 Task: Look for space in Bīrpur, India from 5th July, 2023 to 15th July, 2023 for 9 adults in price range Rs.15000 to Rs.25000. Place can be entire place with 5 bedrooms having 5 beds and 5 bathrooms. Property type can be house, flat, guest house. Booking option can be shelf check-in. Required host language is English.
Action: Mouse moved to (522, 72)
Screenshot: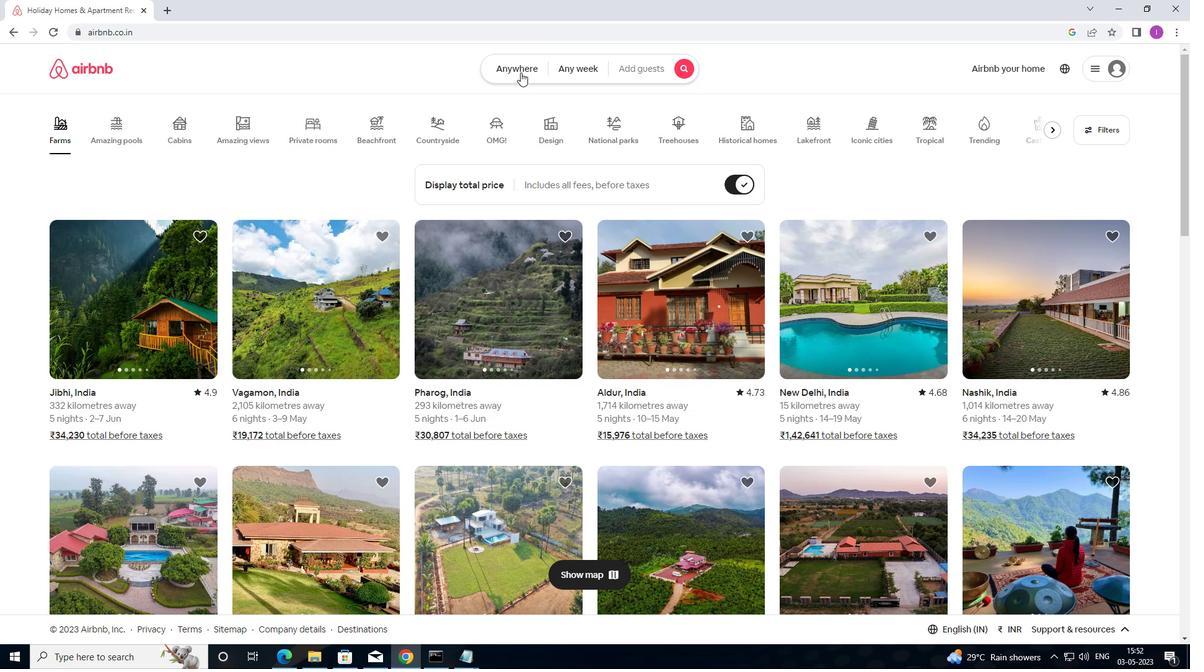
Action: Mouse pressed left at (522, 72)
Screenshot: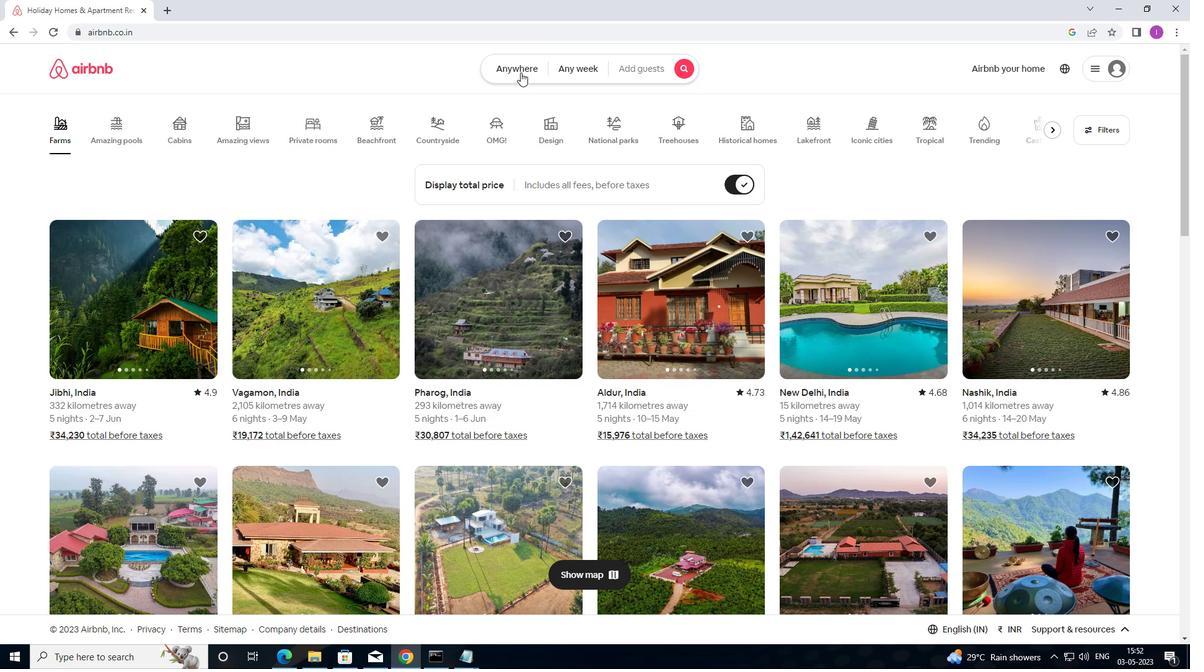 
Action: Mouse moved to (354, 117)
Screenshot: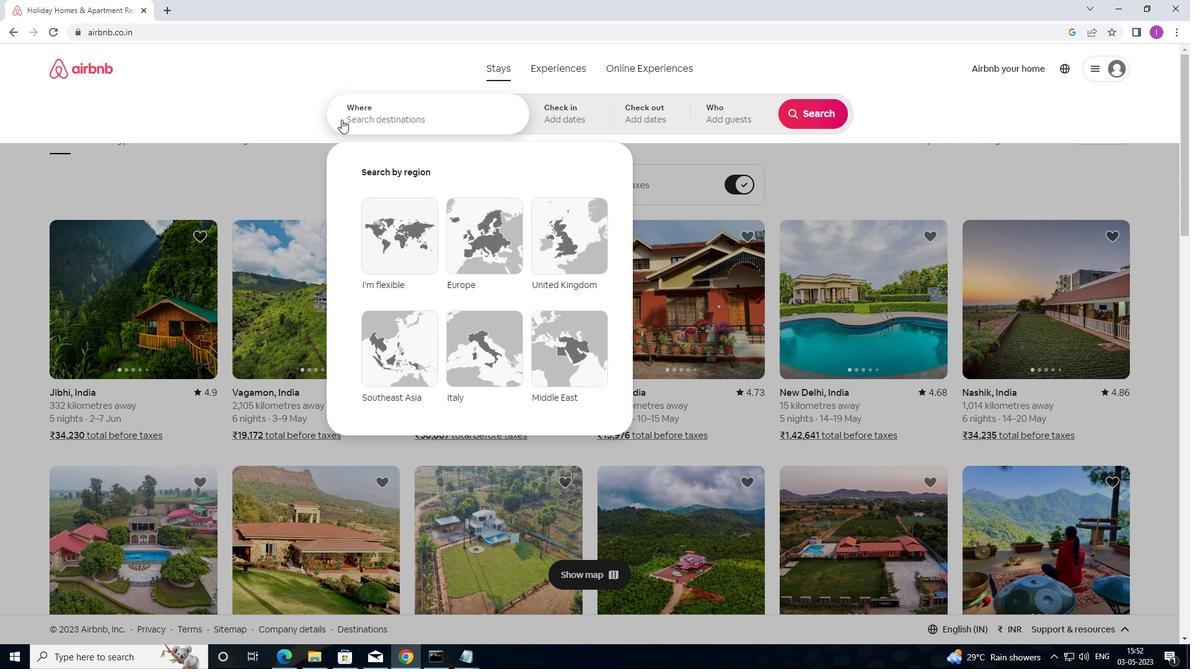 
Action: Mouse pressed left at (354, 117)
Screenshot: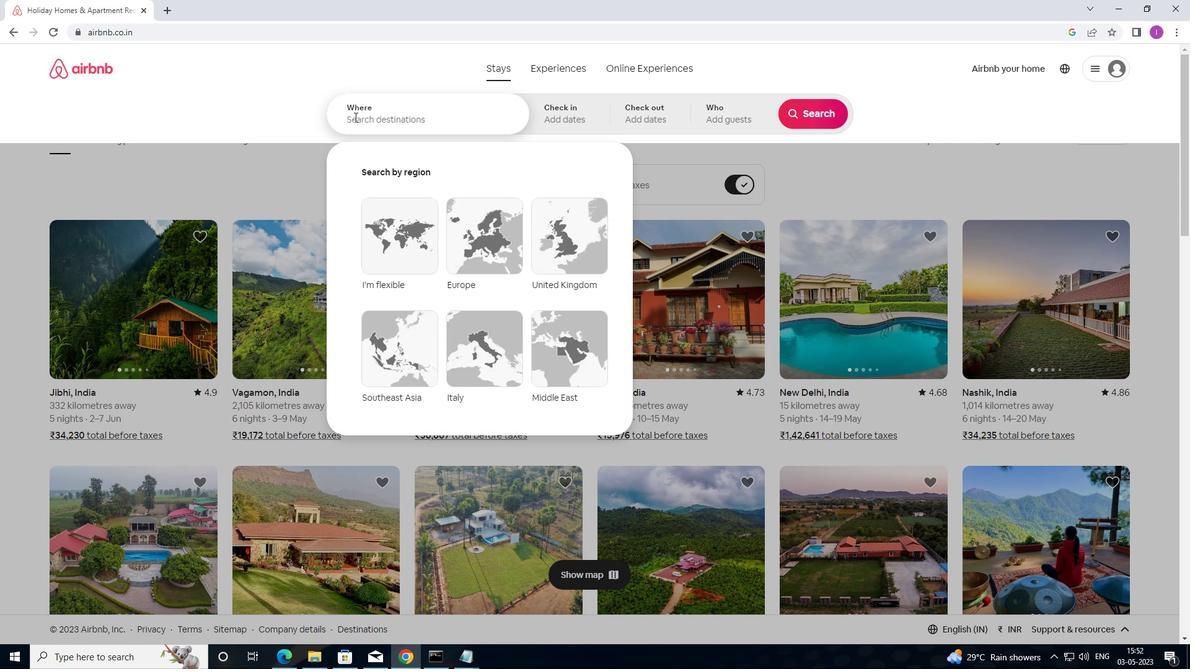 
Action: Mouse moved to (1163, 0)
Screenshot: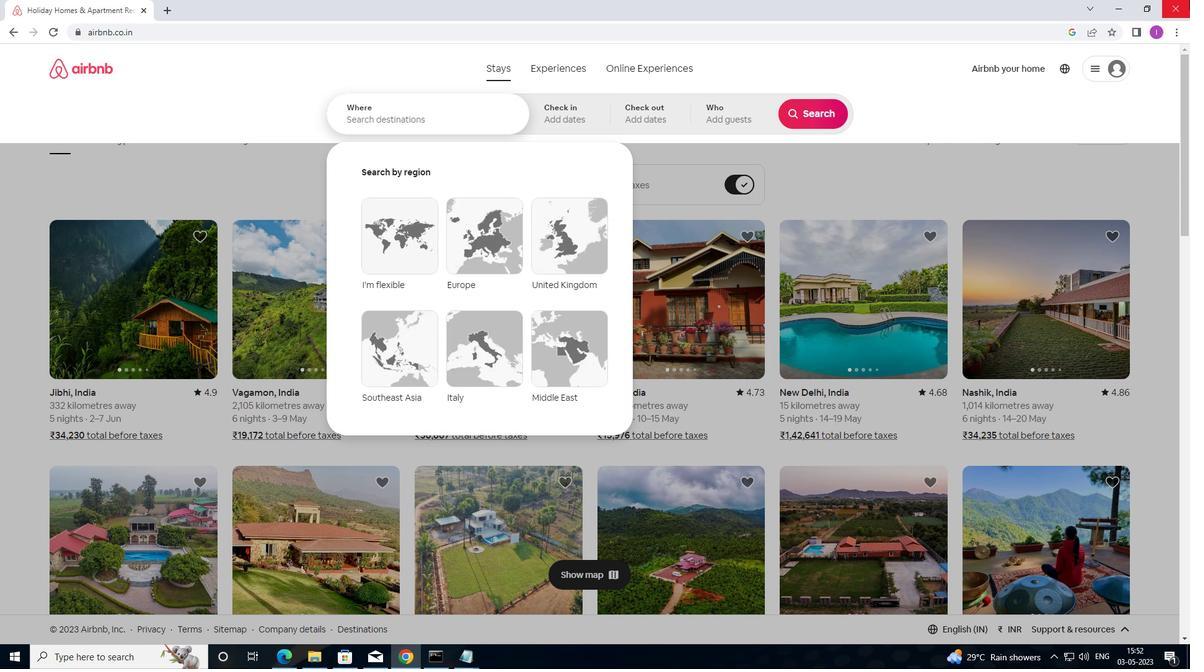 
Action: Key pressed <Key.shift>BIRPUR,<Key.shift>INDIA
Screenshot: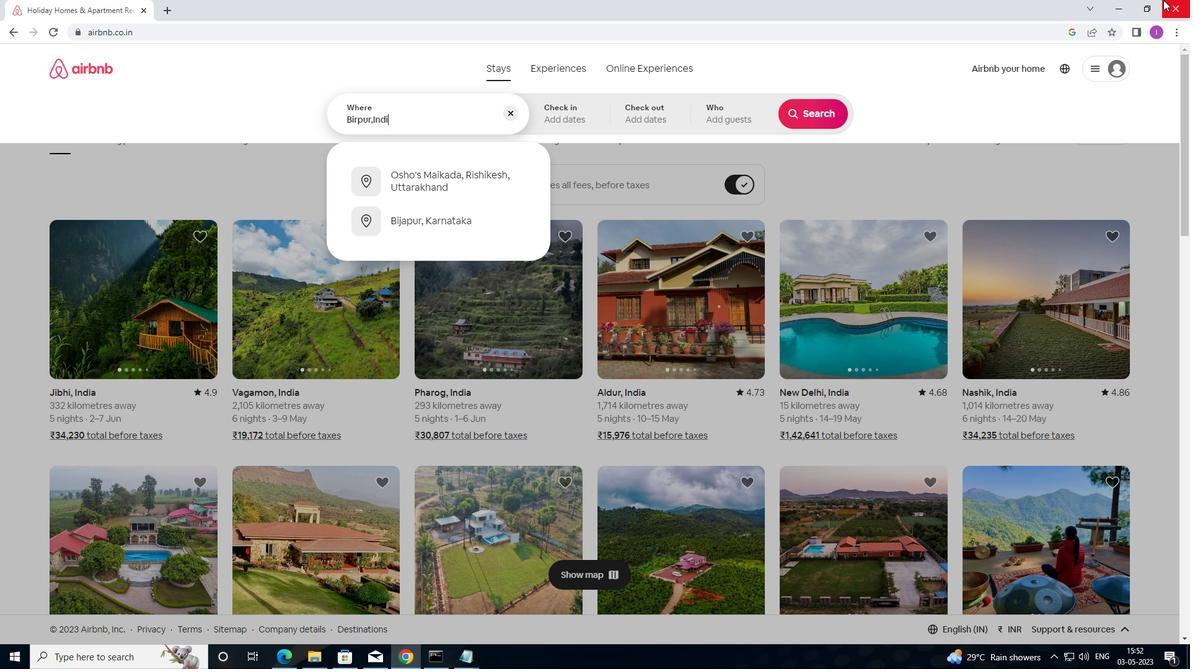 
Action: Mouse moved to (589, 106)
Screenshot: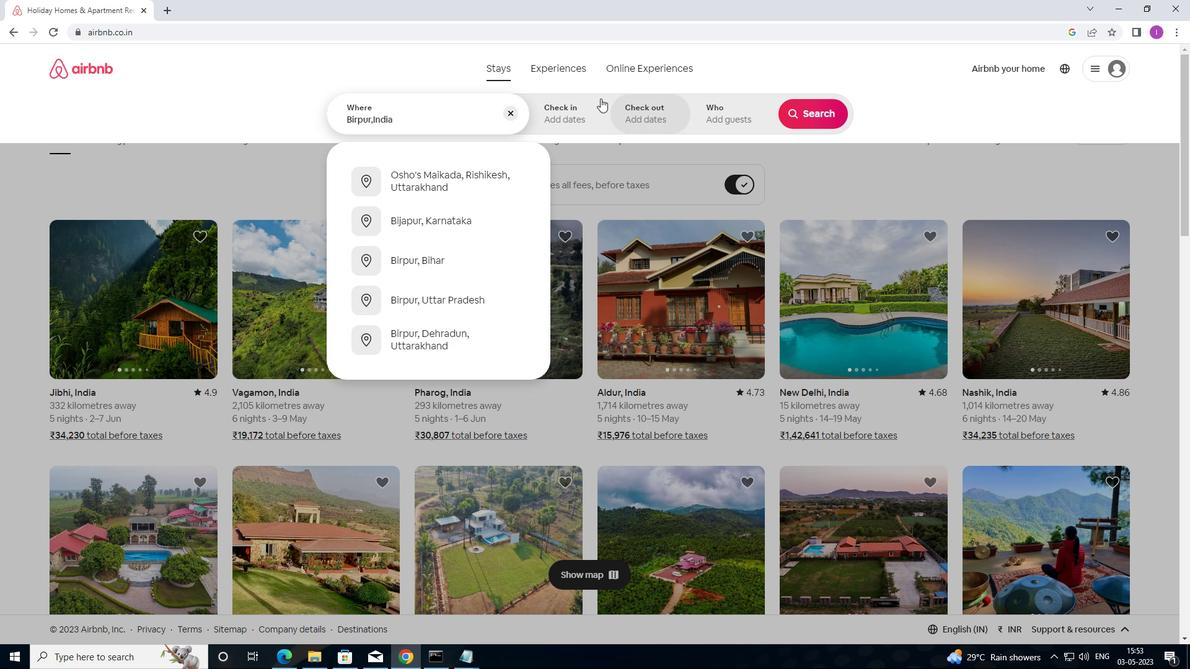 
Action: Mouse pressed left at (589, 106)
Screenshot: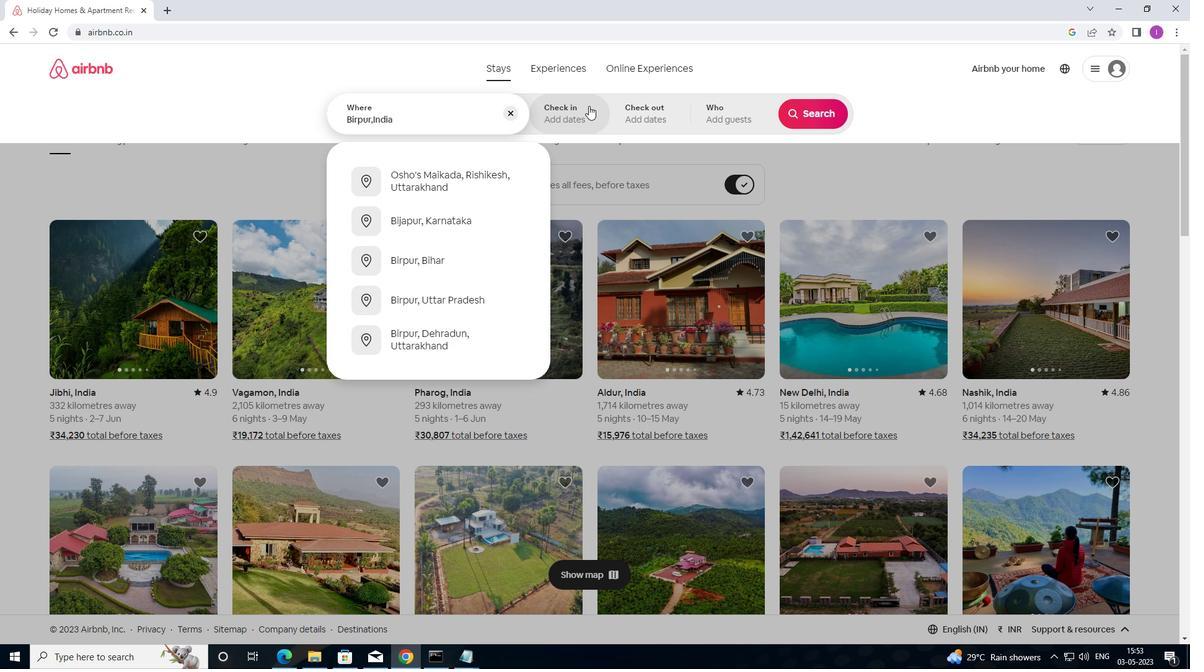 
Action: Mouse moved to (814, 221)
Screenshot: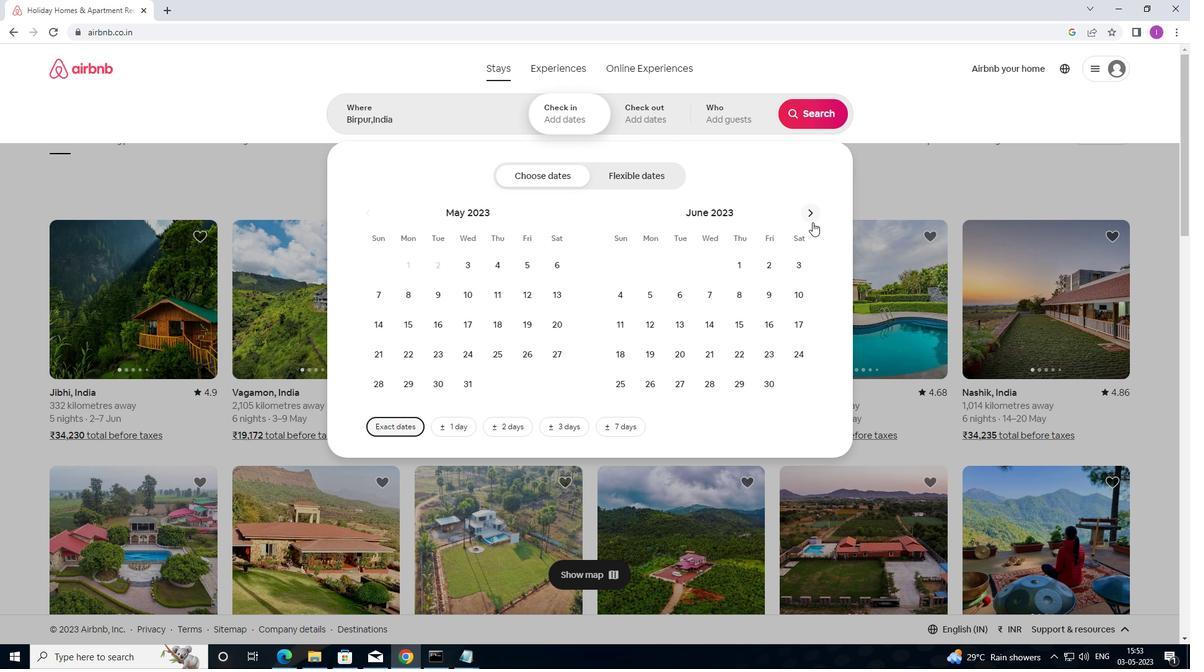 
Action: Mouse pressed left at (814, 221)
Screenshot: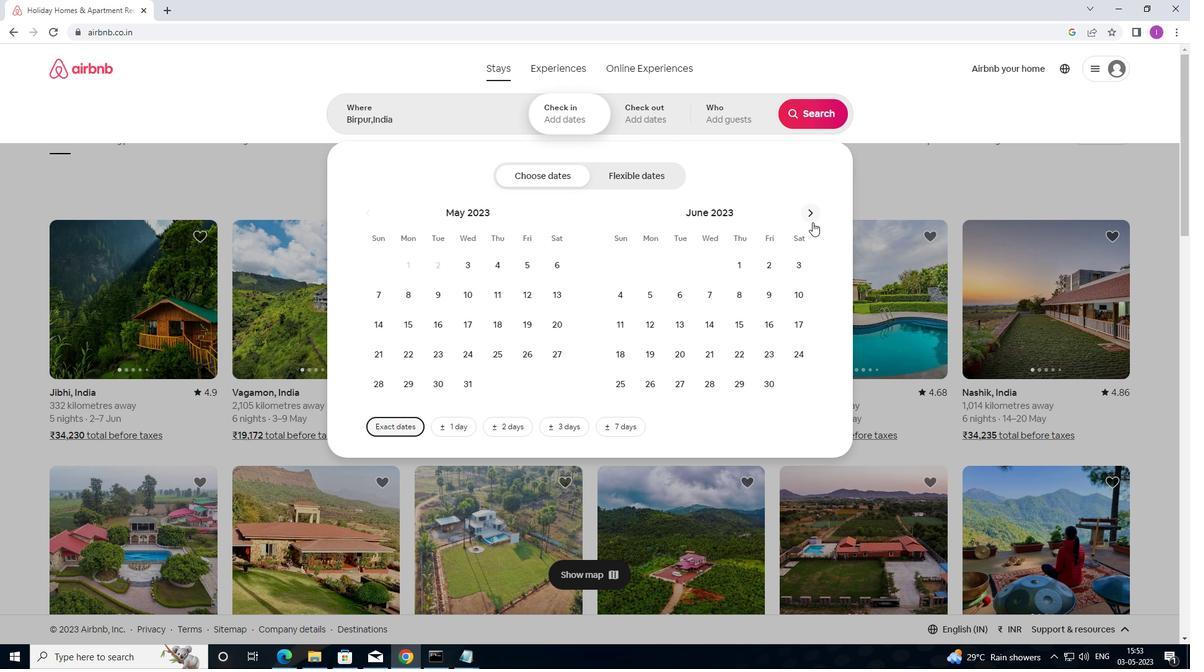 
Action: Mouse moved to (814, 221)
Screenshot: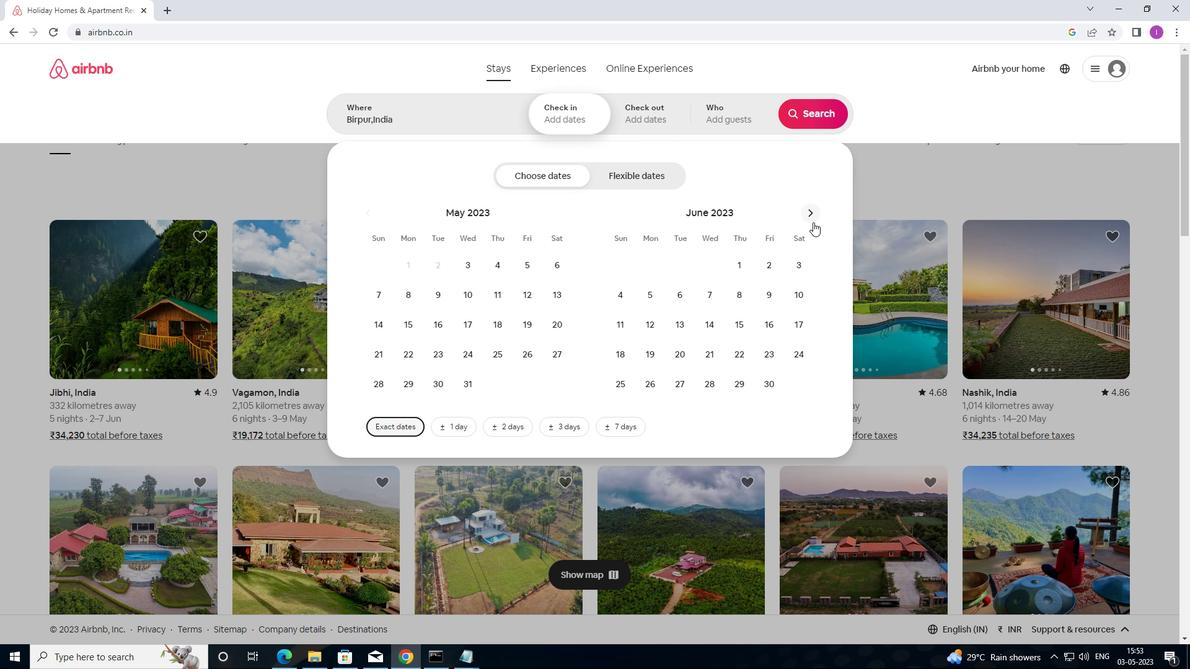 
Action: Mouse pressed left at (814, 221)
Screenshot: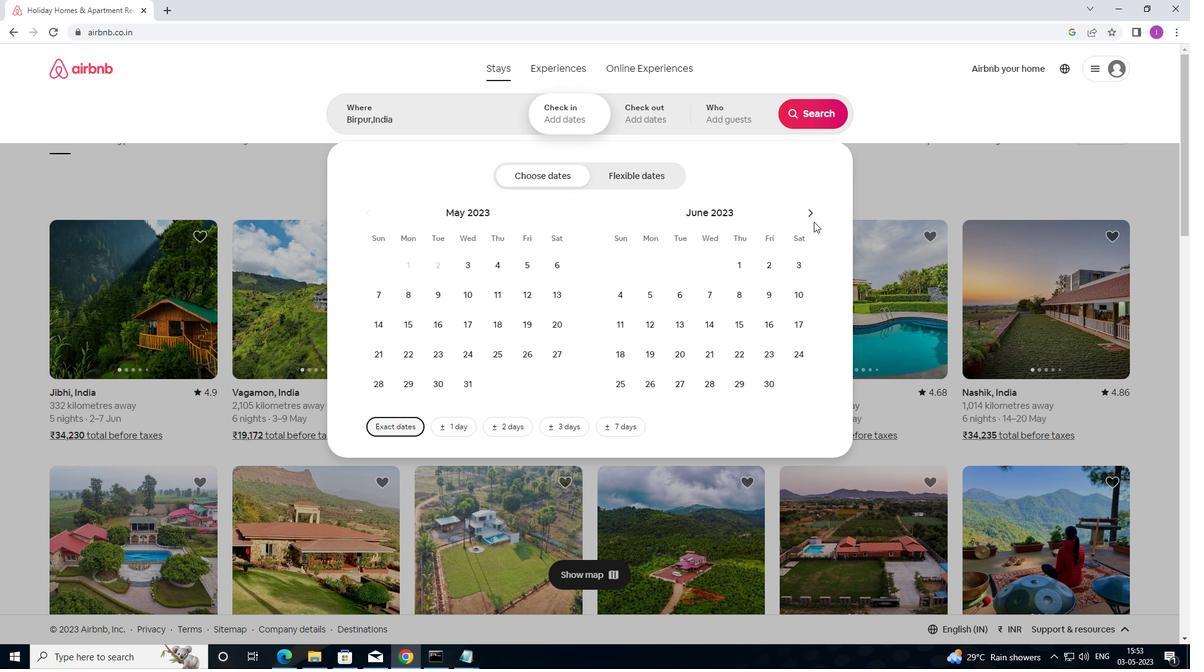 
Action: Mouse moved to (704, 300)
Screenshot: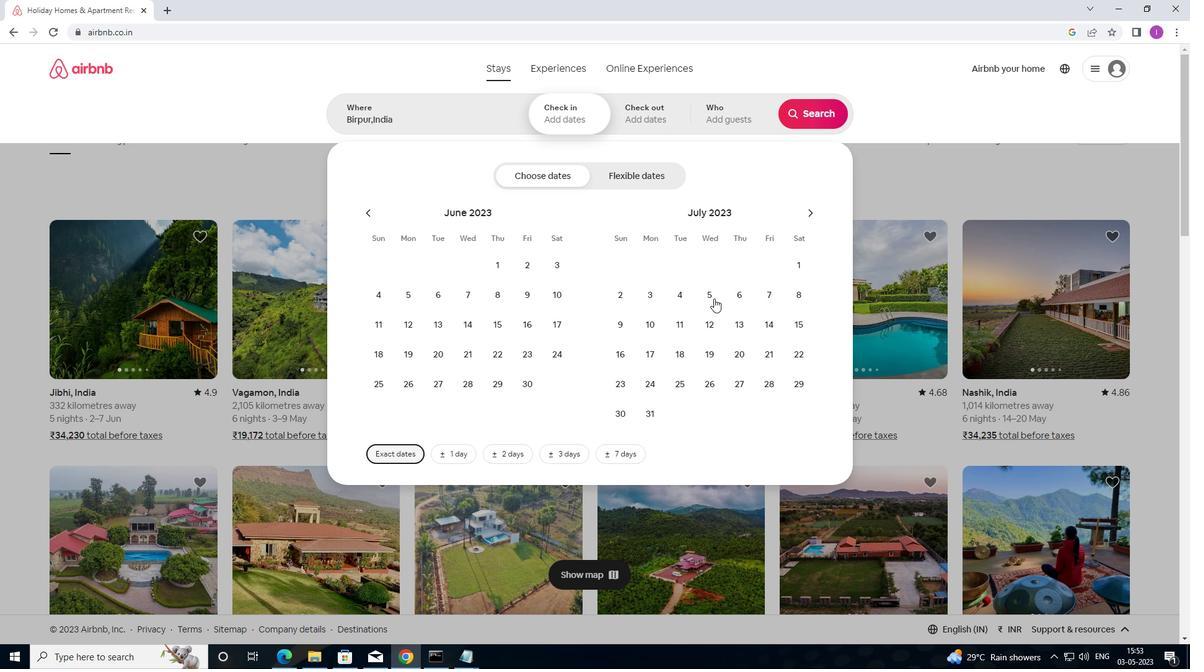 
Action: Mouse pressed left at (704, 300)
Screenshot: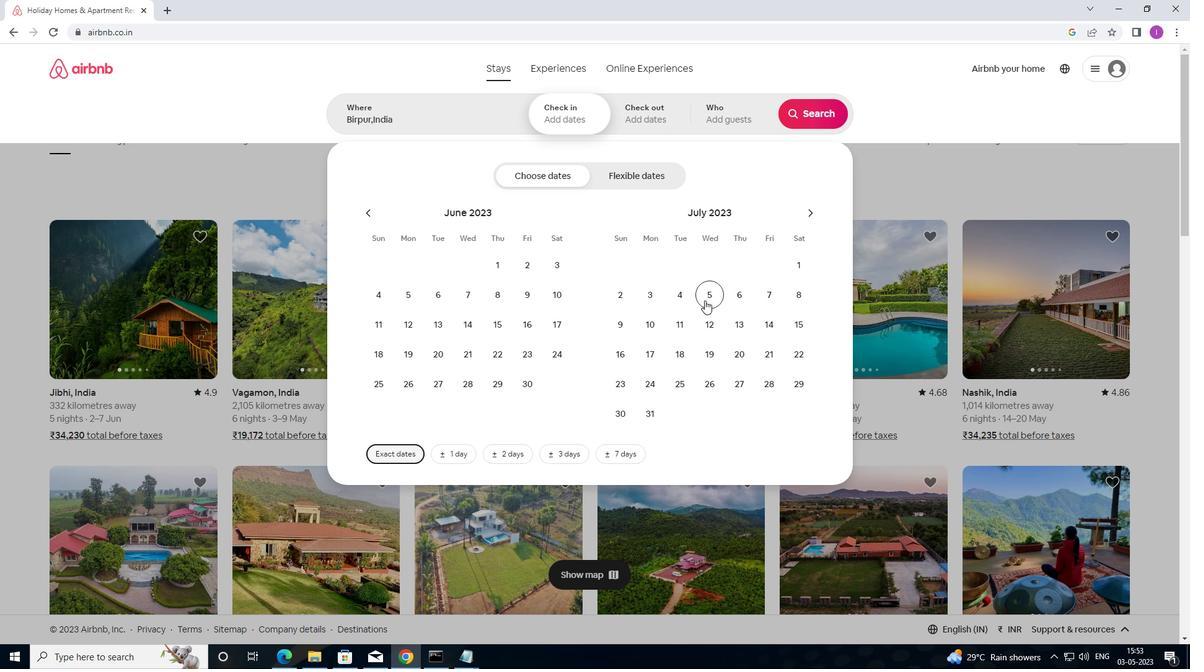 
Action: Mouse moved to (806, 332)
Screenshot: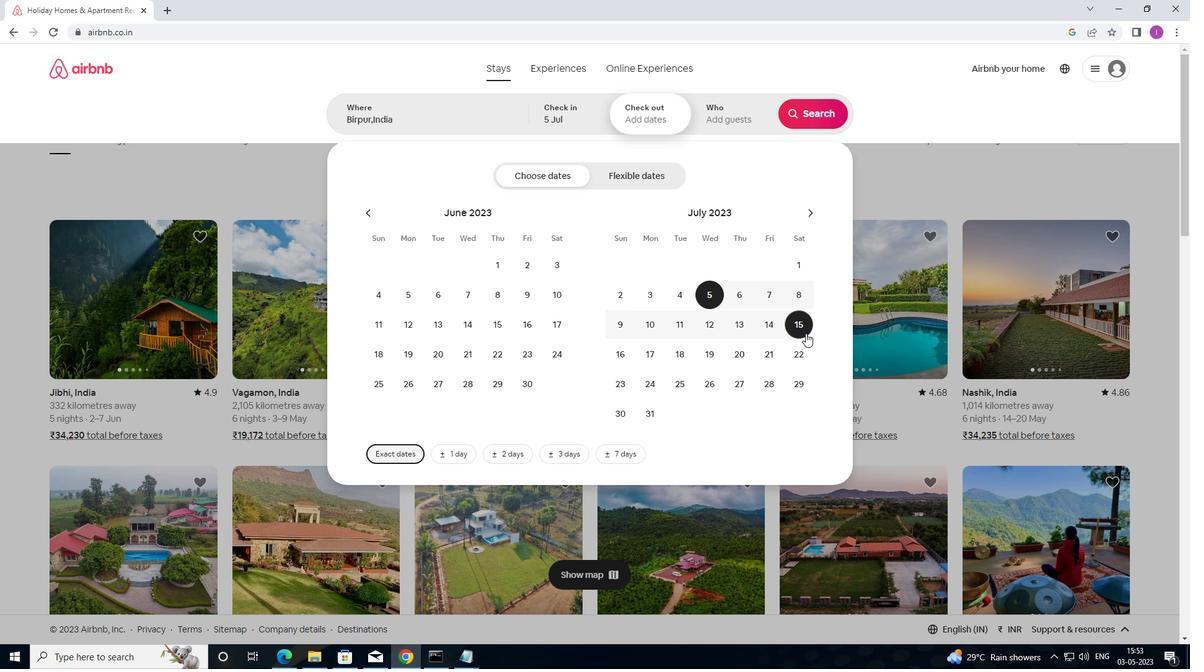 
Action: Mouse pressed left at (806, 332)
Screenshot: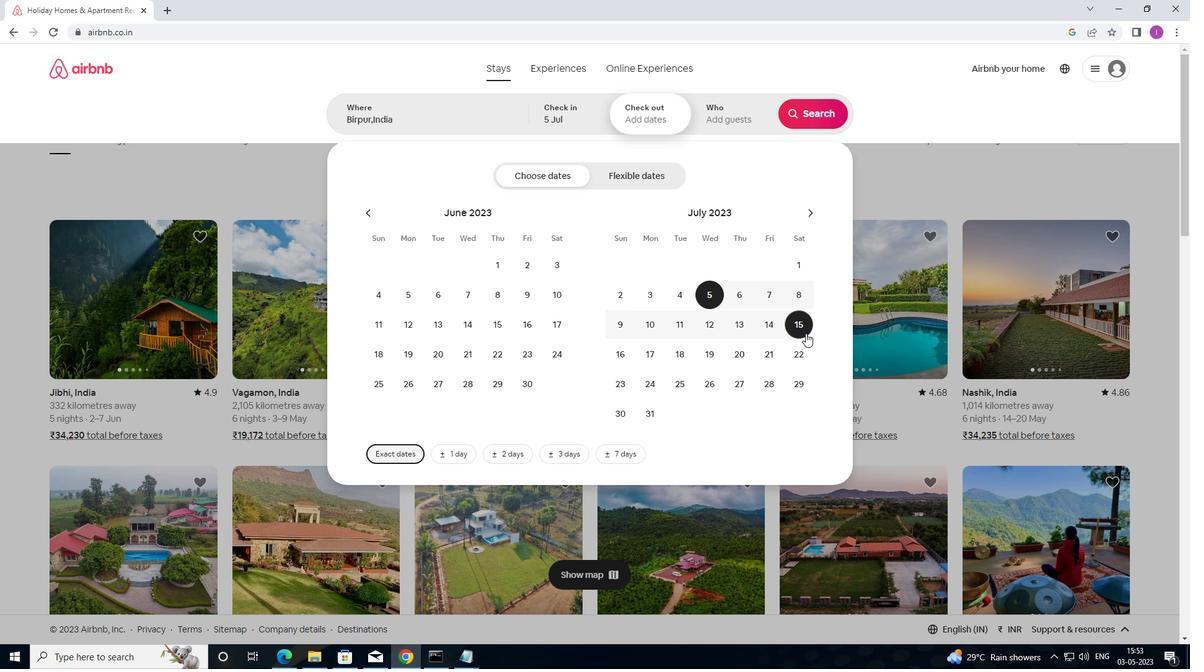 
Action: Mouse moved to (721, 120)
Screenshot: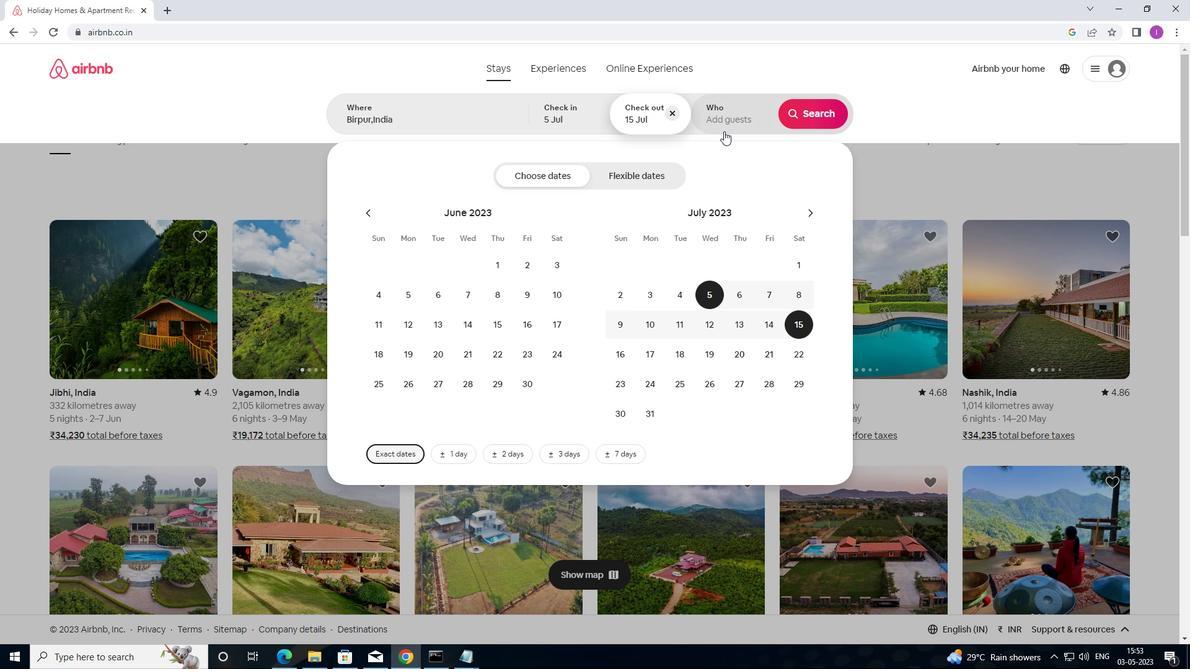 
Action: Mouse pressed left at (721, 120)
Screenshot: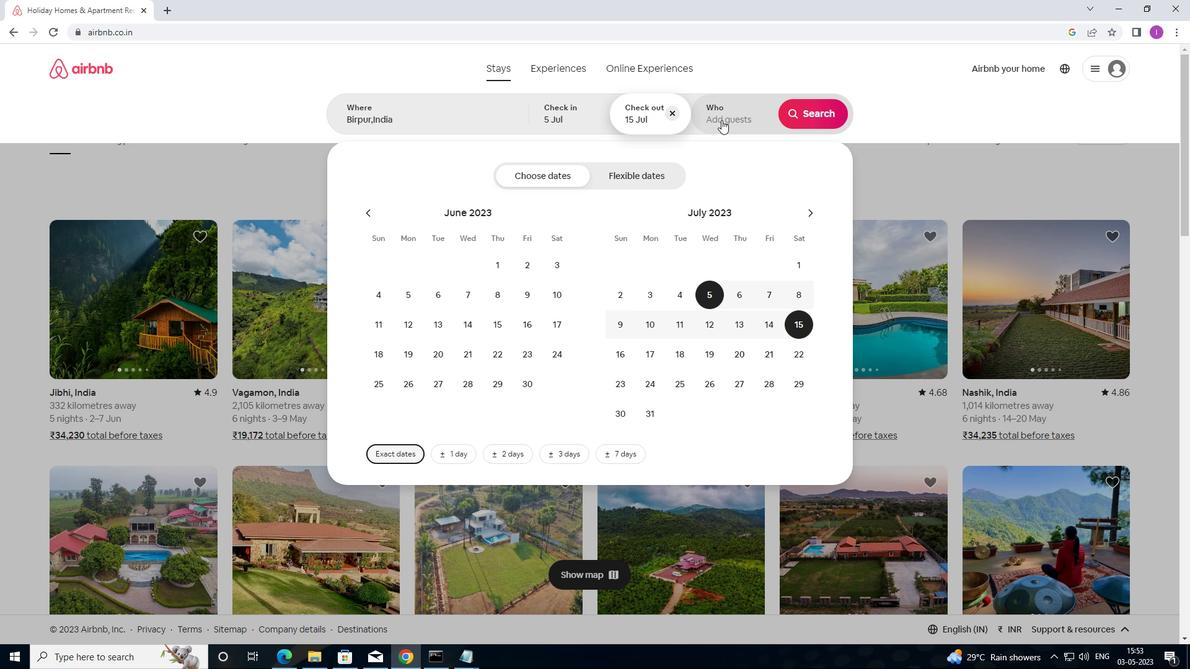 
Action: Mouse moved to (811, 183)
Screenshot: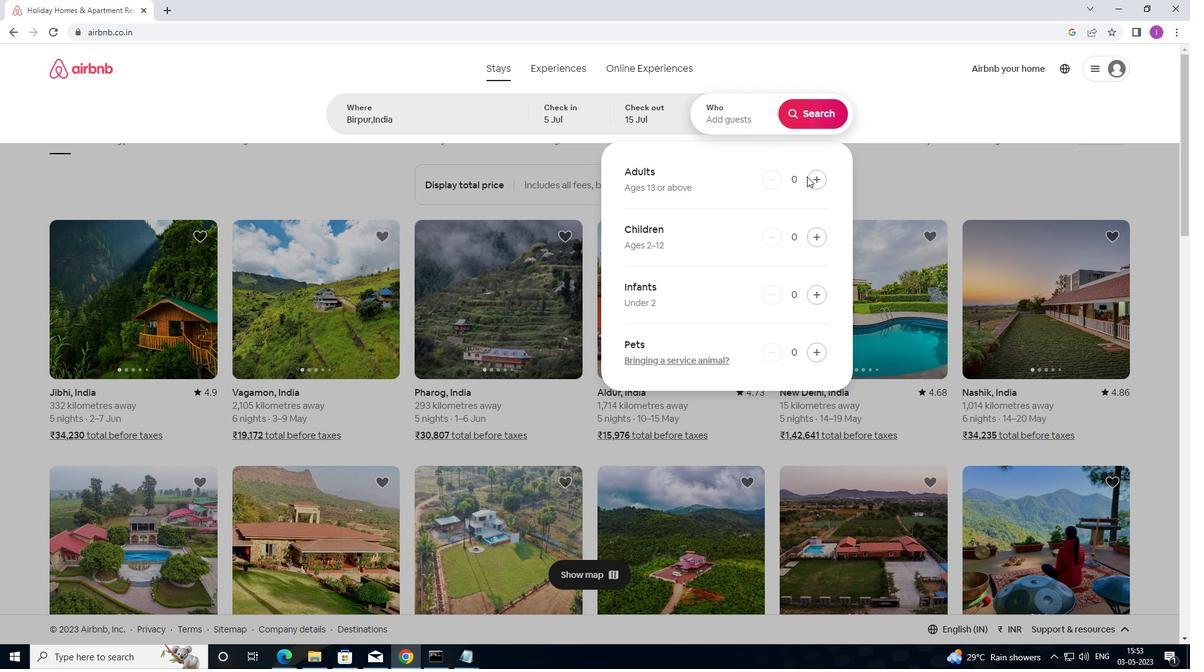 
Action: Mouse pressed left at (811, 183)
Screenshot: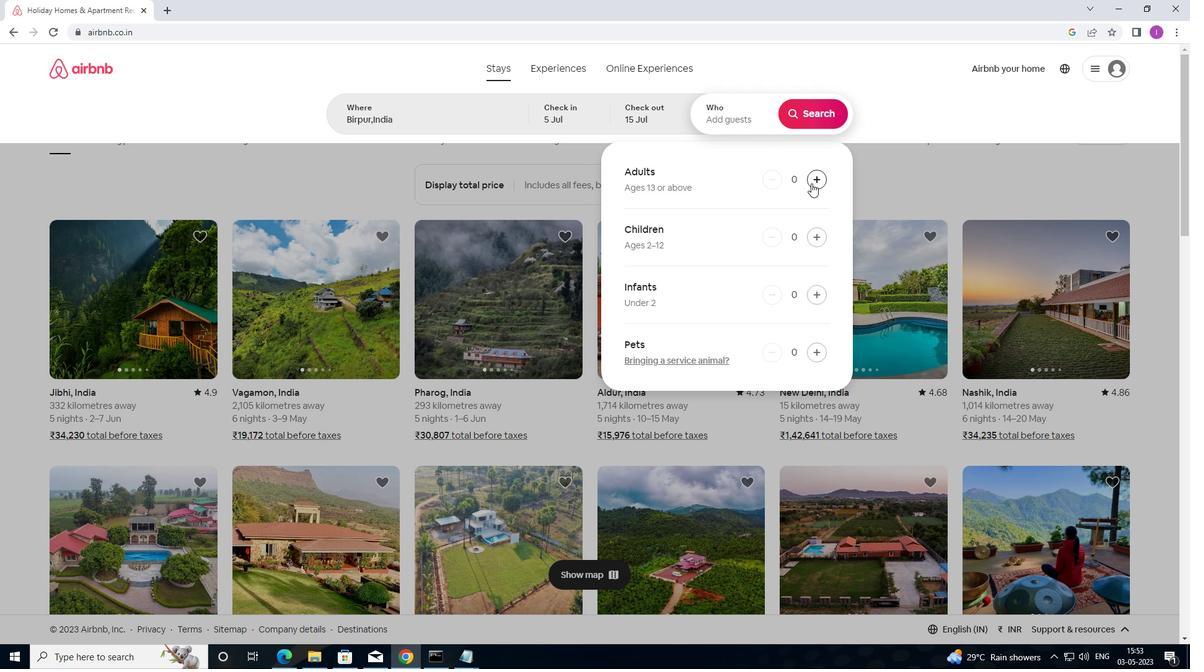 
Action: Mouse pressed left at (811, 183)
Screenshot: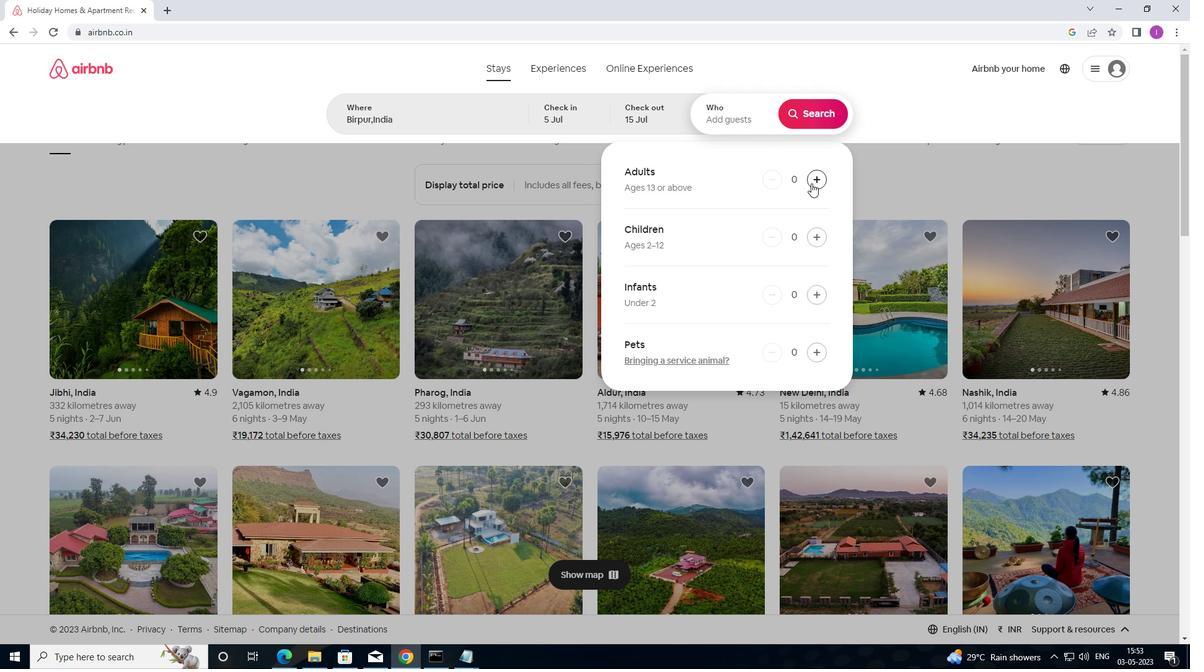 
Action: Mouse pressed left at (811, 183)
Screenshot: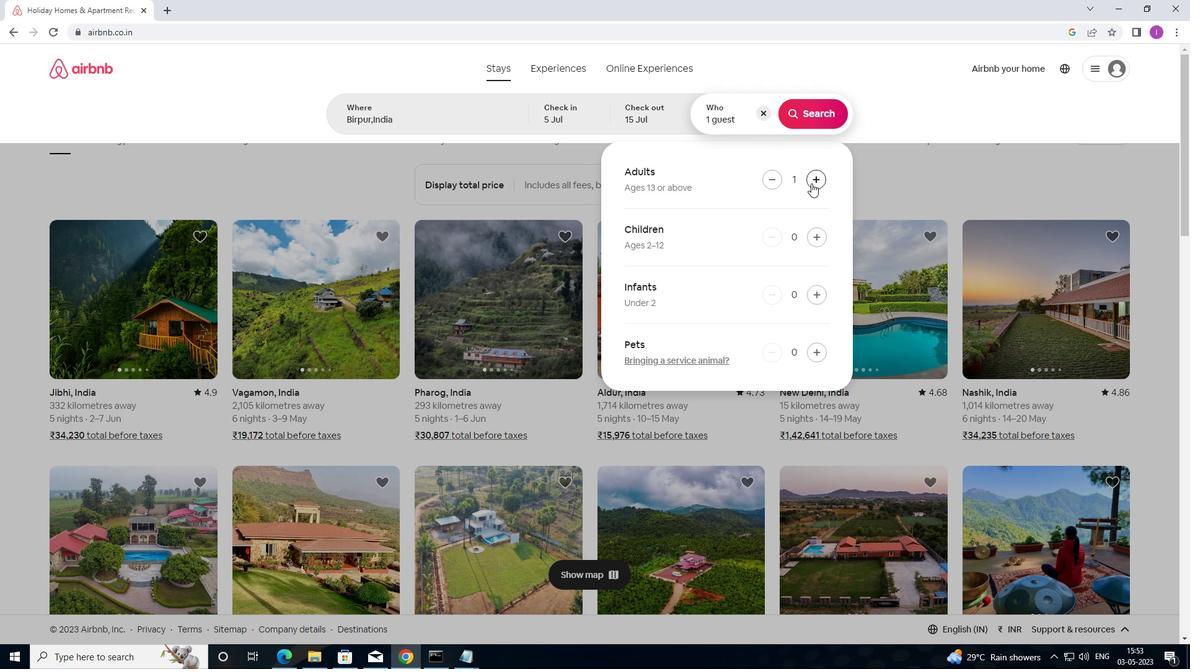 
Action: Mouse pressed left at (811, 183)
Screenshot: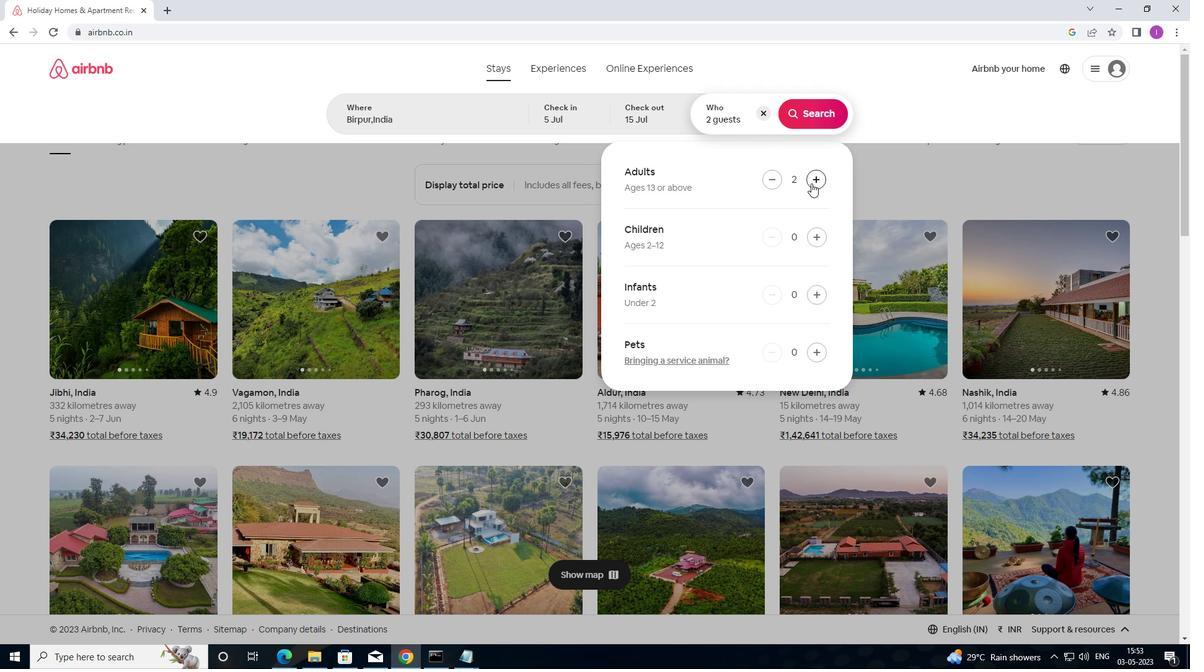 
Action: Mouse pressed left at (811, 183)
Screenshot: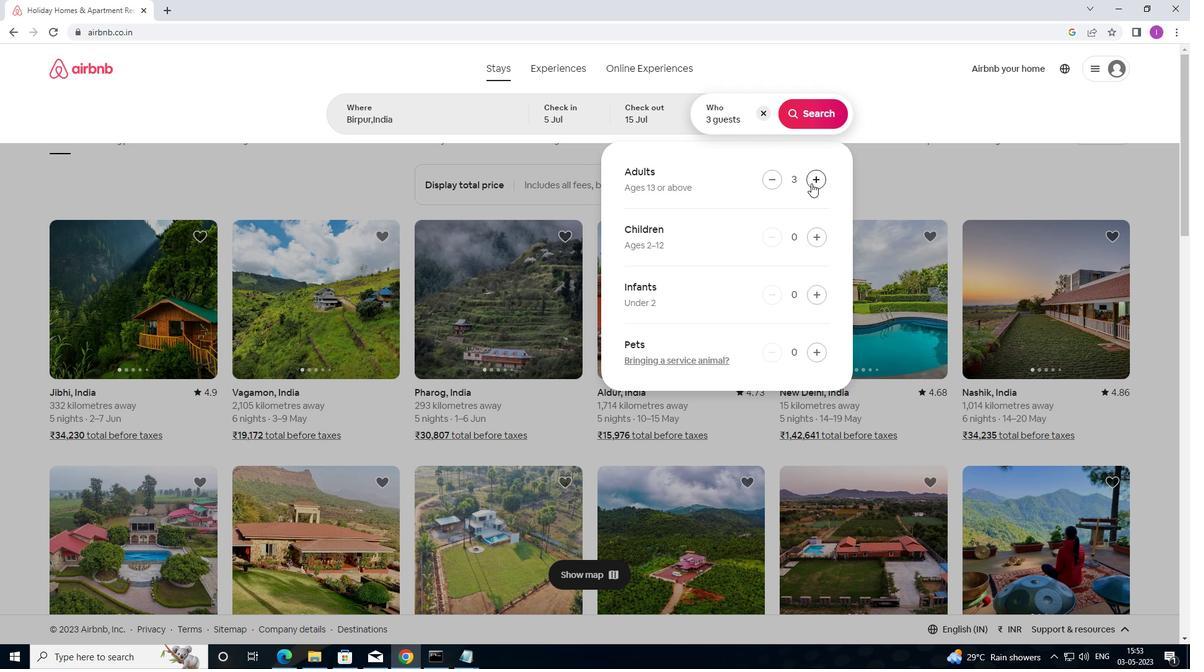 
Action: Mouse pressed left at (811, 183)
Screenshot: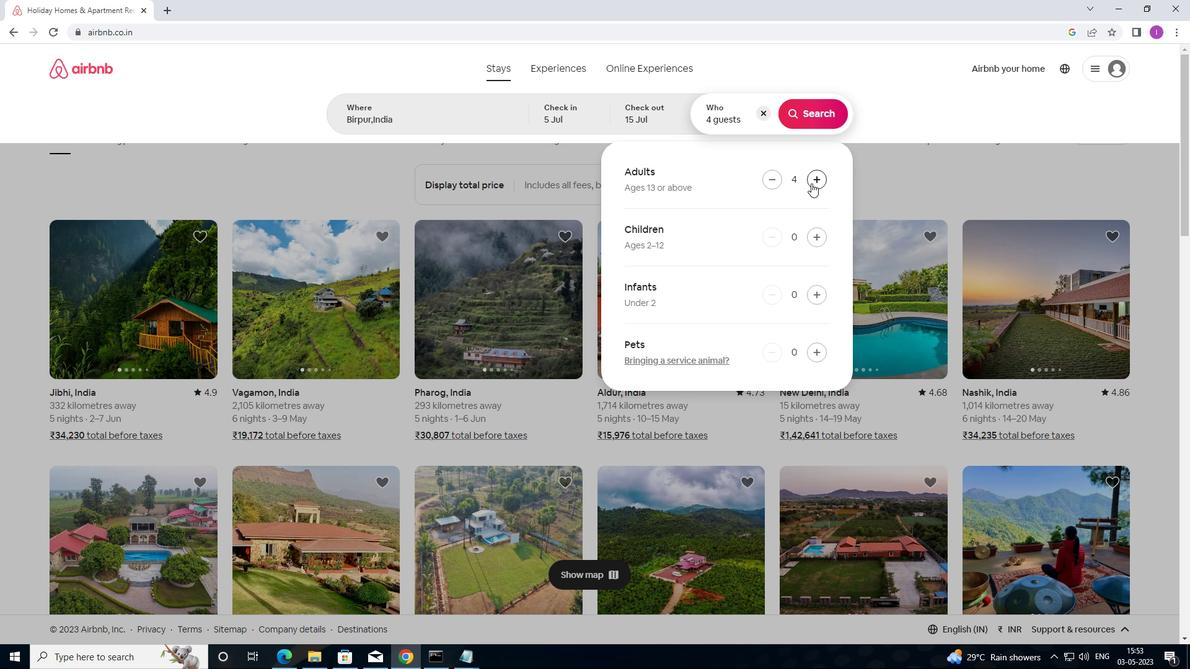 
Action: Mouse pressed left at (811, 183)
Screenshot: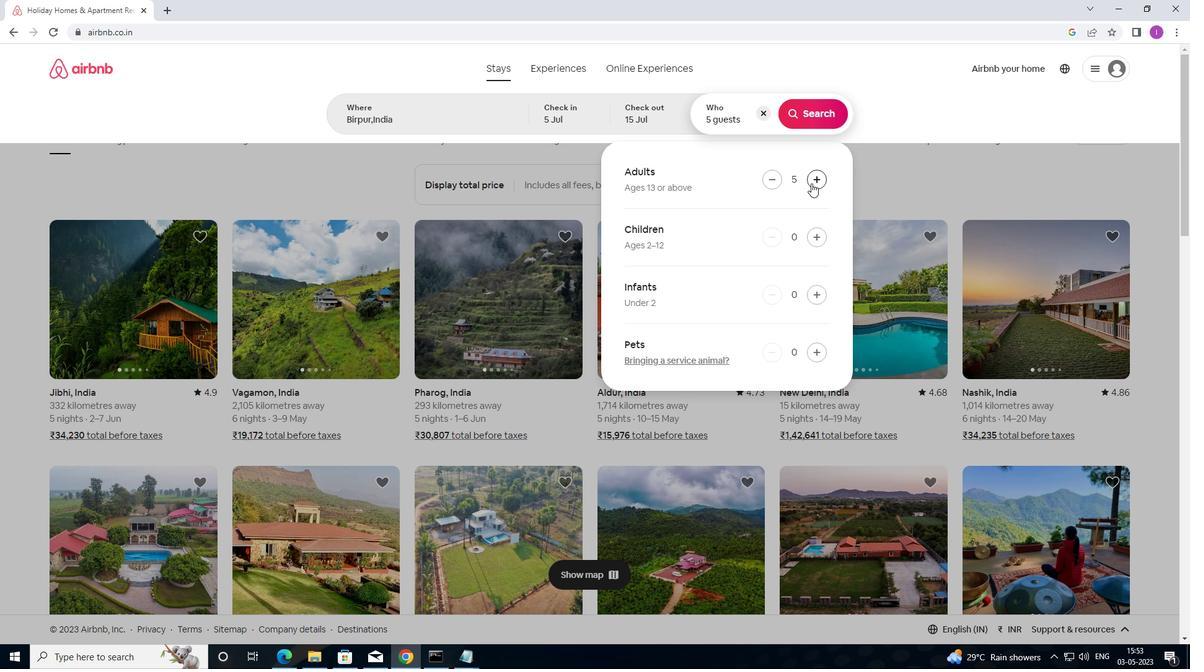 
Action: Mouse pressed left at (811, 183)
Screenshot: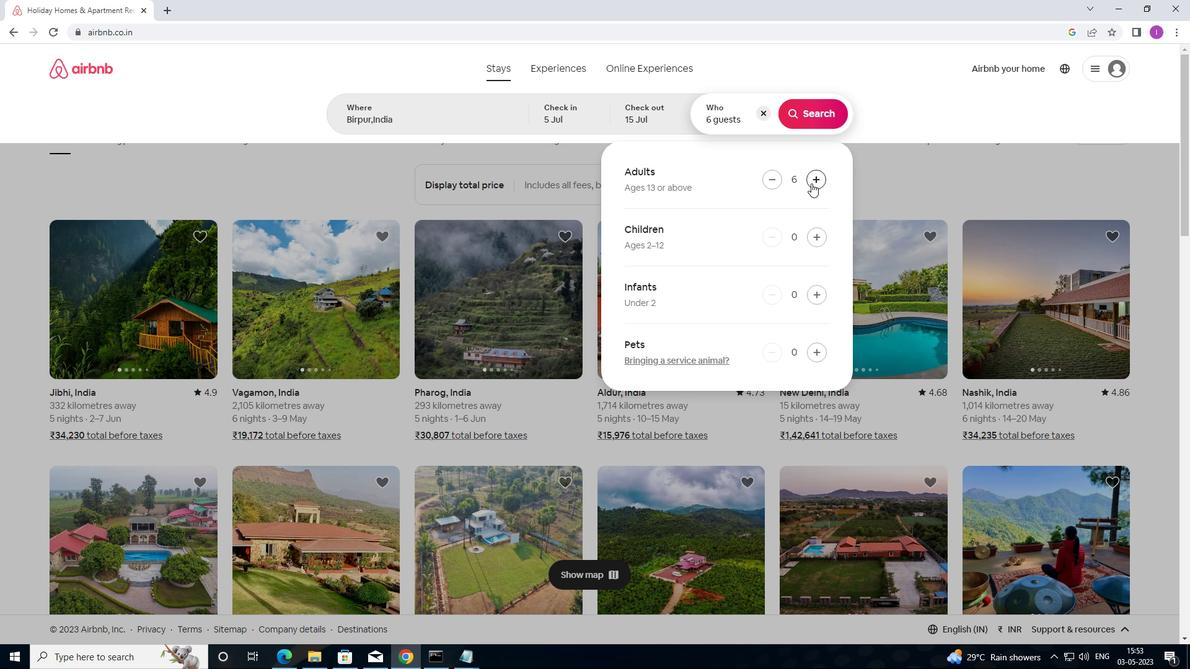 
Action: Mouse moved to (816, 179)
Screenshot: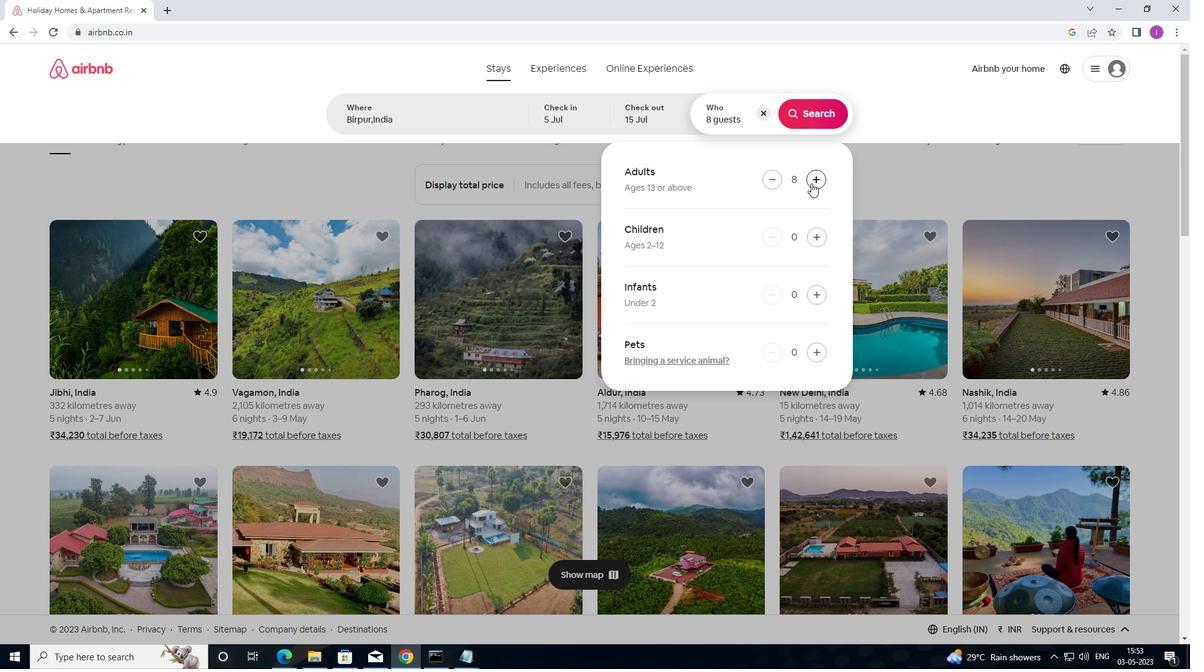 
Action: Mouse pressed left at (816, 179)
Screenshot: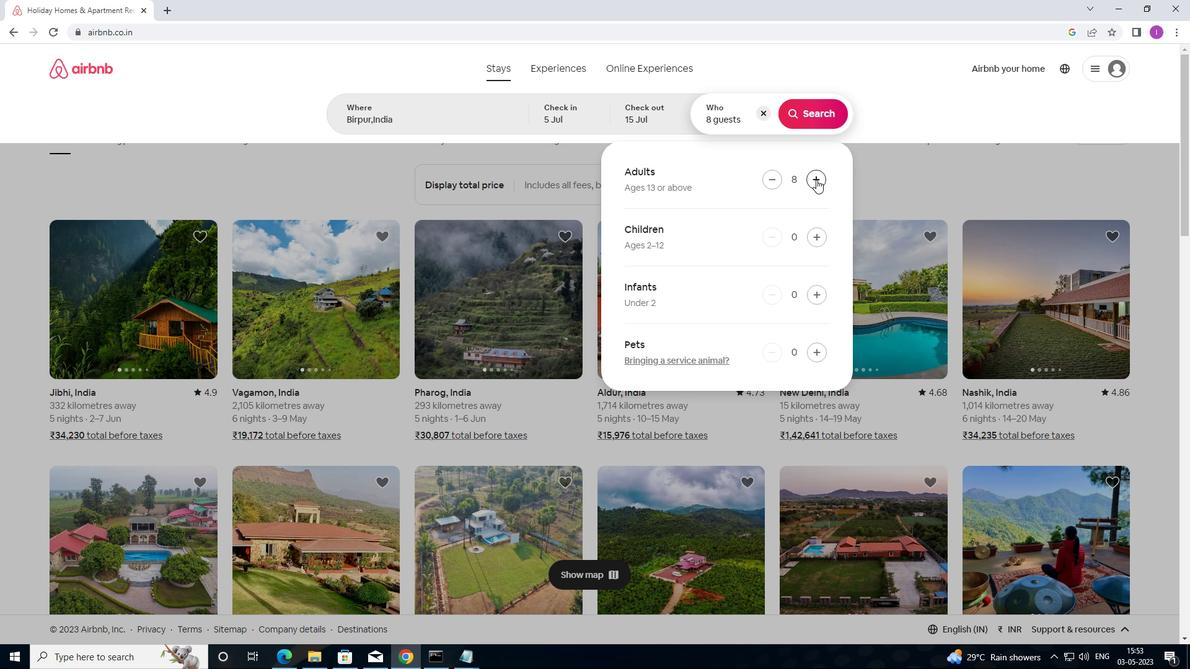 
Action: Mouse moved to (825, 118)
Screenshot: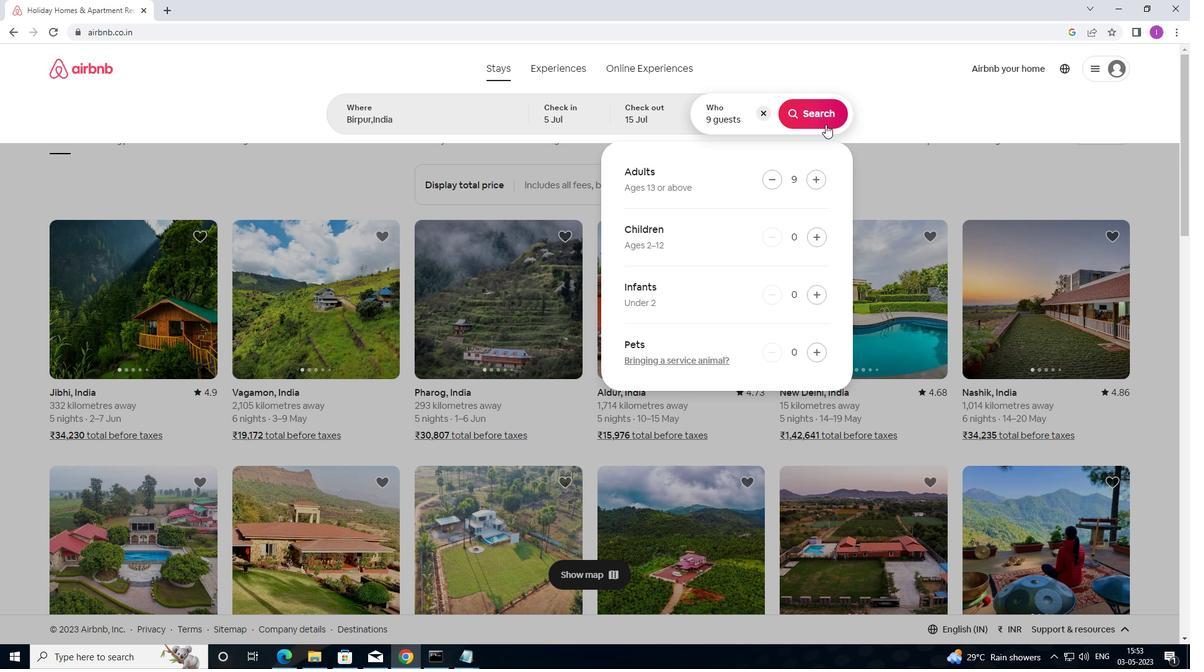 
Action: Mouse pressed left at (825, 118)
Screenshot: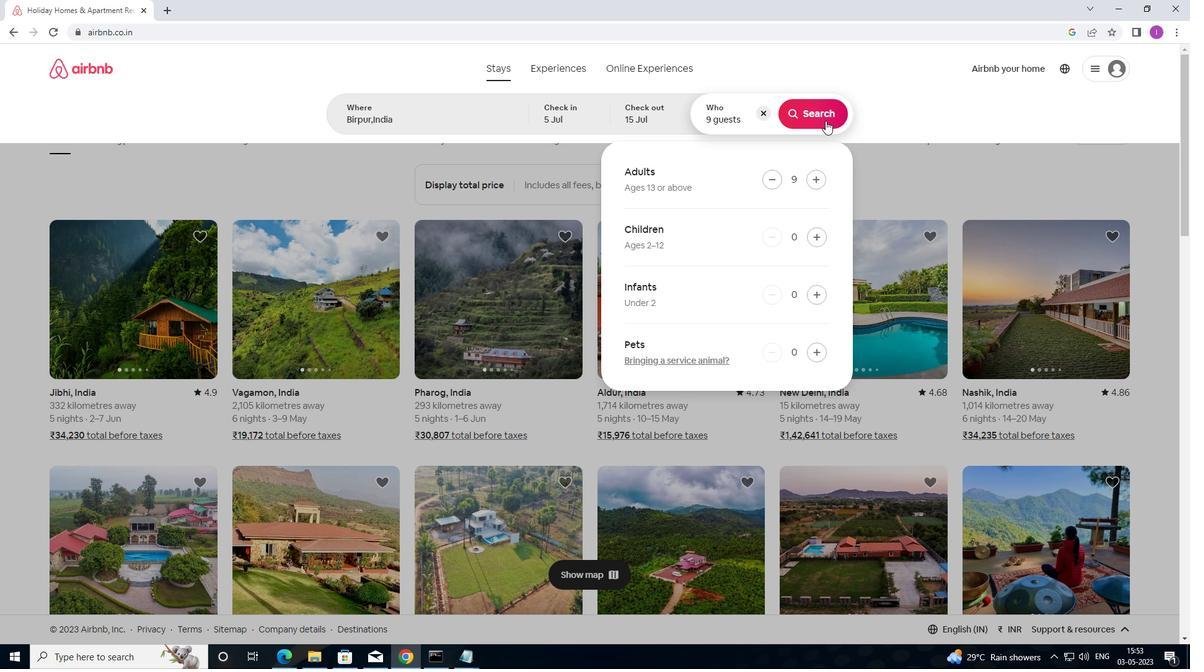 
Action: Mouse moved to (1116, 124)
Screenshot: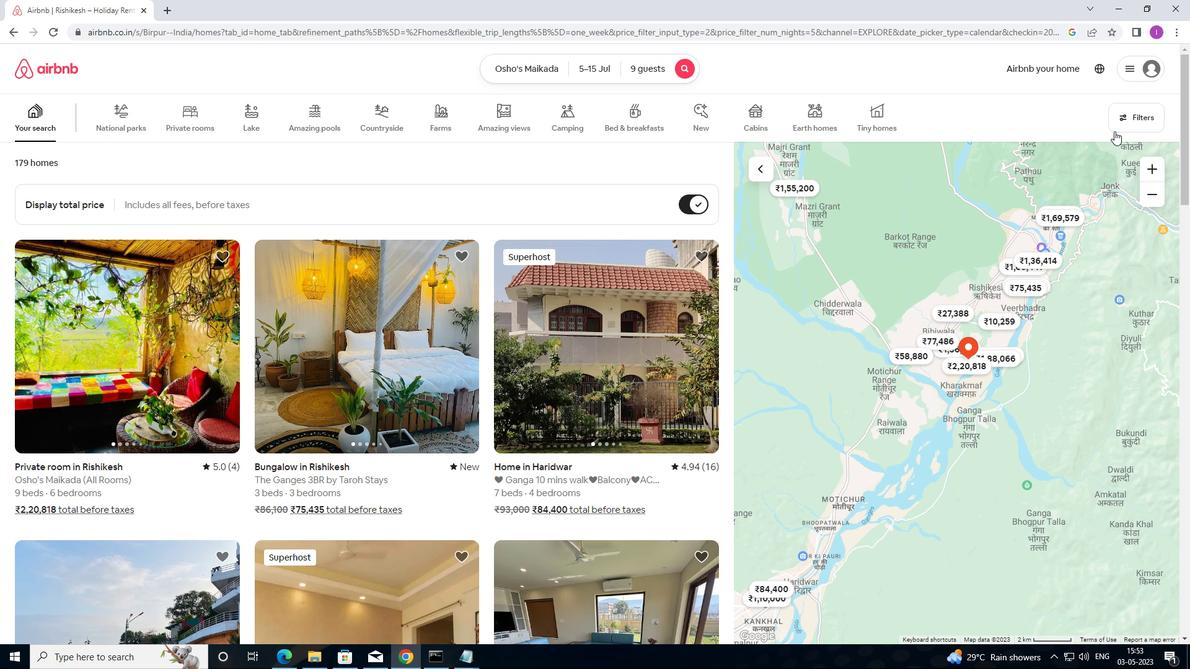 
Action: Mouse pressed left at (1116, 124)
Screenshot: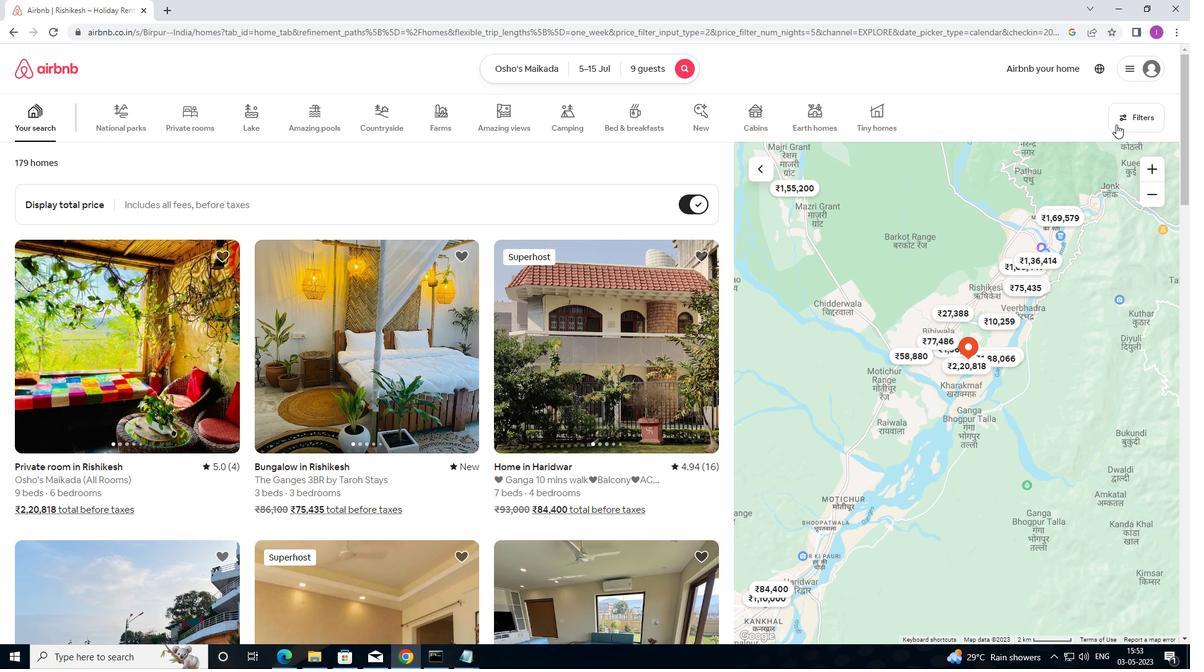 
Action: Mouse moved to (450, 275)
Screenshot: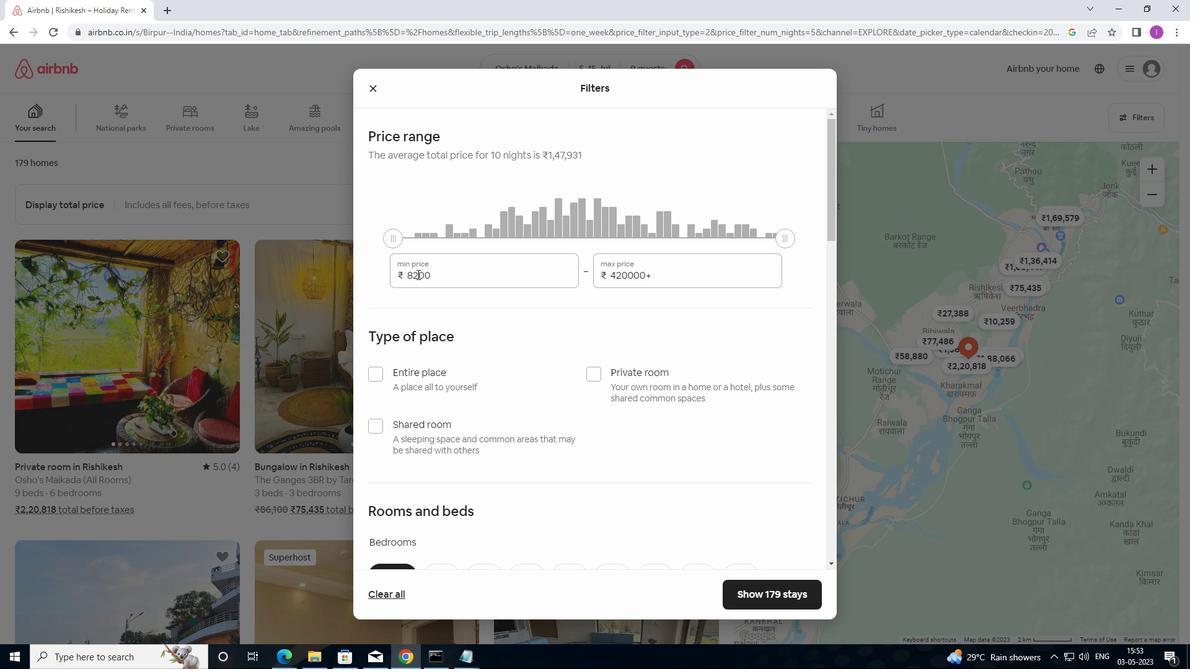
Action: Mouse pressed left at (450, 275)
Screenshot: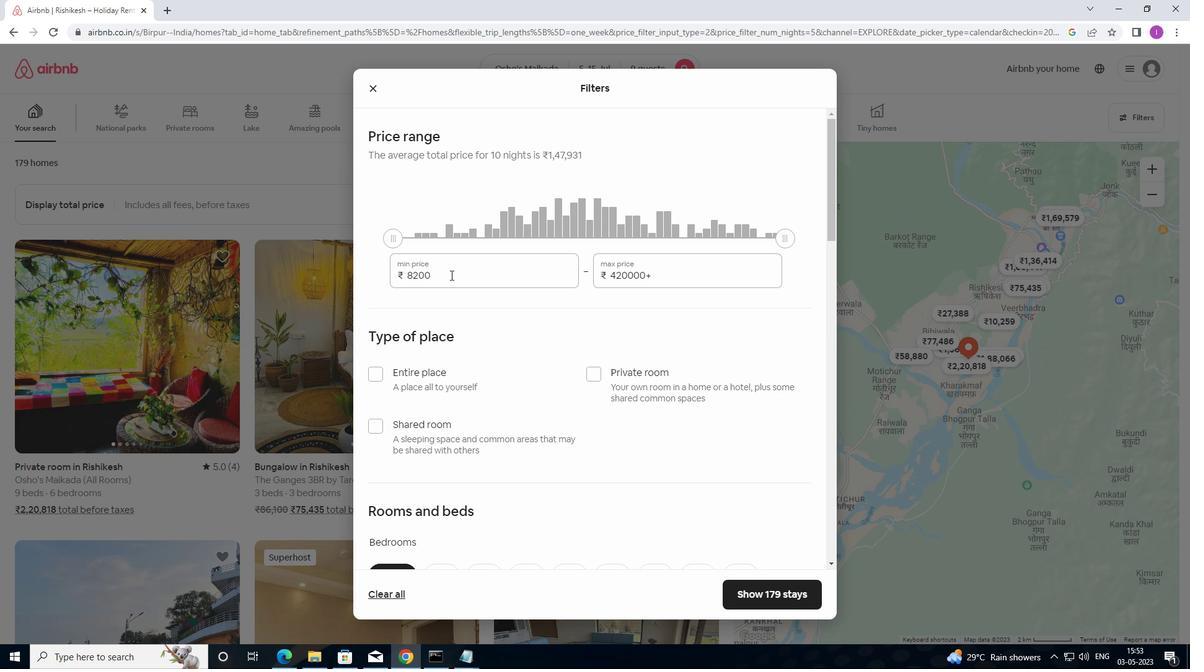 
Action: Mouse moved to (408, 276)
Screenshot: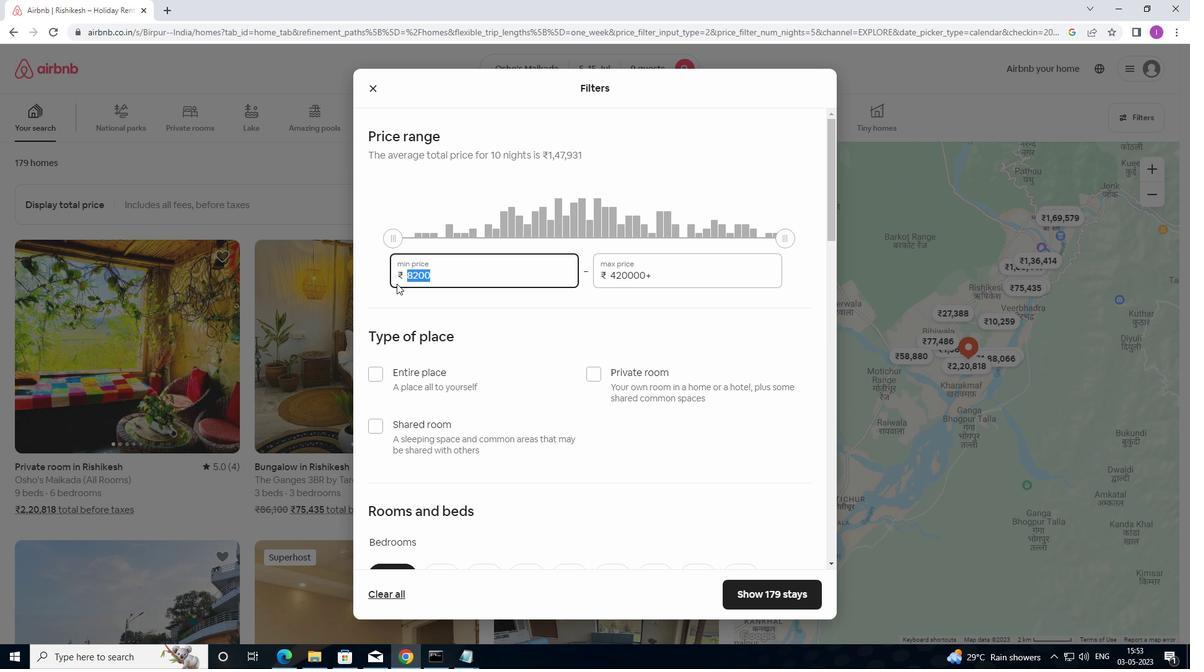 
Action: Key pressed 1500
Screenshot: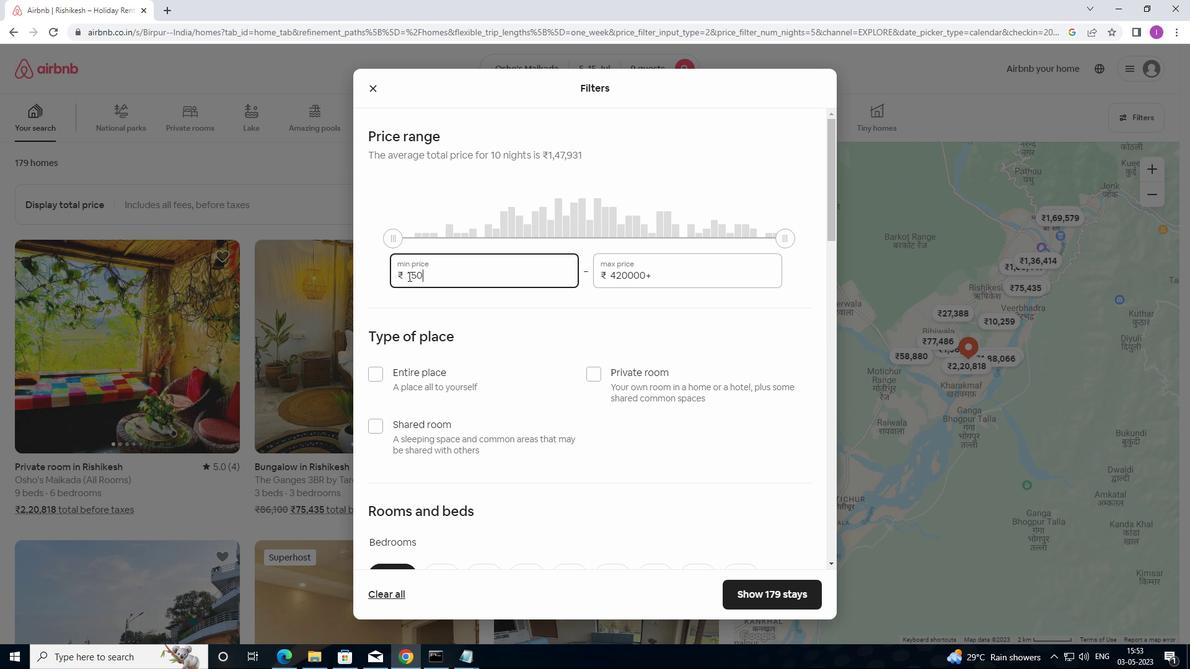 
Action: Mouse moved to (411, 274)
Screenshot: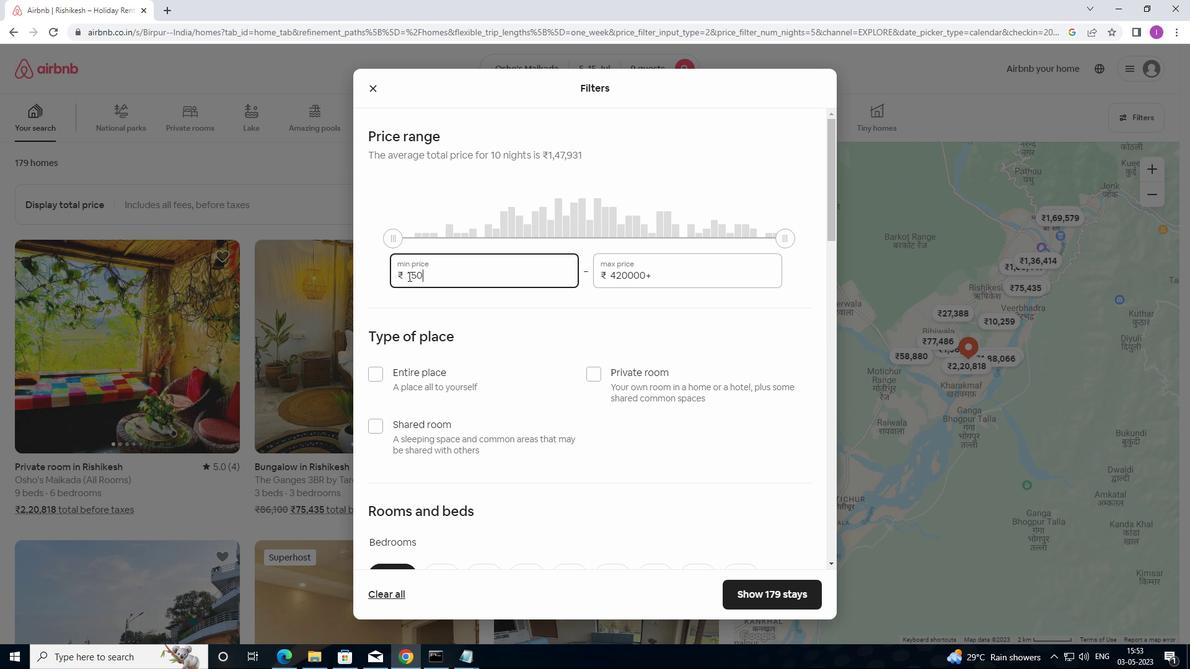 
Action: Key pressed 0
Screenshot: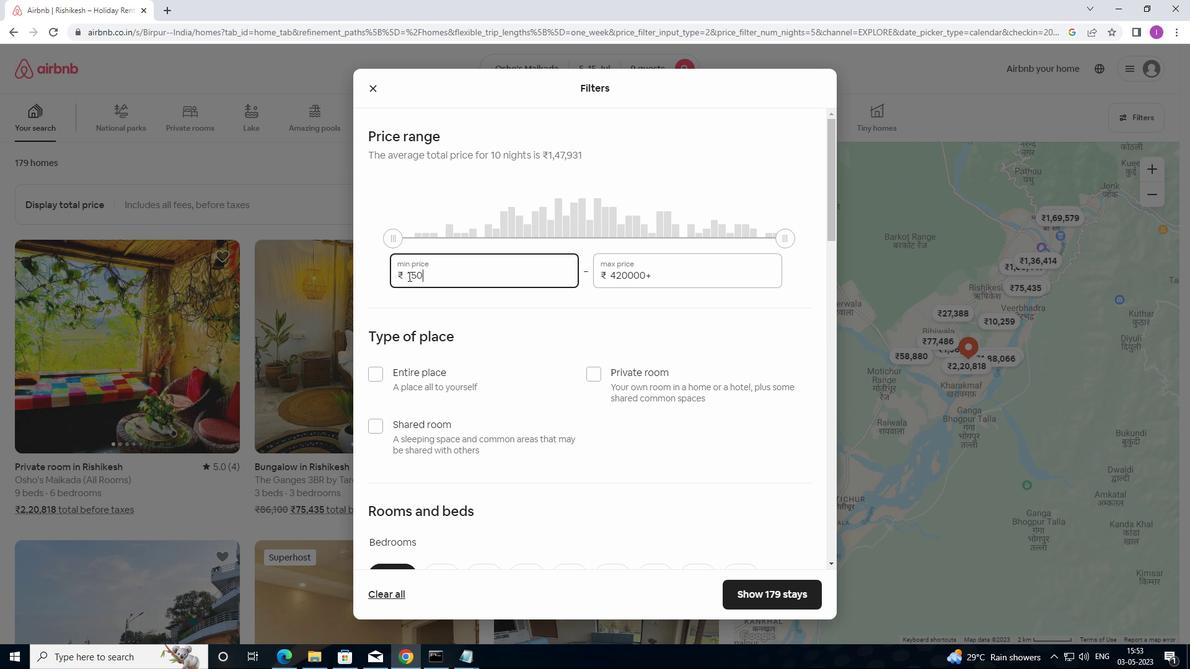 
Action: Mouse moved to (686, 278)
Screenshot: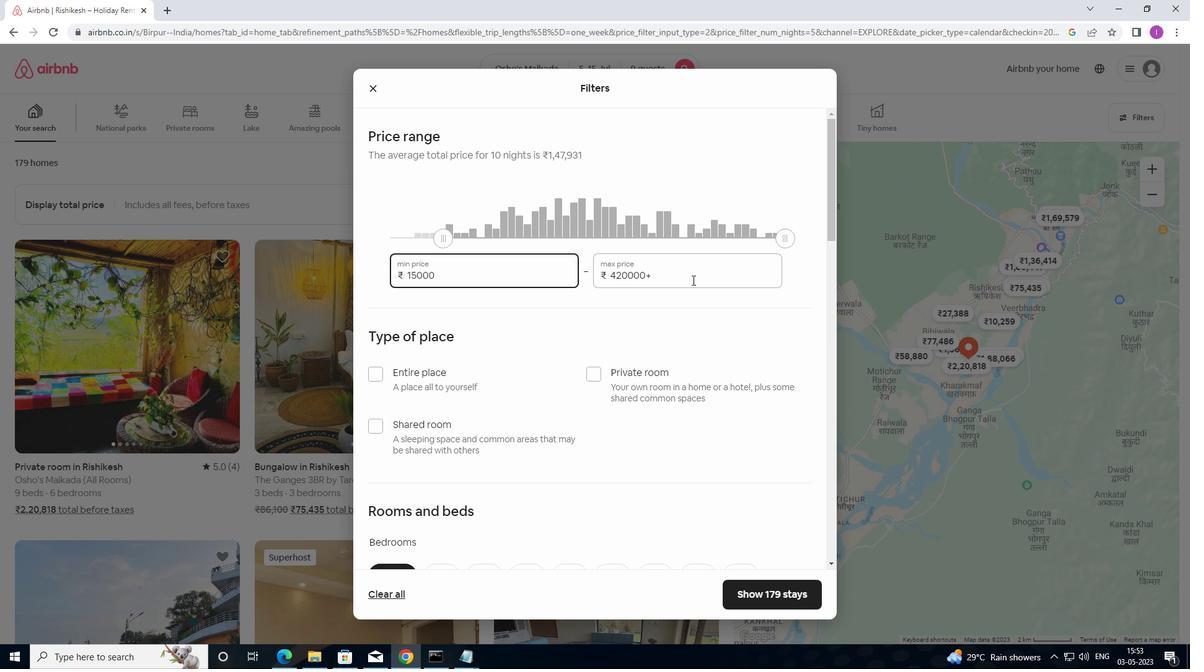 
Action: Mouse pressed left at (686, 278)
Screenshot: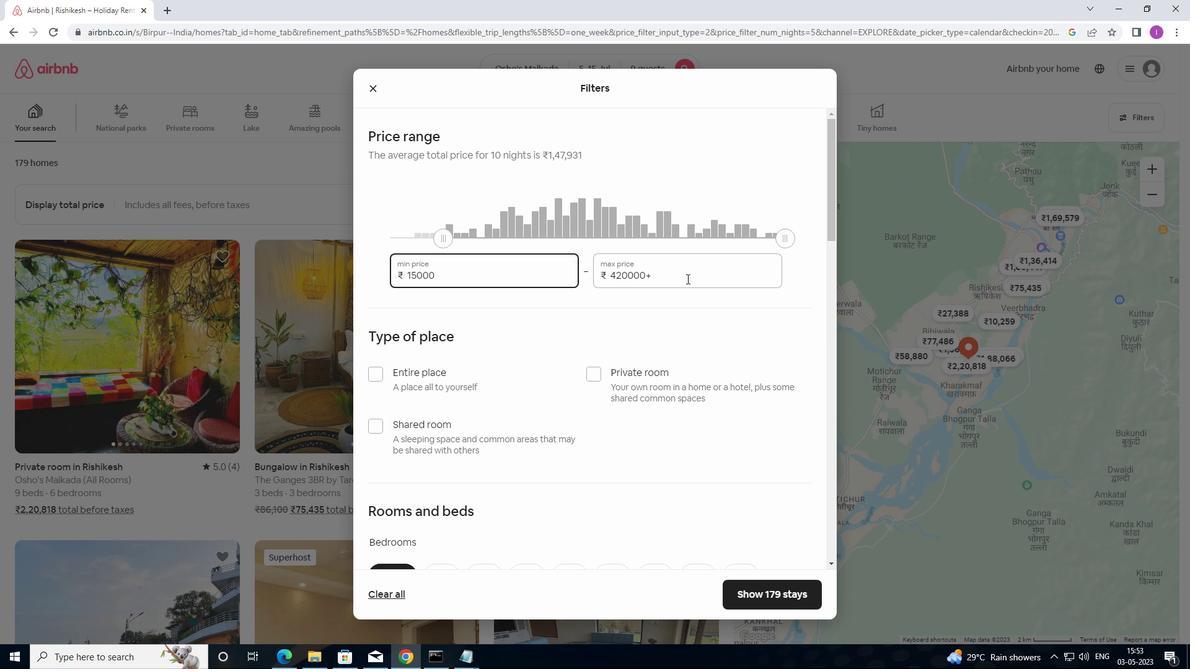 
Action: Mouse moved to (598, 266)
Screenshot: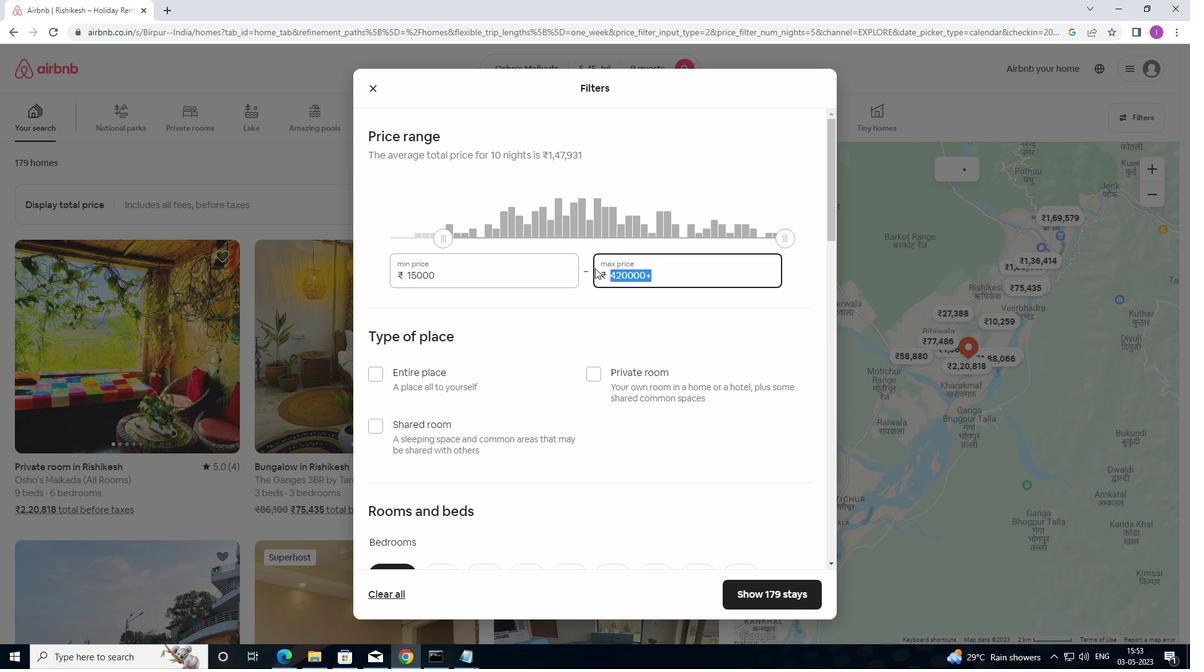 
Action: Key pressed 2
Screenshot: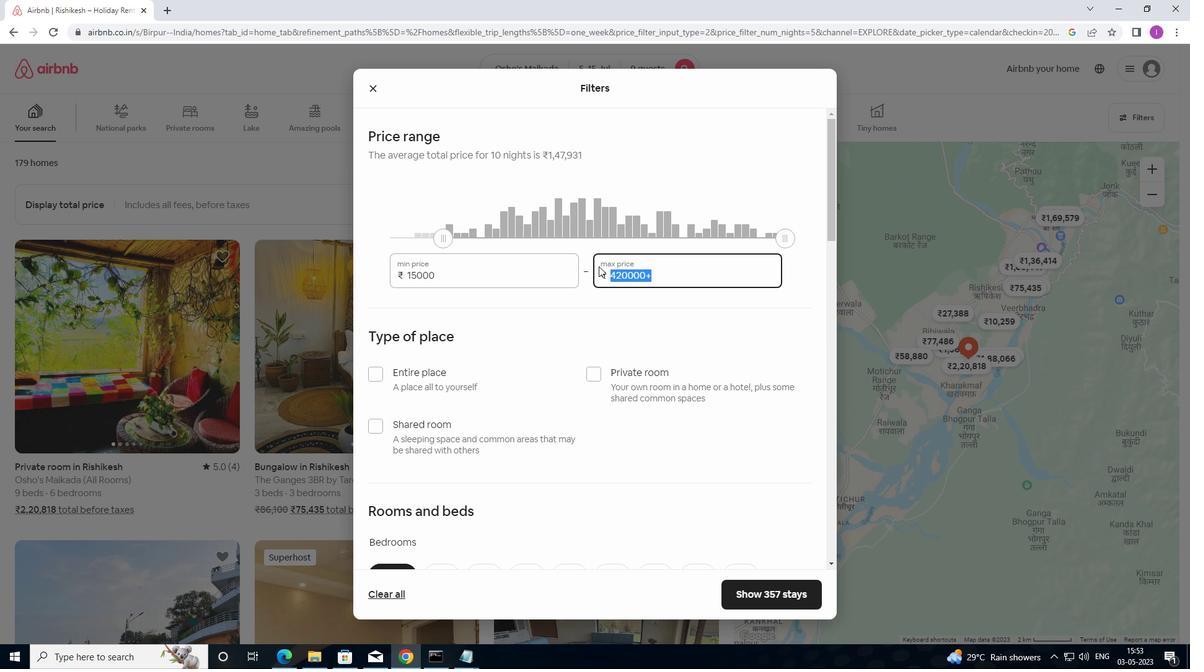 
Action: Mouse moved to (600, 265)
Screenshot: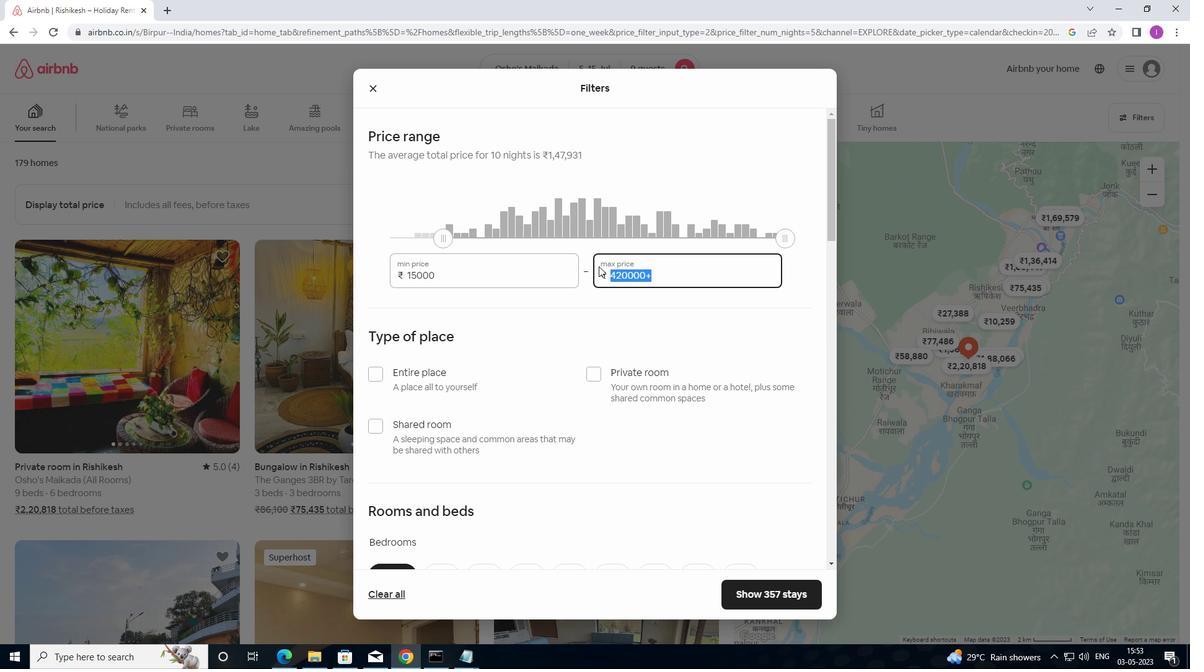 
Action: Key pressed 500
Screenshot: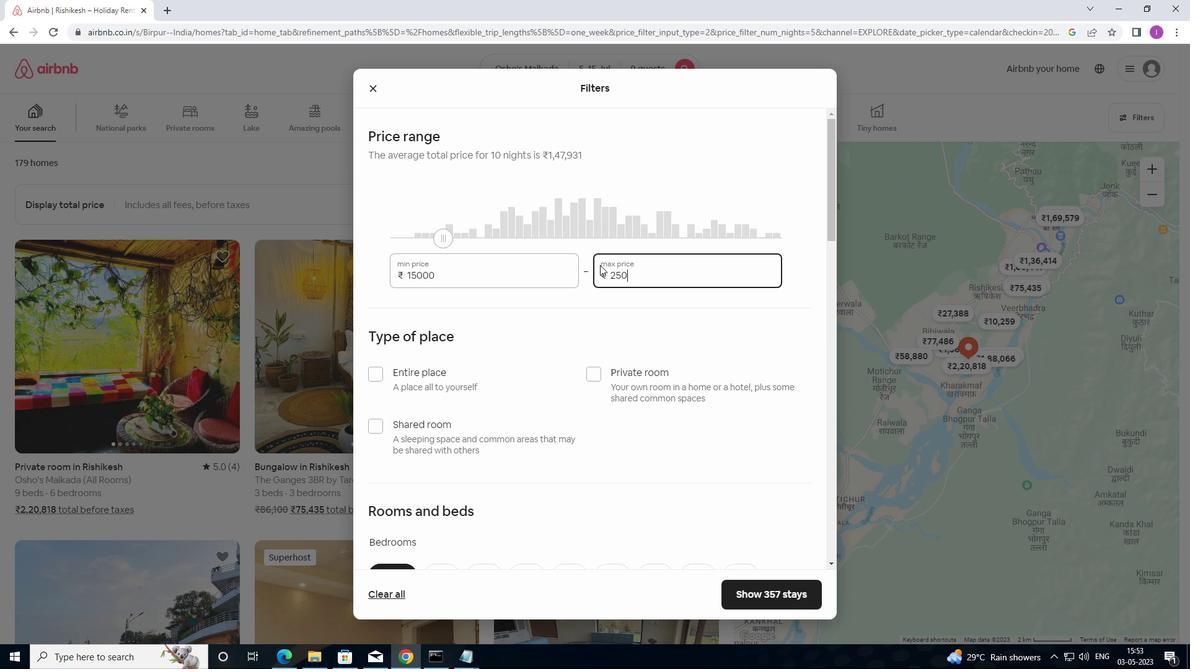 
Action: Mouse moved to (602, 263)
Screenshot: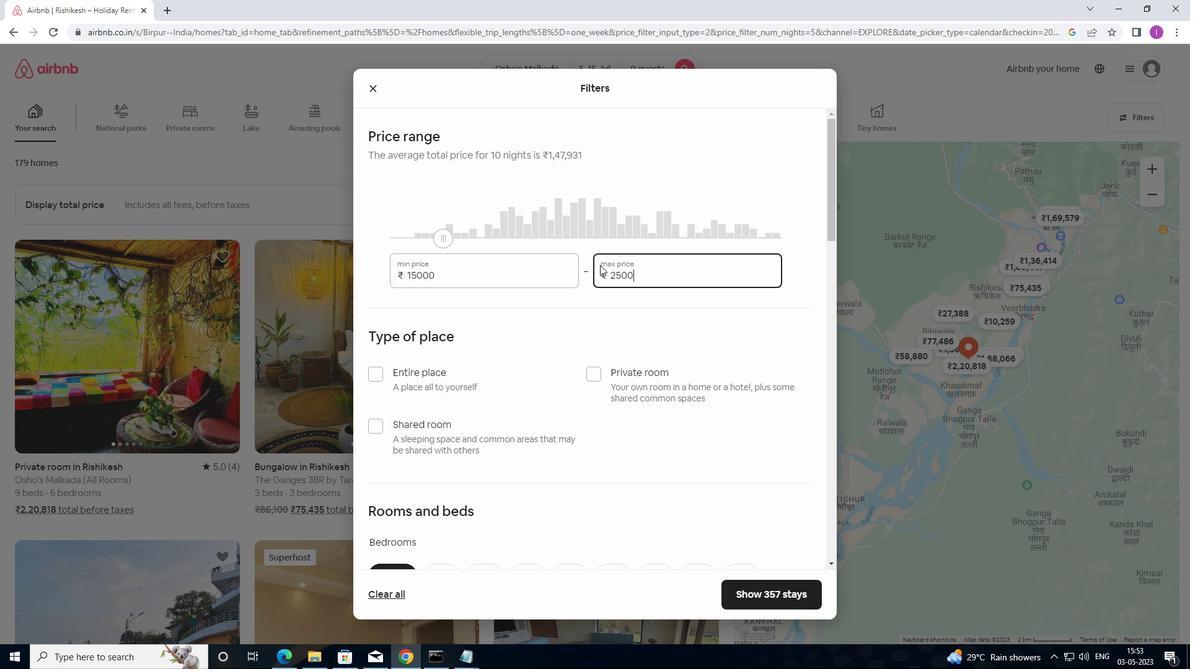
Action: Key pressed 0
Screenshot: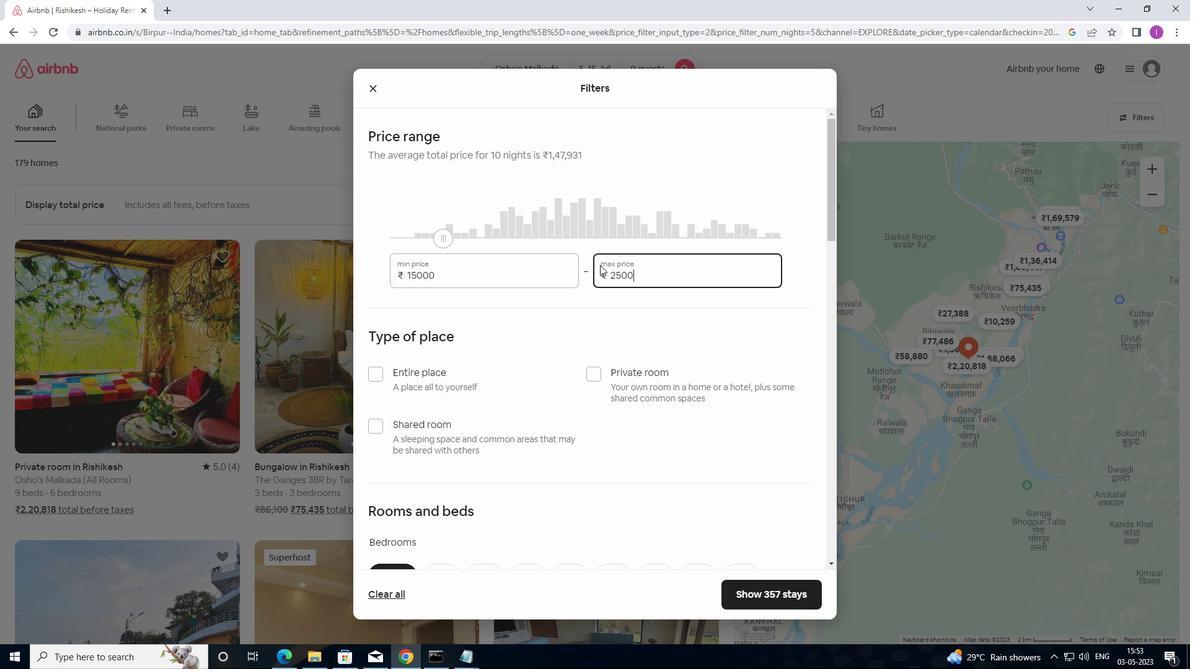 
Action: Mouse moved to (676, 259)
Screenshot: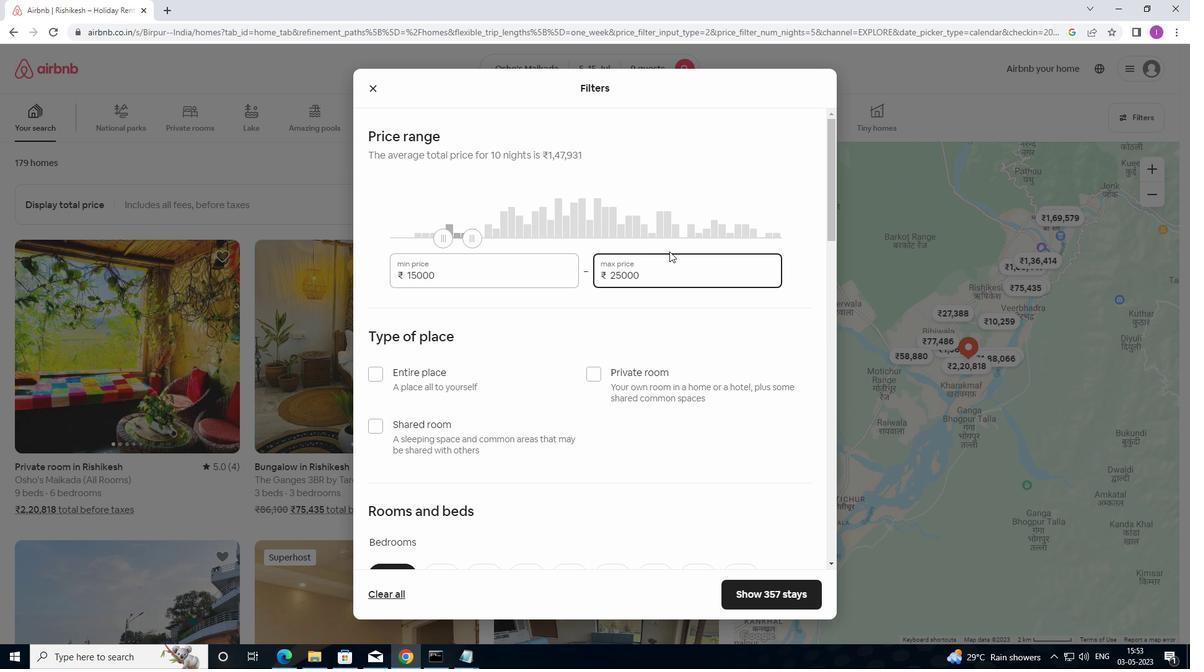 
Action: Mouse scrolled (676, 258) with delta (0, 0)
Screenshot: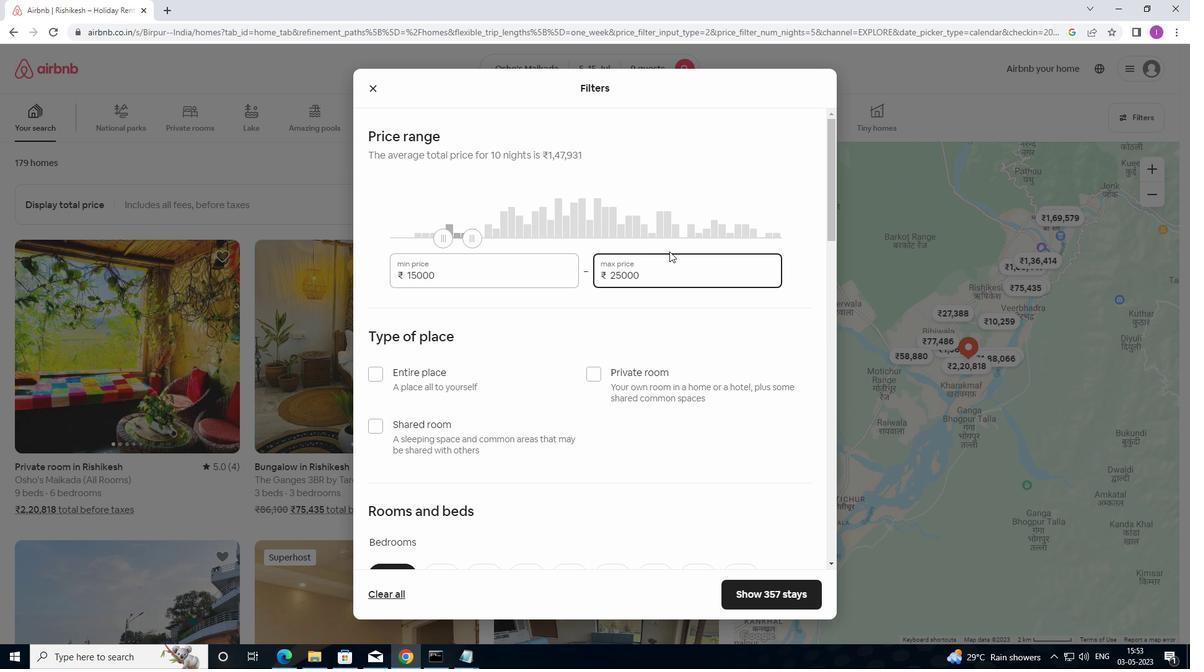 
Action: Mouse scrolled (676, 258) with delta (0, 0)
Screenshot: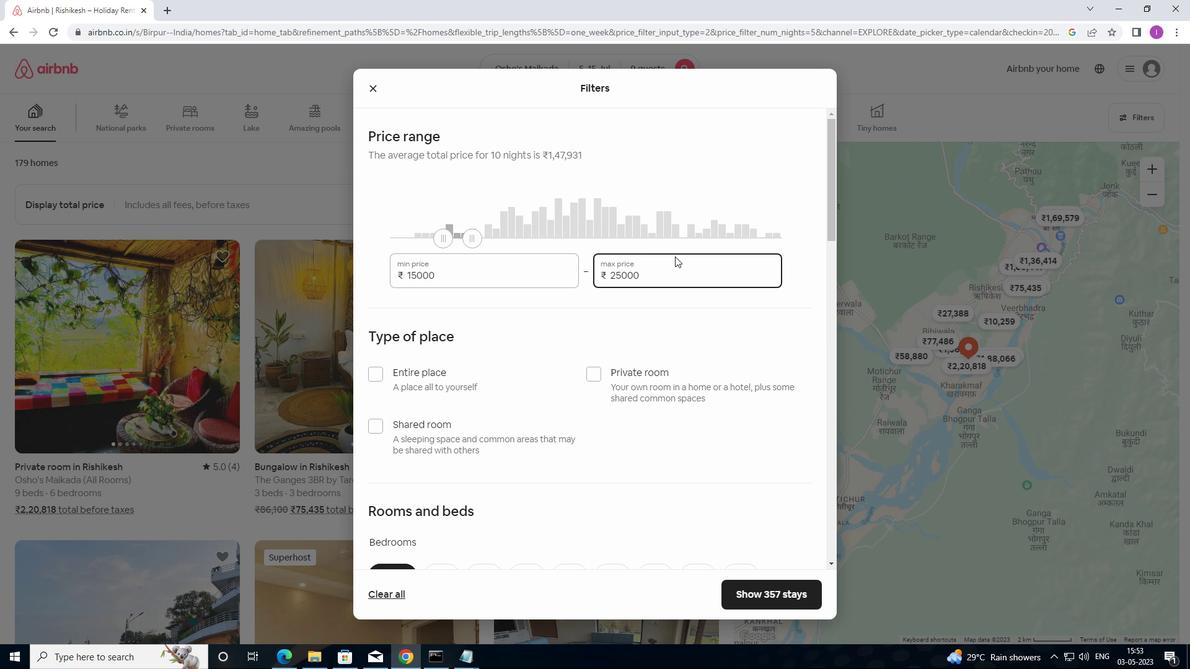 
Action: Mouse moved to (676, 259)
Screenshot: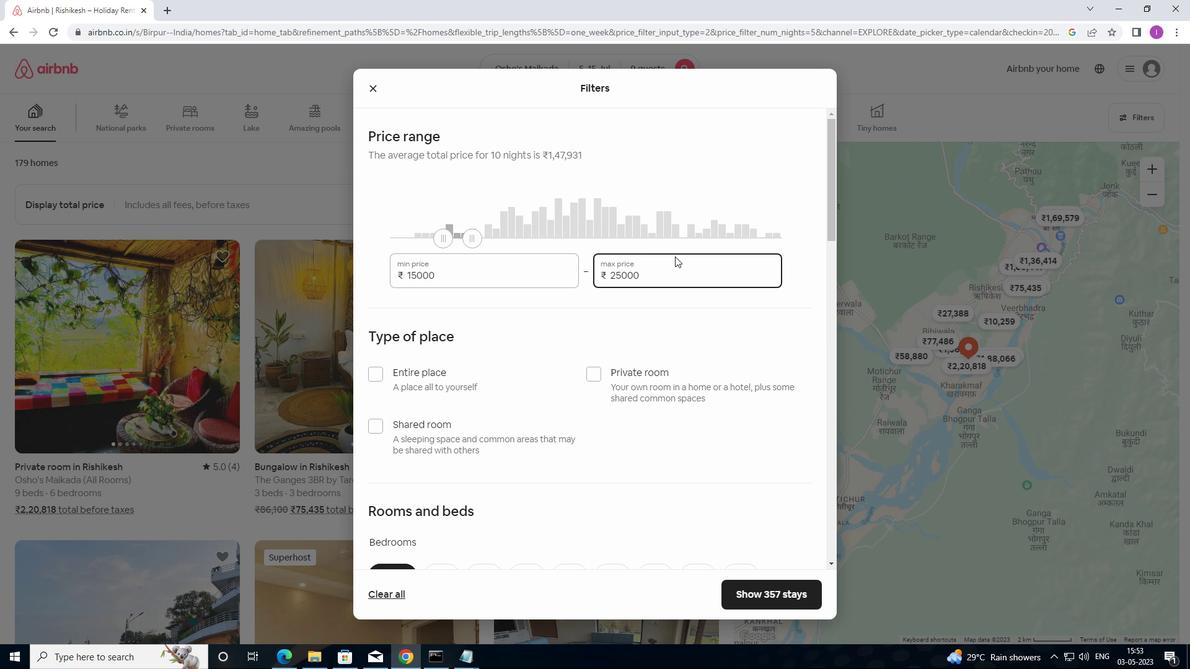 
Action: Mouse scrolled (676, 259) with delta (0, 0)
Screenshot: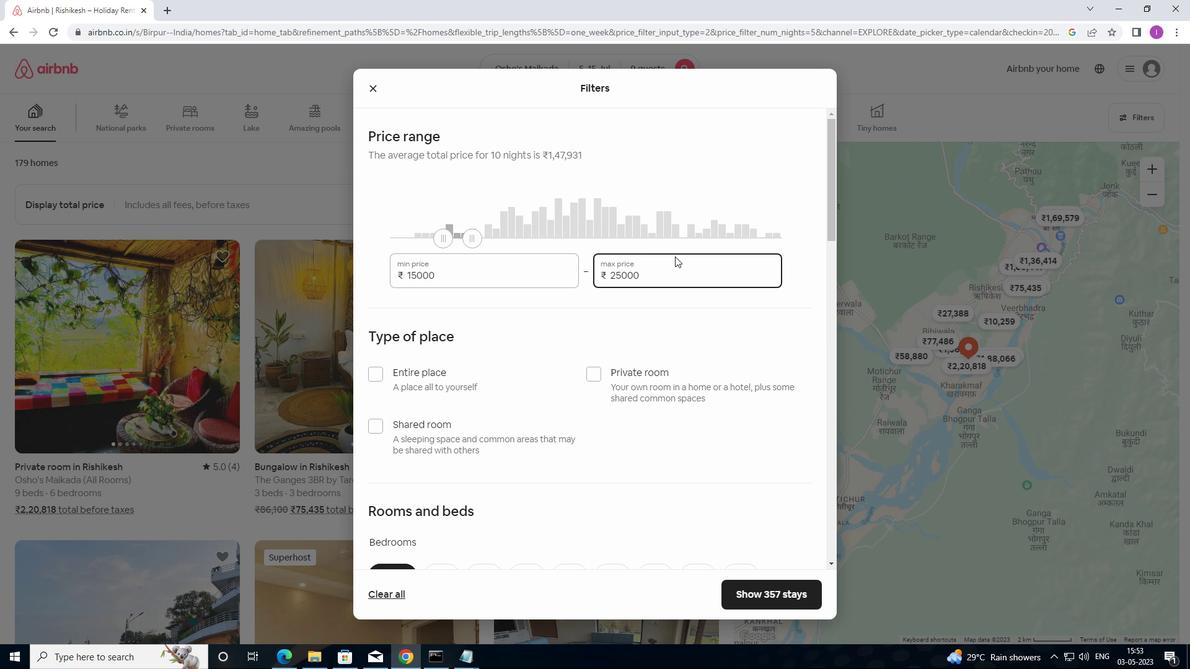 
Action: Mouse moved to (382, 188)
Screenshot: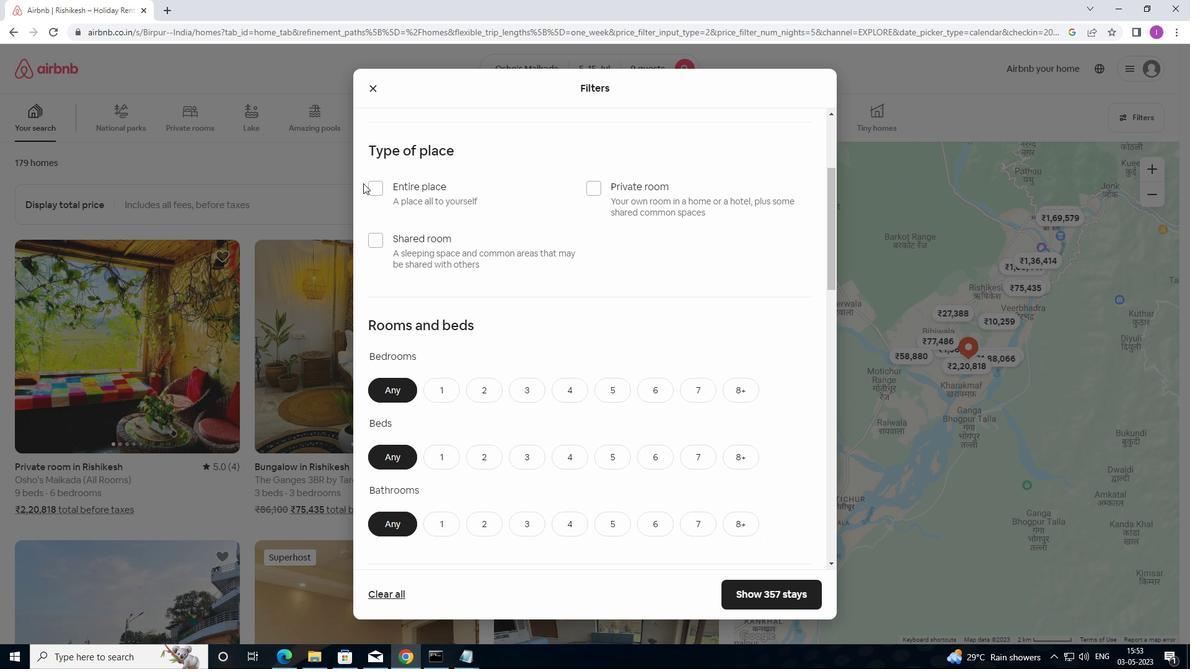 
Action: Mouse pressed left at (382, 188)
Screenshot: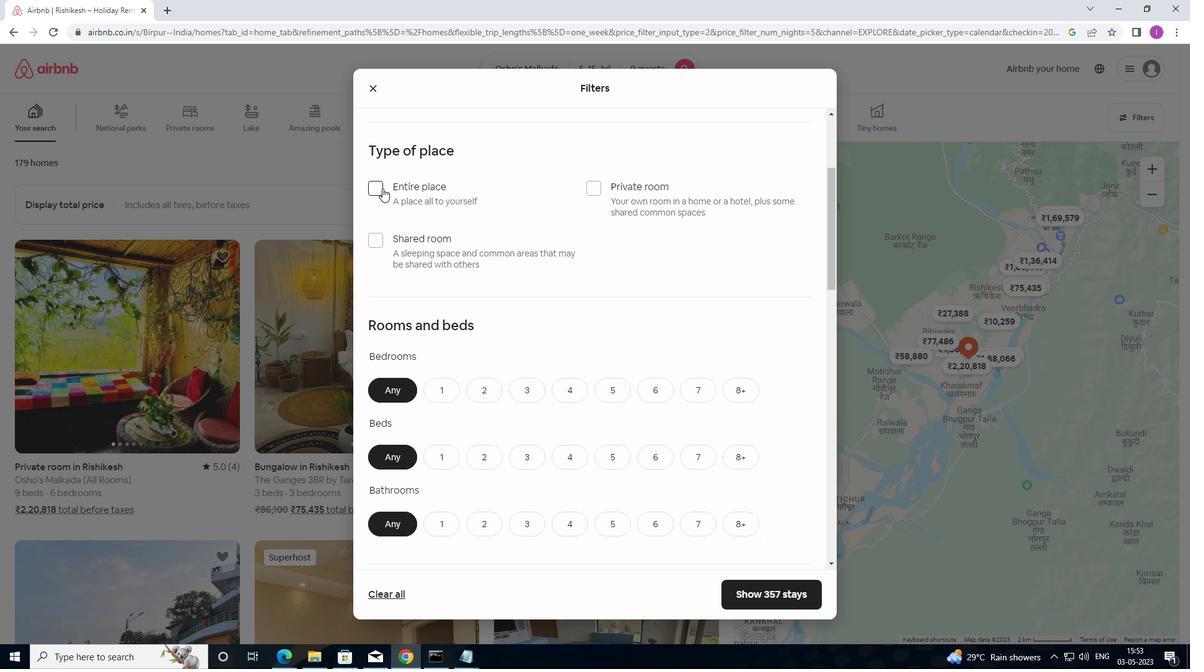 
Action: Mouse moved to (570, 274)
Screenshot: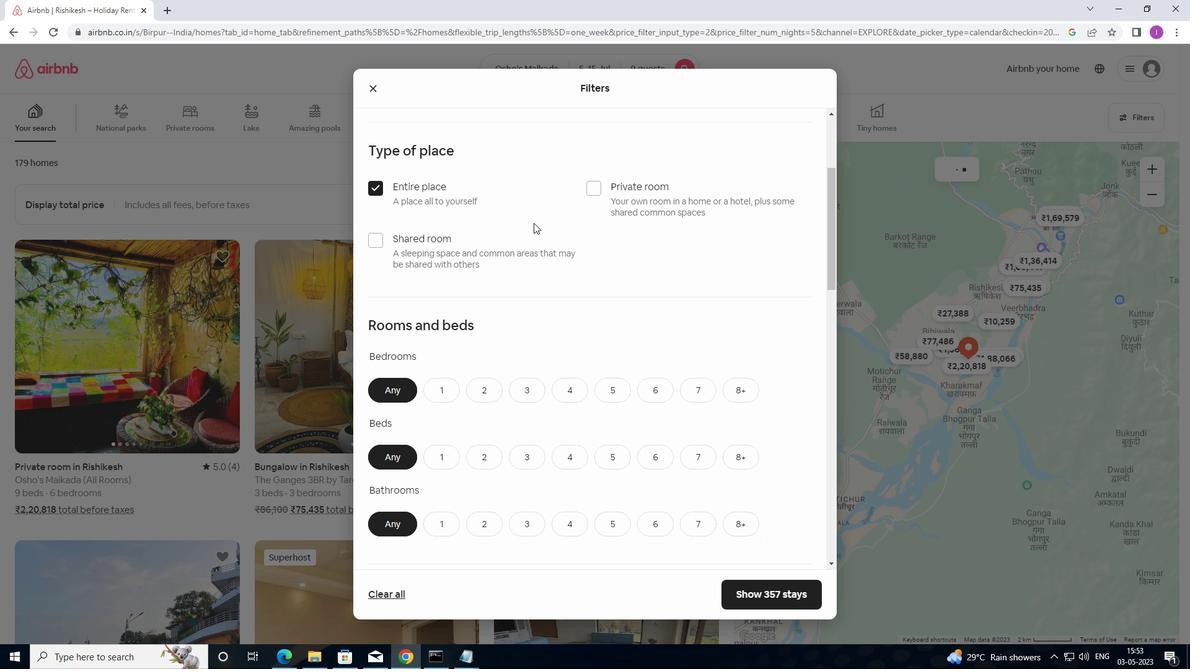 
Action: Mouse scrolled (570, 274) with delta (0, 0)
Screenshot: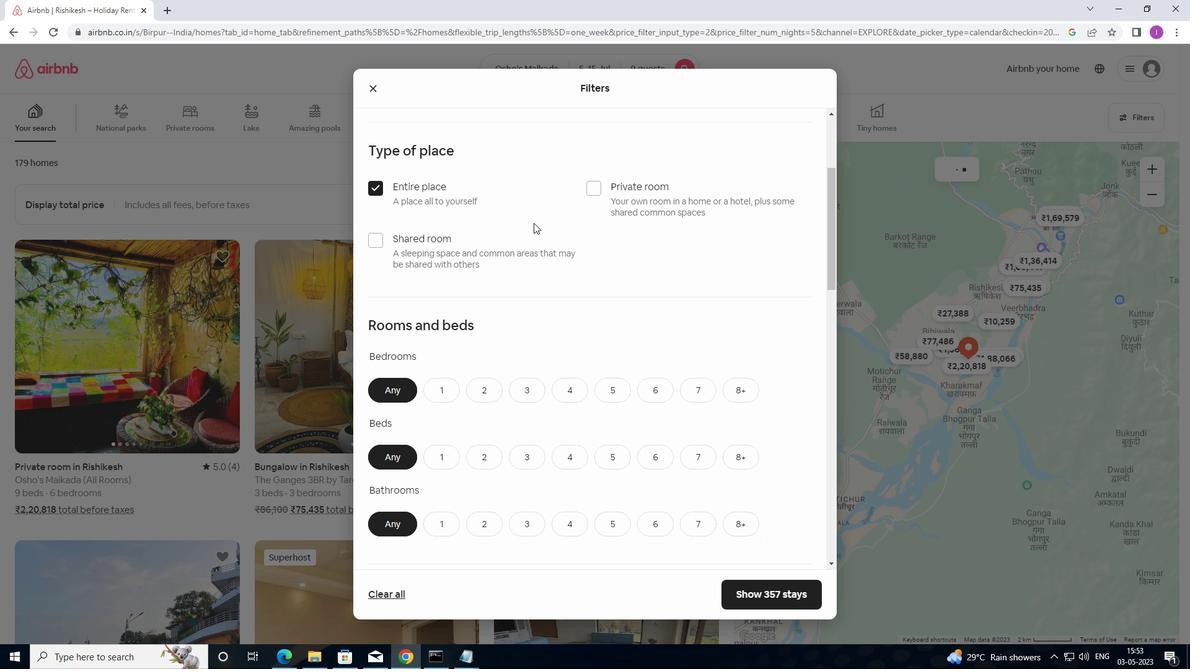 
Action: Mouse scrolled (570, 274) with delta (0, 0)
Screenshot: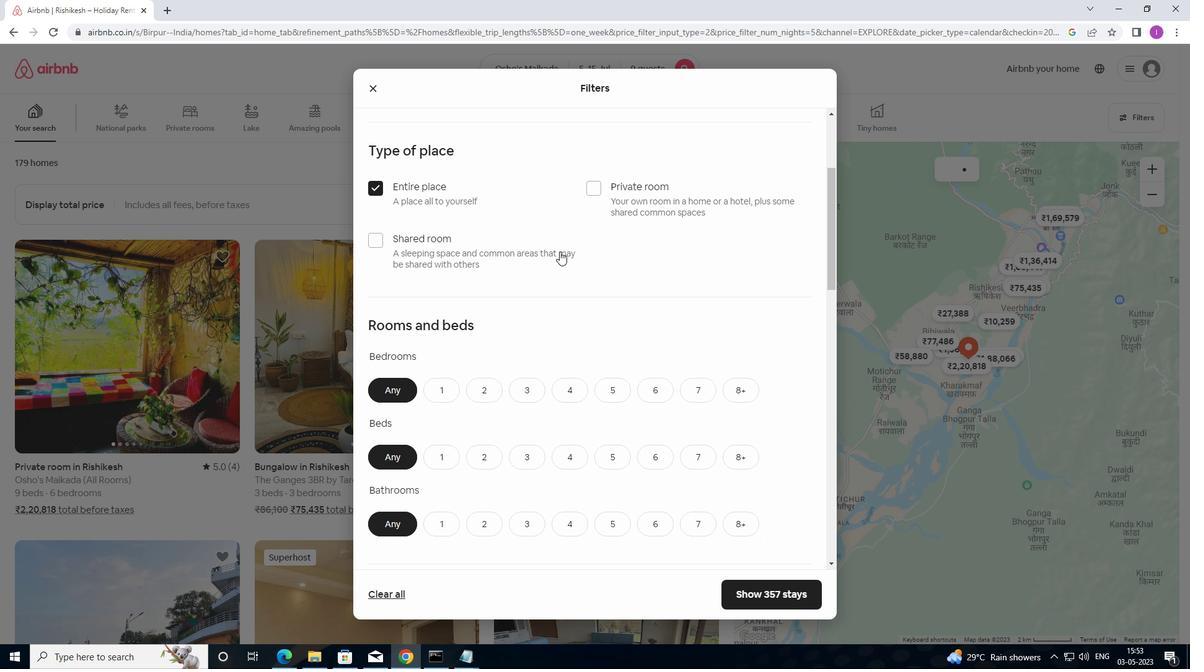 
Action: Mouse moved to (610, 271)
Screenshot: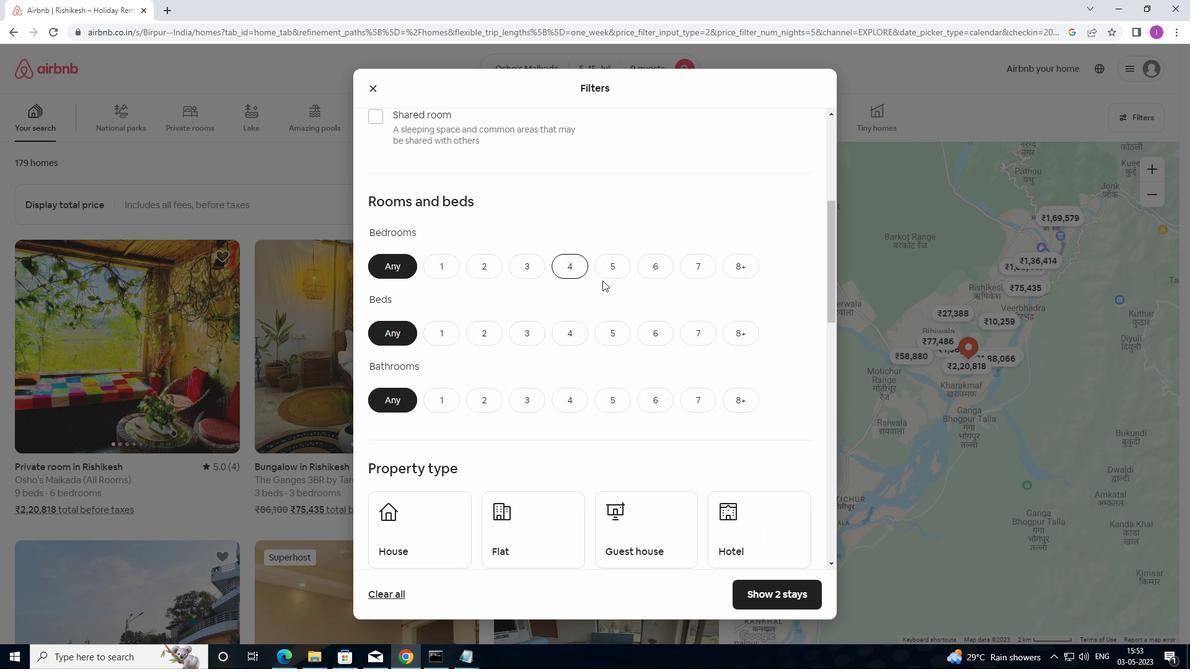 
Action: Mouse pressed left at (610, 271)
Screenshot: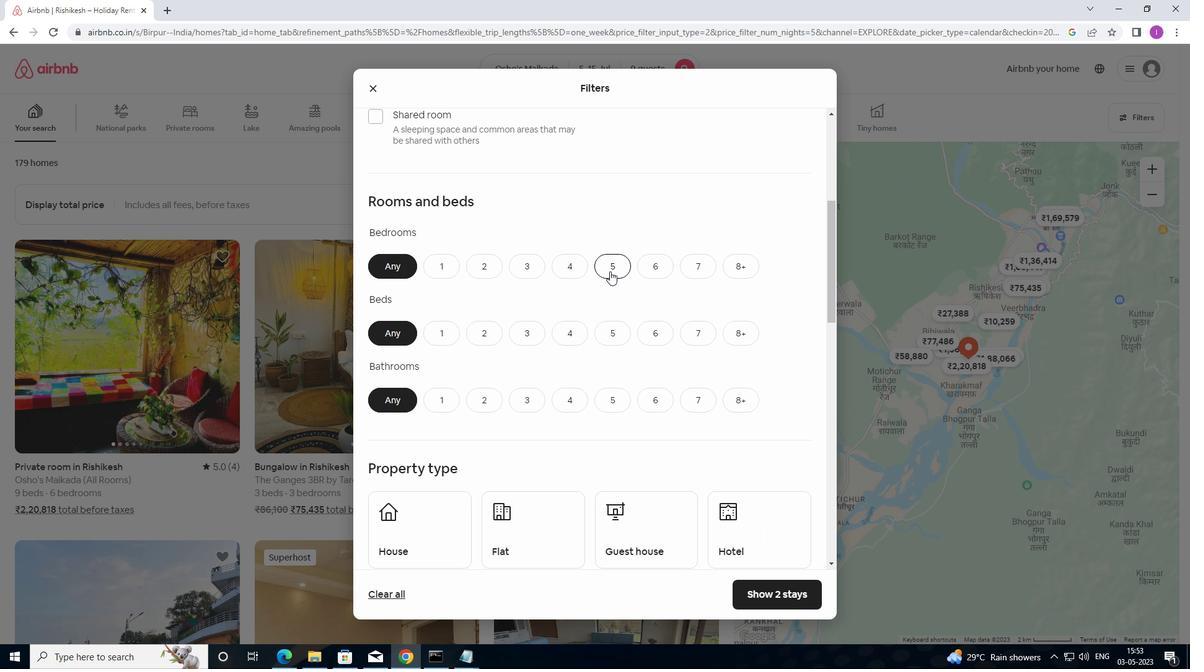 
Action: Mouse moved to (610, 329)
Screenshot: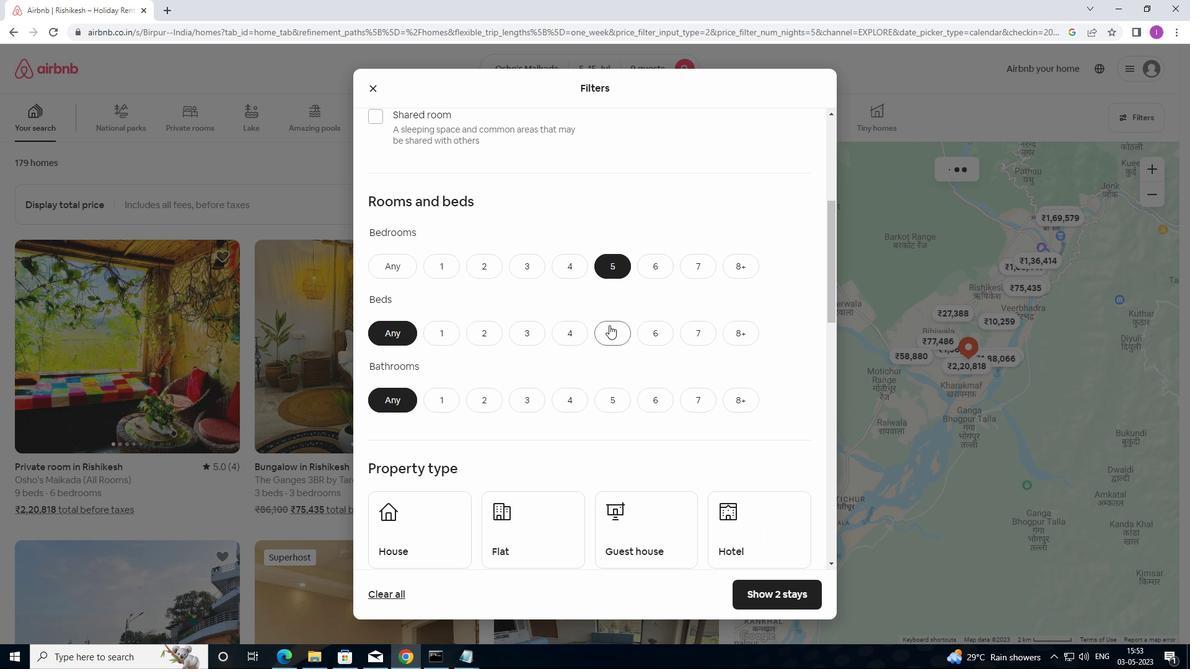 
Action: Mouse pressed left at (610, 329)
Screenshot: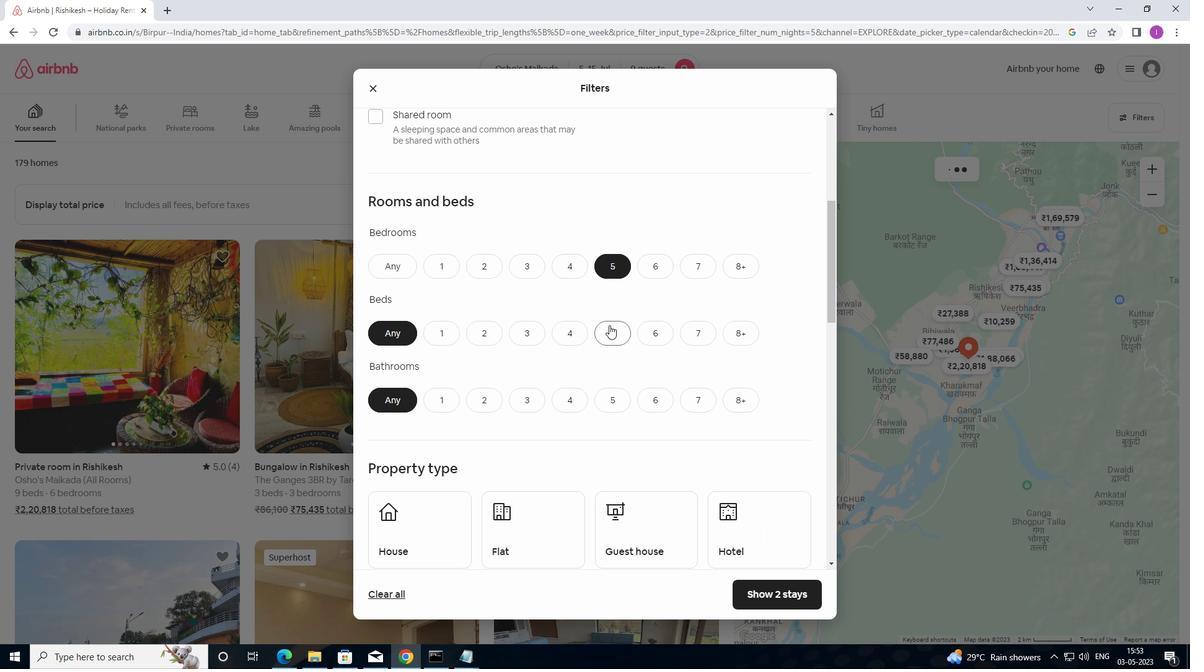 
Action: Mouse moved to (611, 394)
Screenshot: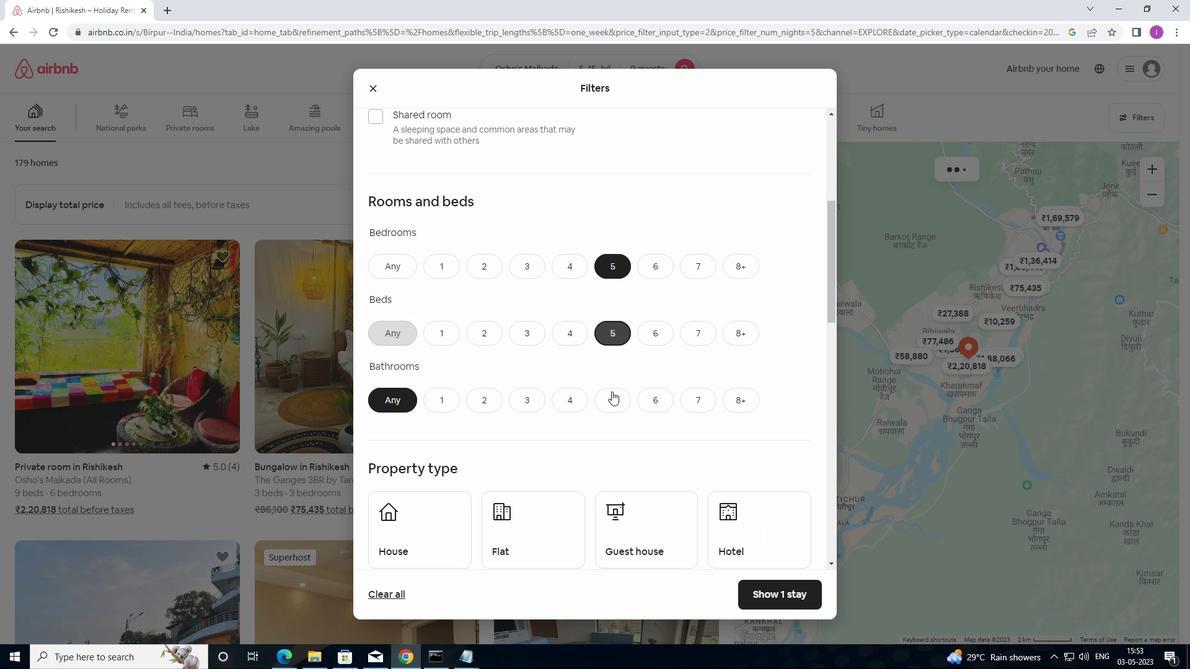 
Action: Mouse pressed left at (611, 394)
Screenshot: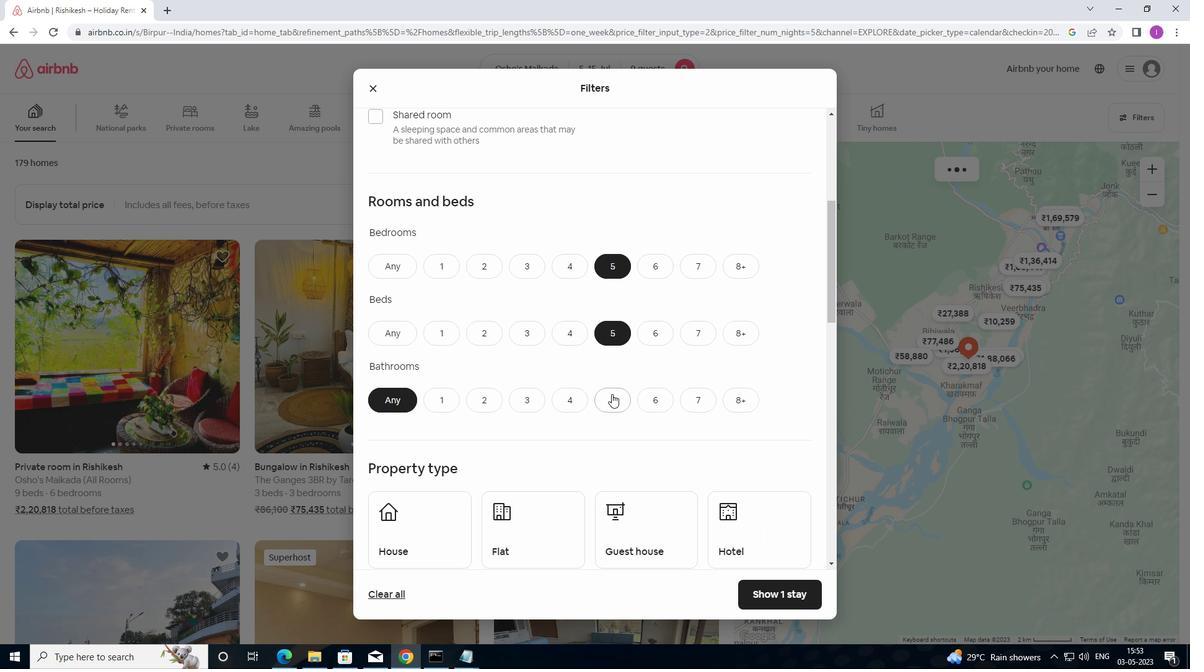 
Action: Mouse moved to (608, 393)
Screenshot: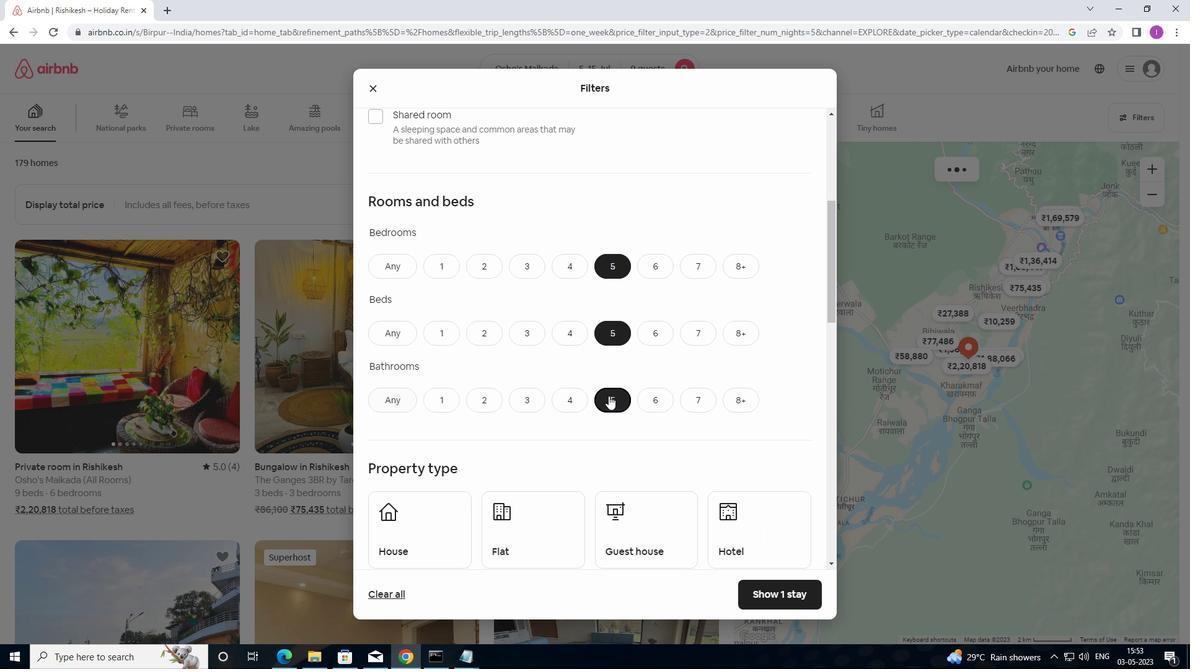 
Action: Mouse scrolled (608, 393) with delta (0, 0)
Screenshot: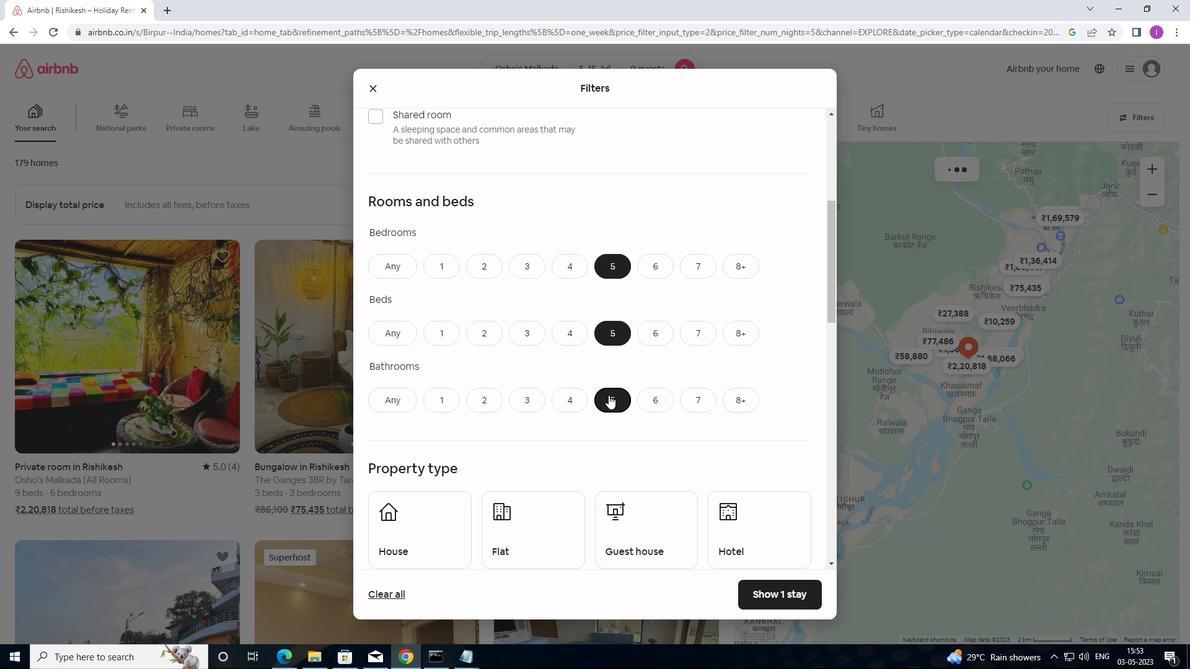 
Action: Mouse scrolled (608, 393) with delta (0, 0)
Screenshot: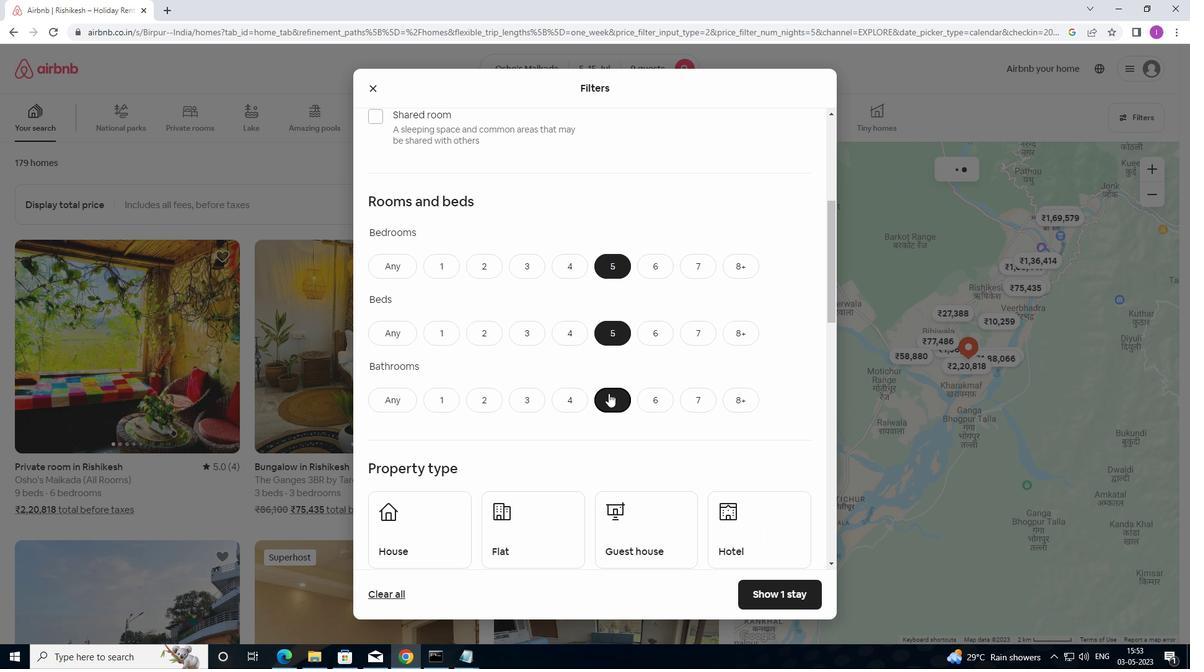 
Action: Mouse moved to (609, 383)
Screenshot: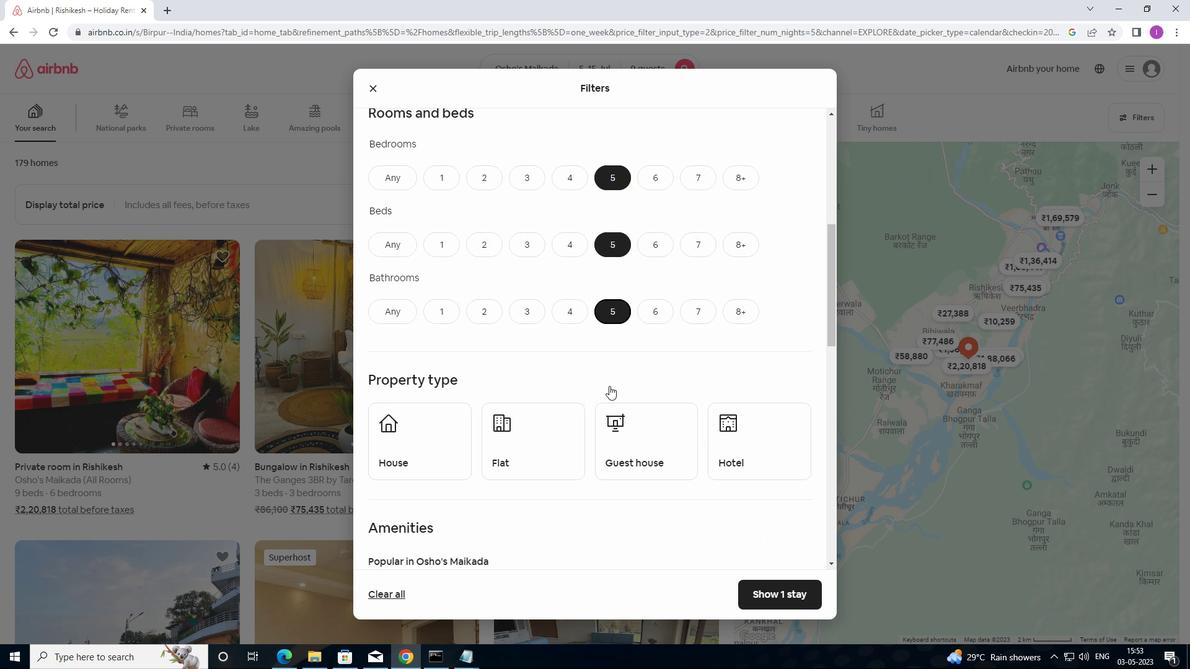 
Action: Mouse scrolled (609, 382) with delta (0, 0)
Screenshot: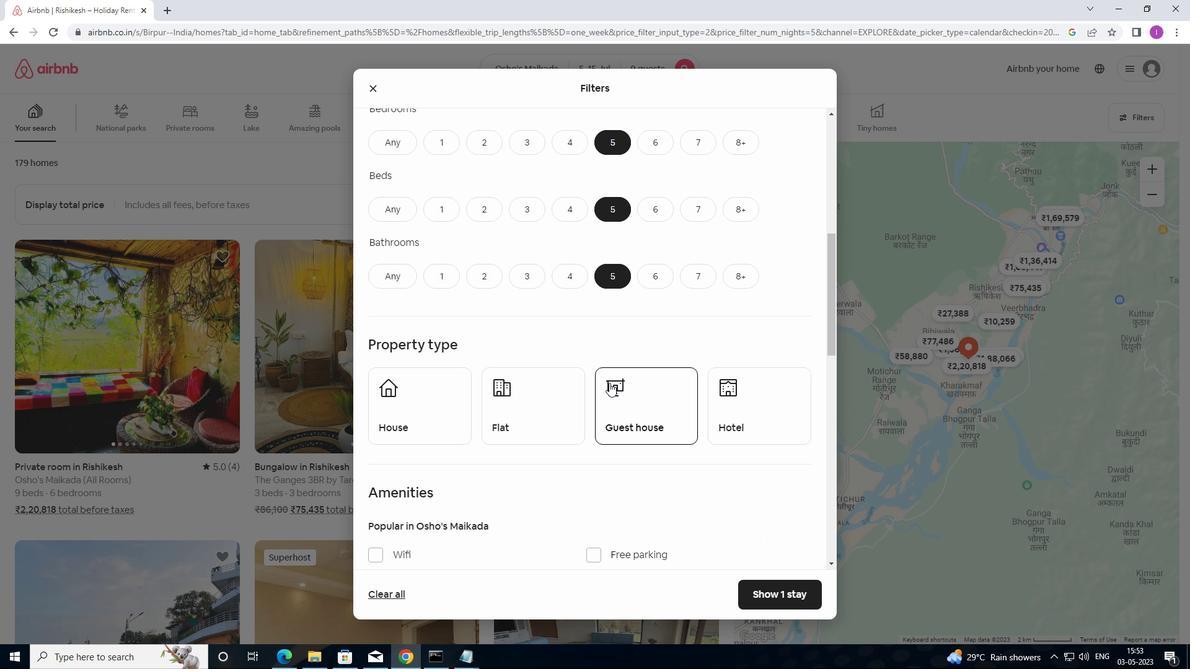 
Action: Mouse moved to (414, 363)
Screenshot: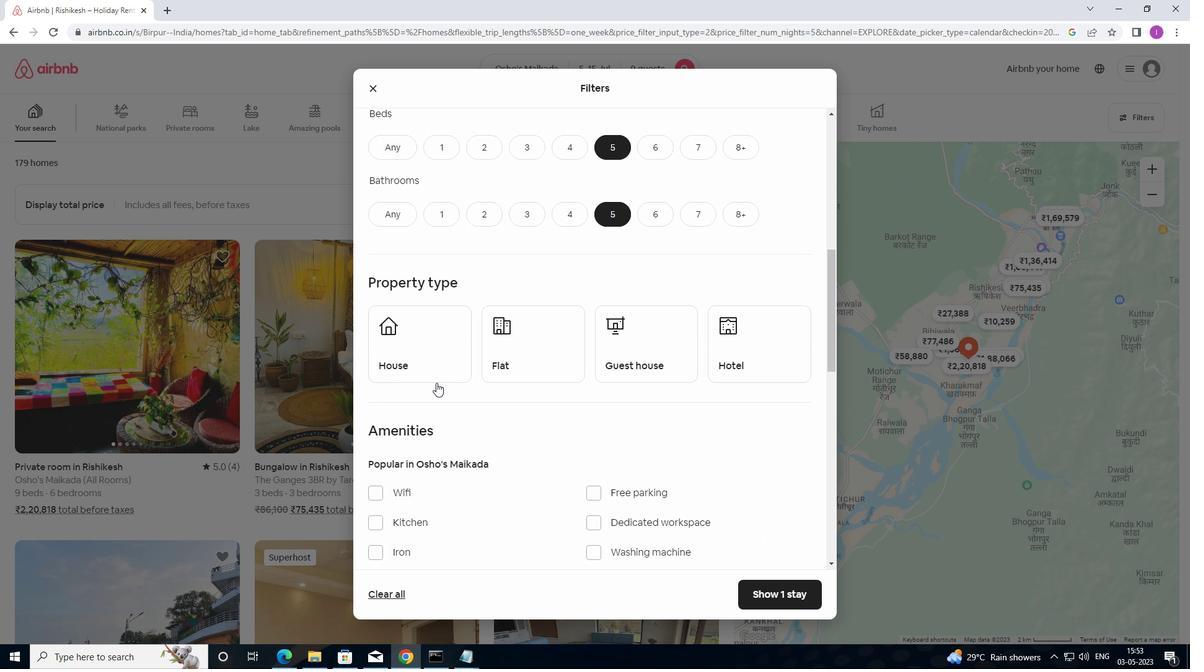 
Action: Mouse pressed left at (414, 363)
Screenshot: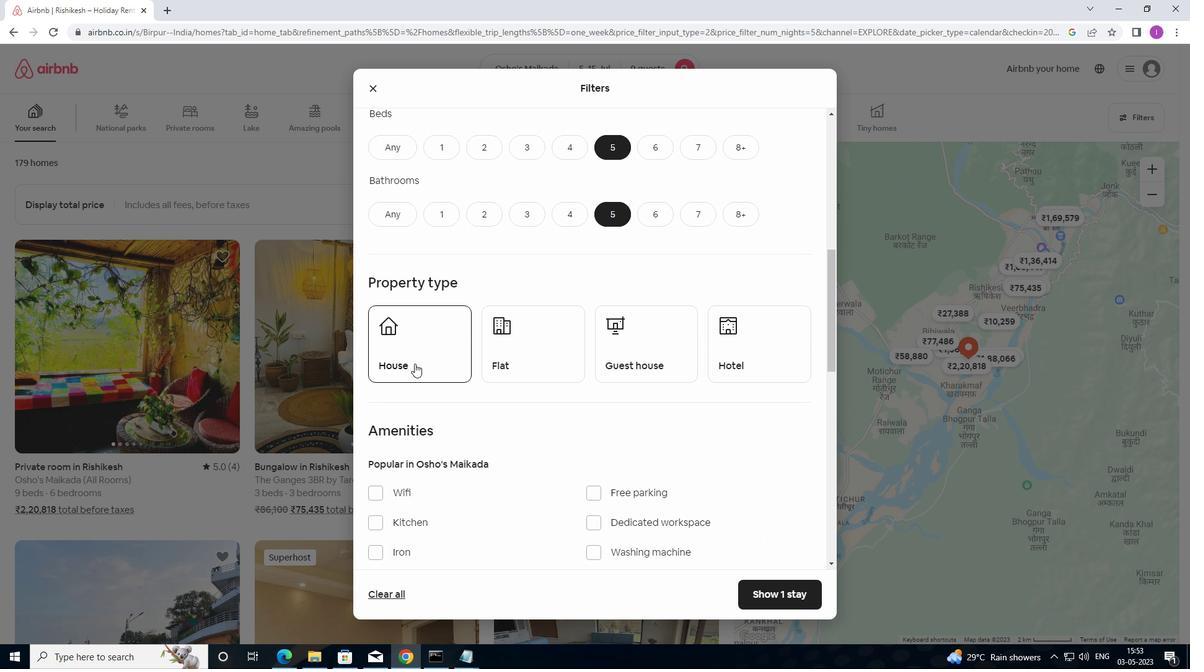 
Action: Mouse moved to (504, 341)
Screenshot: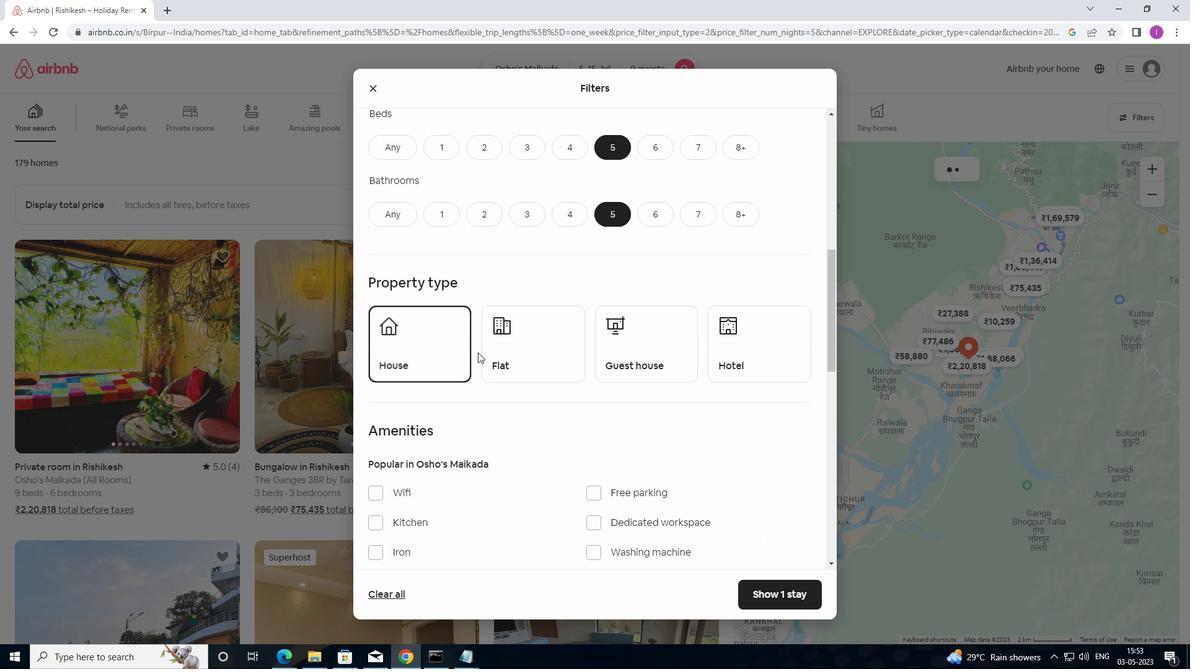 
Action: Mouse pressed left at (504, 341)
Screenshot: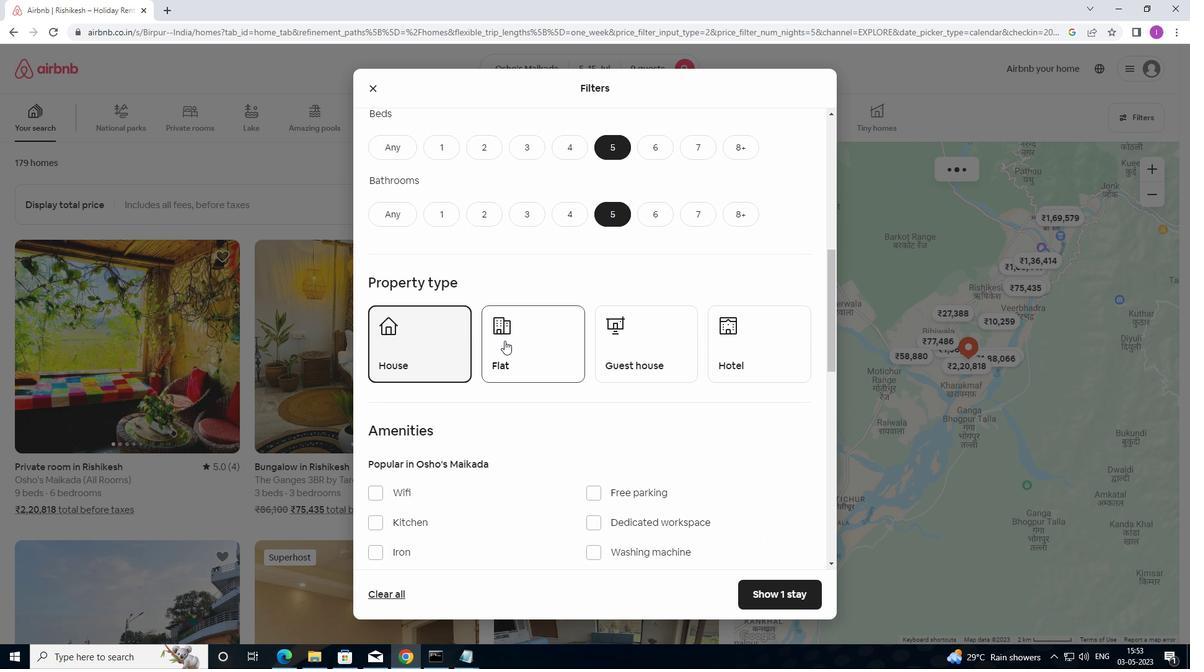
Action: Mouse moved to (614, 338)
Screenshot: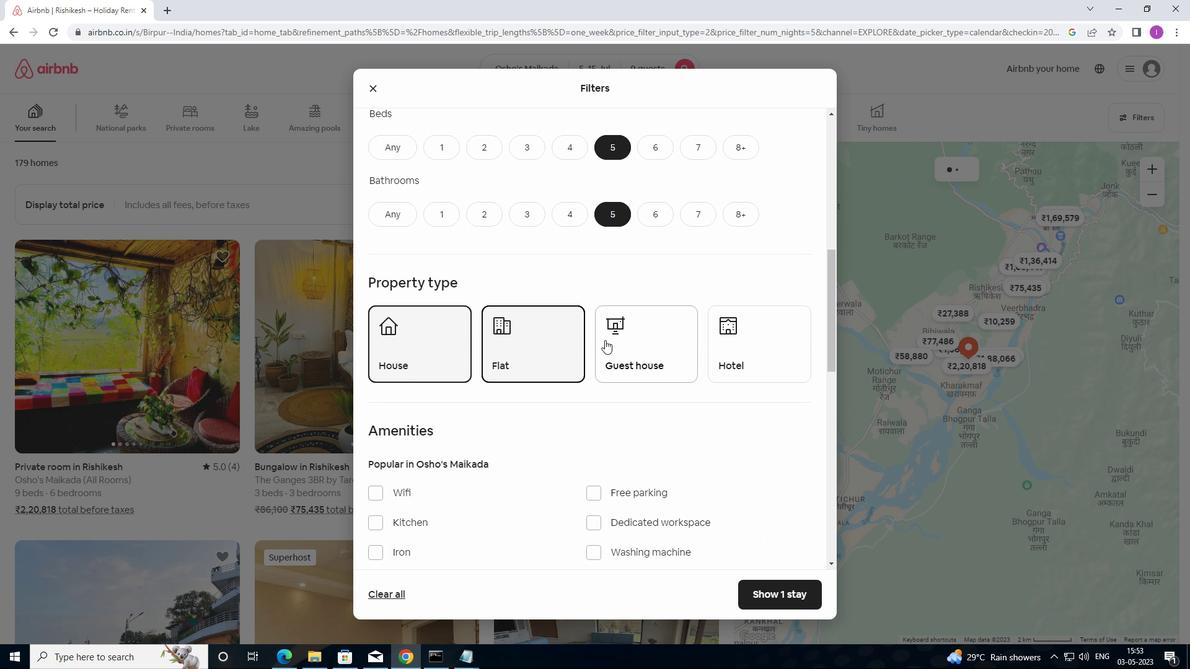 
Action: Mouse pressed left at (614, 338)
Screenshot: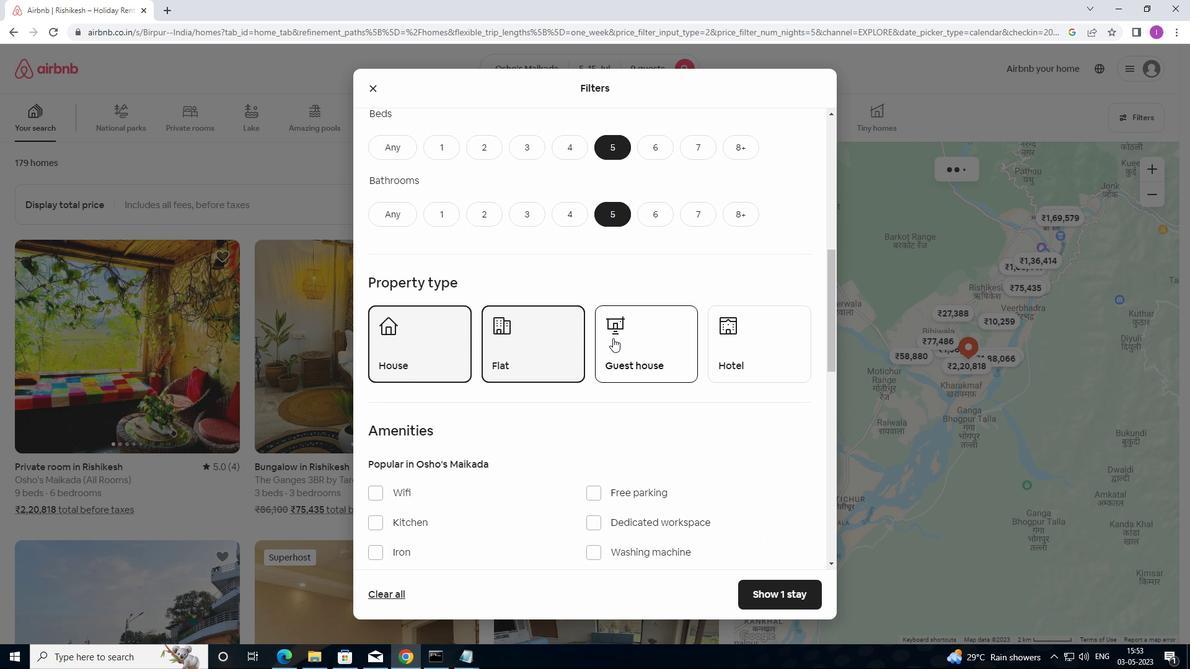 
Action: Mouse moved to (613, 342)
Screenshot: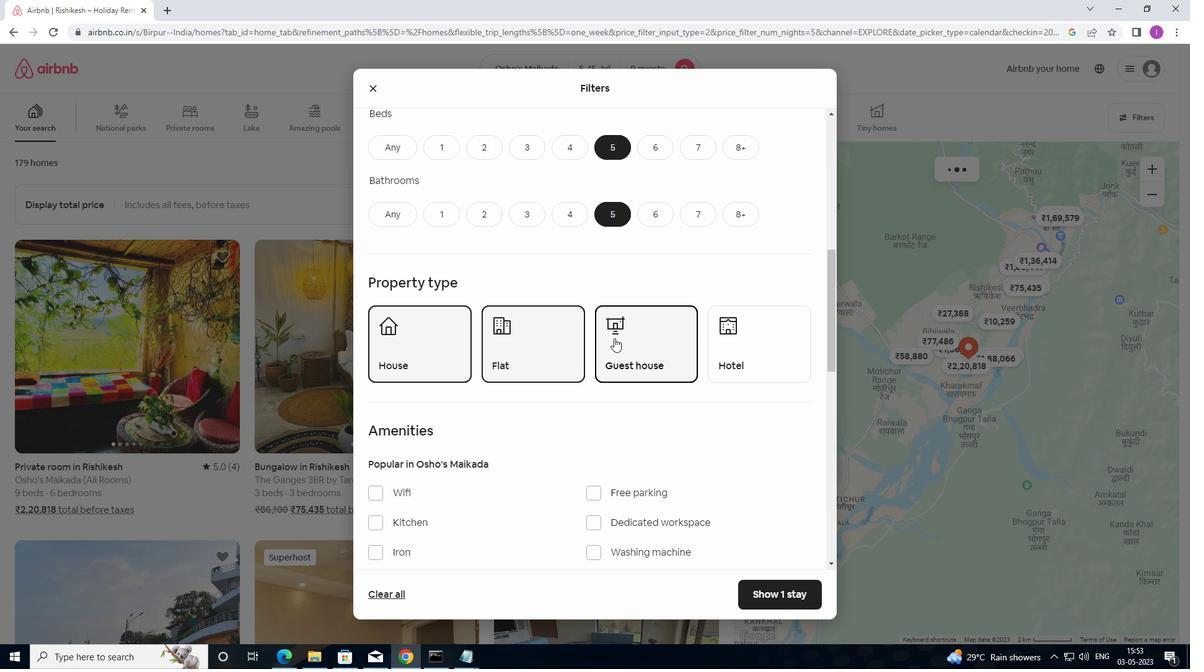 
Action: Mouse scrolled (613, 342) with delta (0, 0)
Screenshot: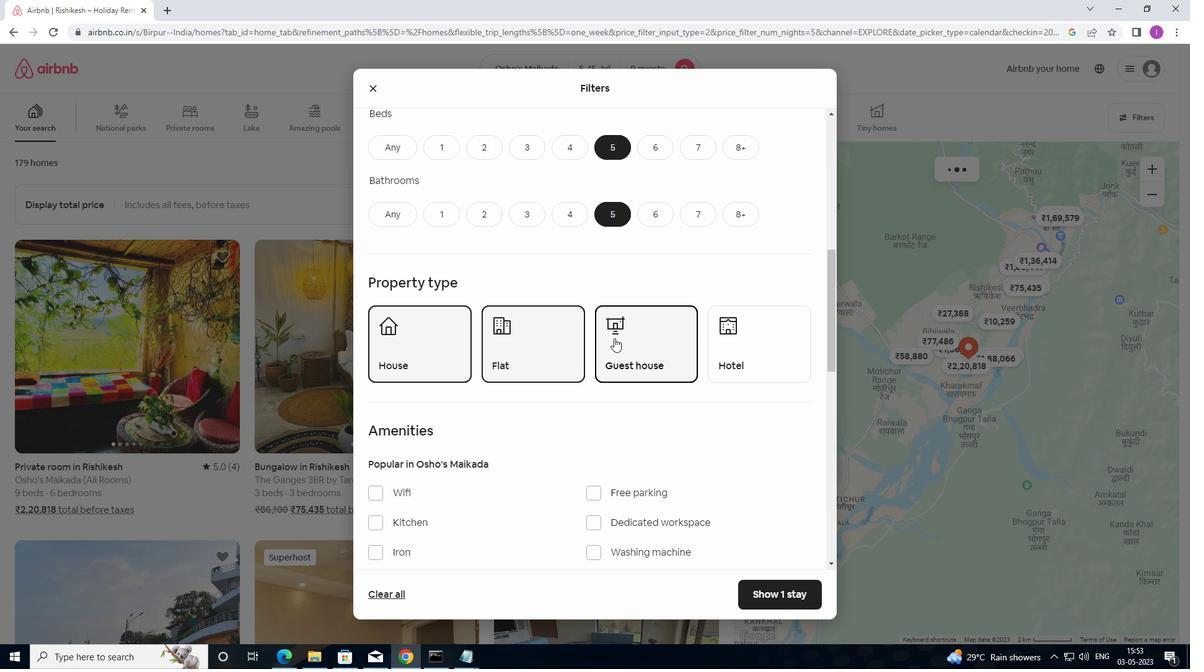 
Action: Mouse moved to (613, 349)
Screenshot: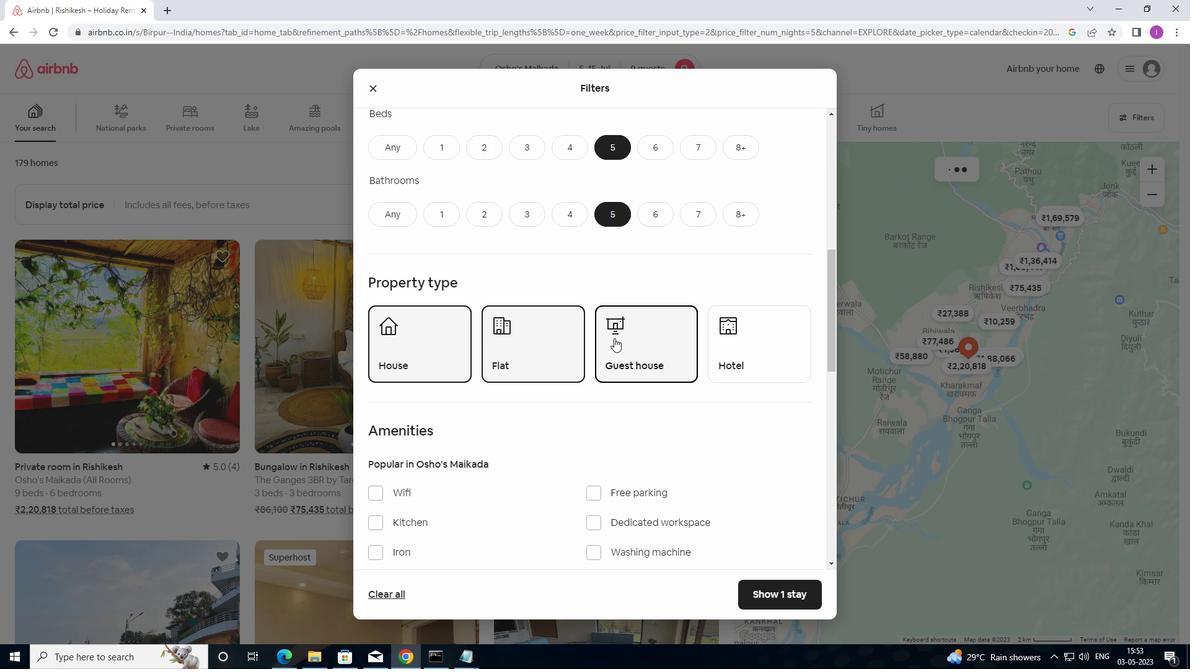 
Action: Mouse scrolled (613, 349) with delta (0, 0)
Screenshot: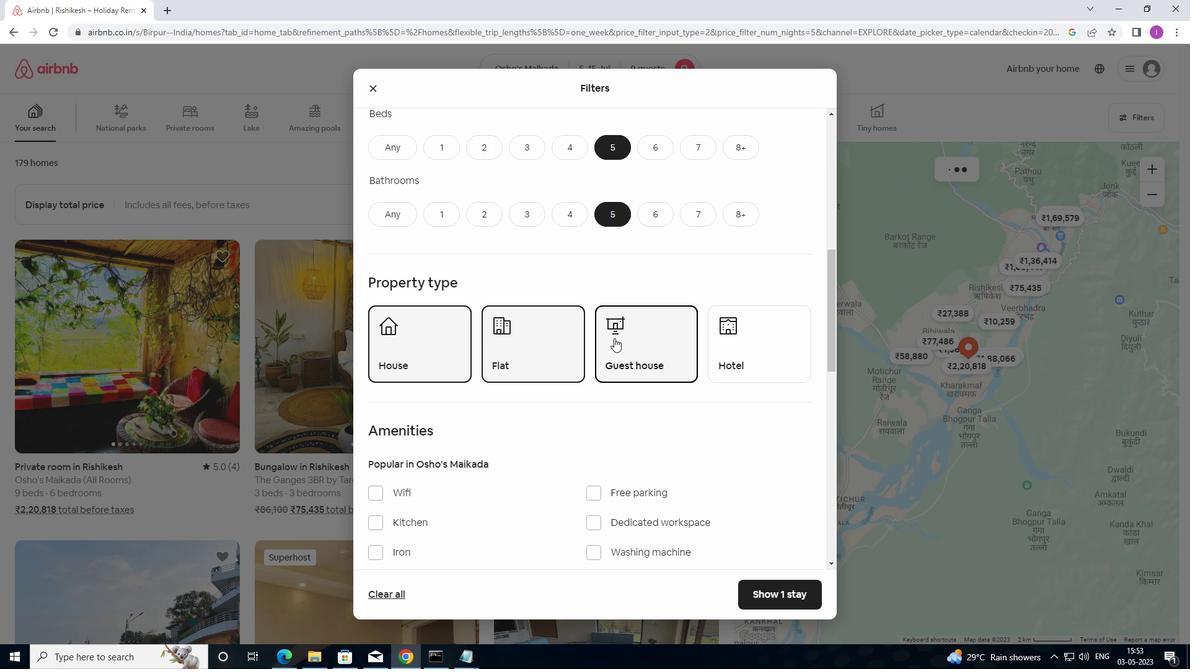 
Action: Mouse moved to (613, 350)
Screenshot: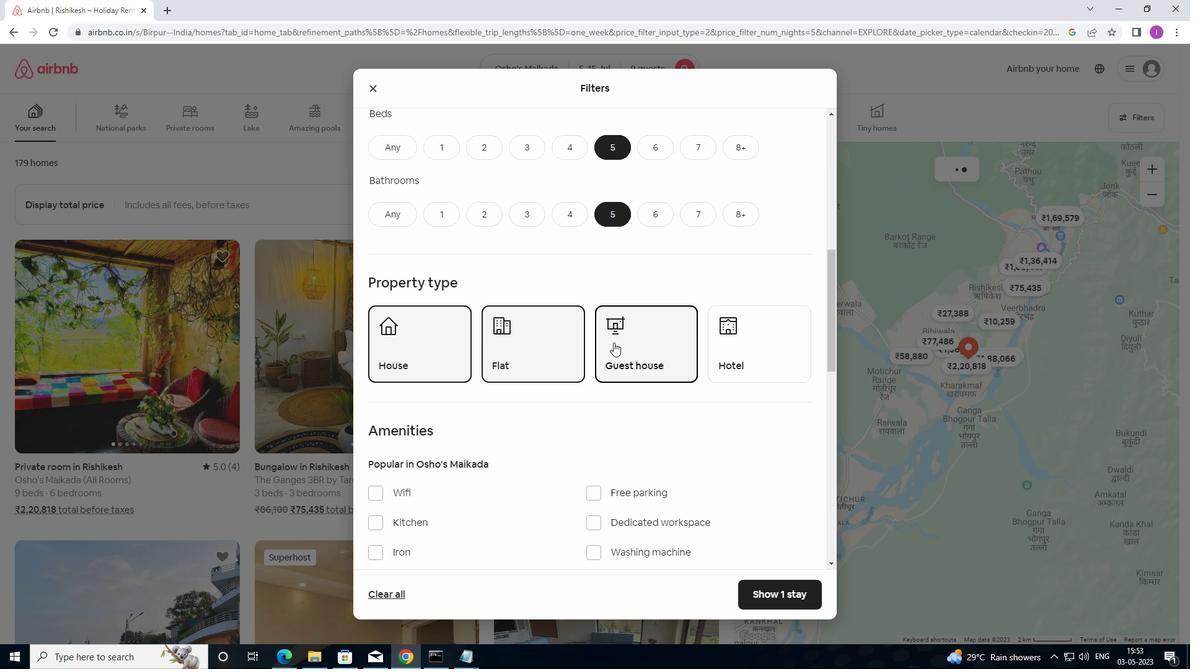 
Action: Mouse scrolled (613, 350) with delta (0, 0)
Screenshot: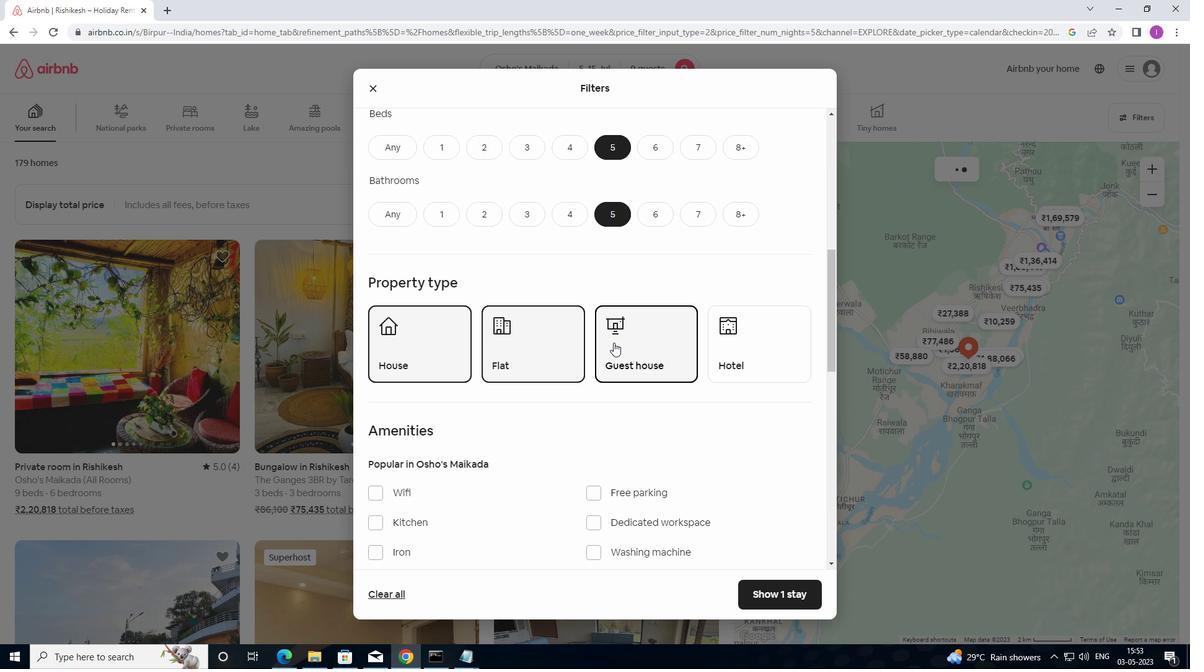 
Action: Mouse moved to (613, 351)
Screenshot: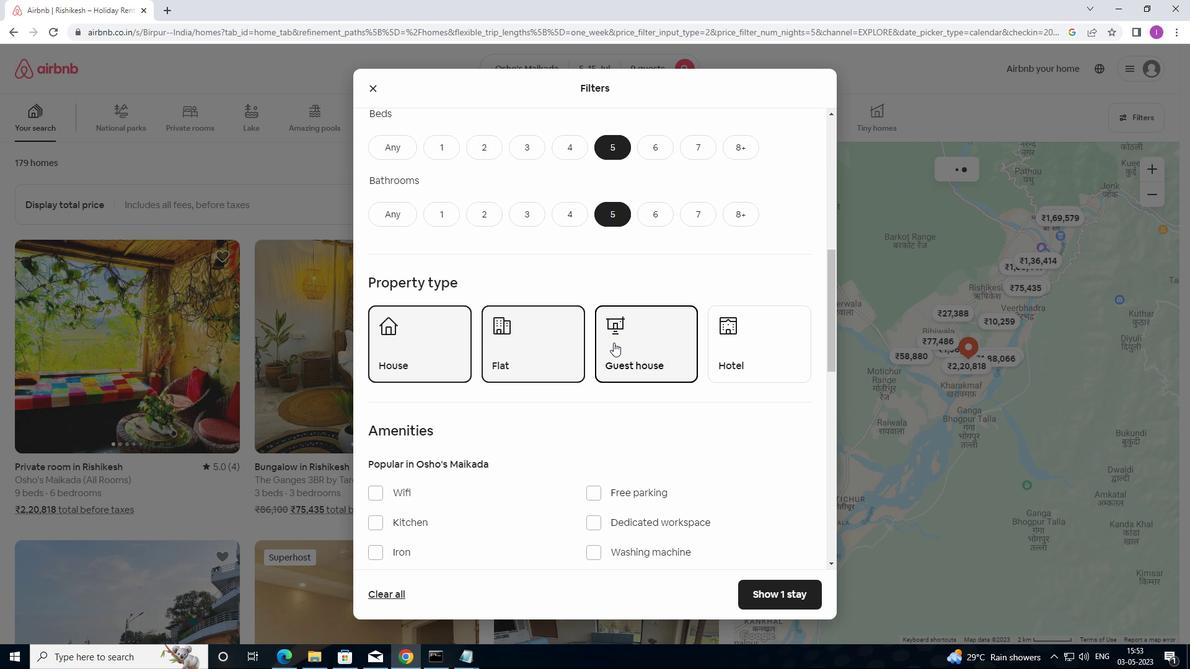 
Action: Mouse scrolled (613, 350) with delta (0, 0)
Screenshot: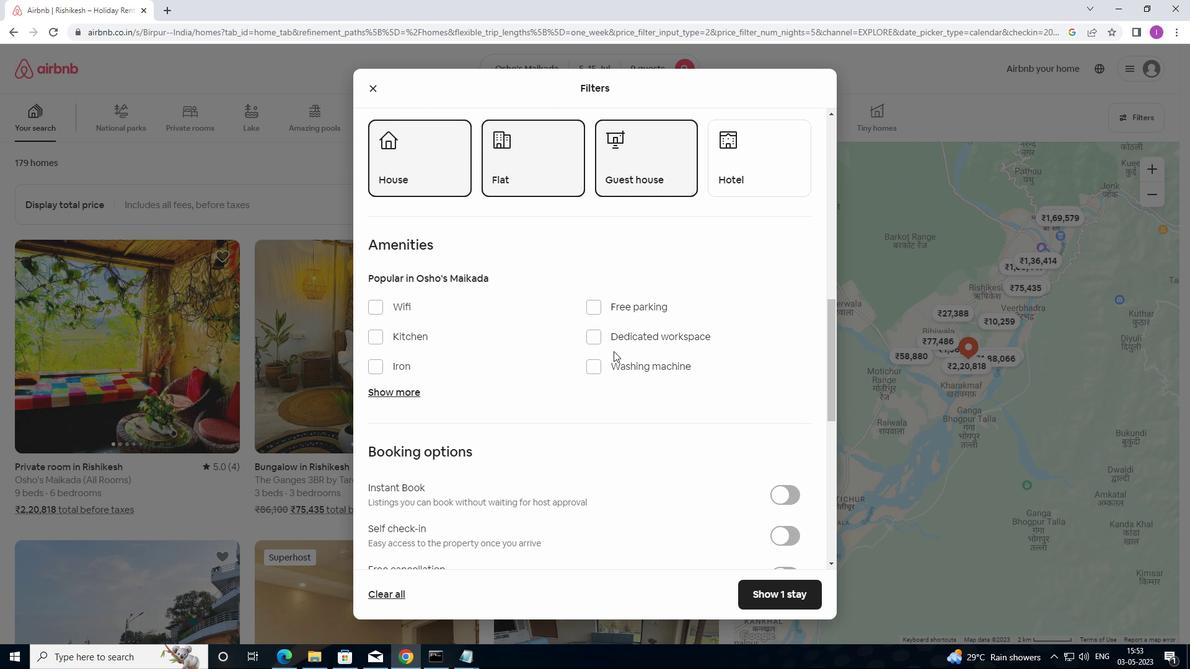 
Action: Mouse moved to (613, 351)
Screenshot: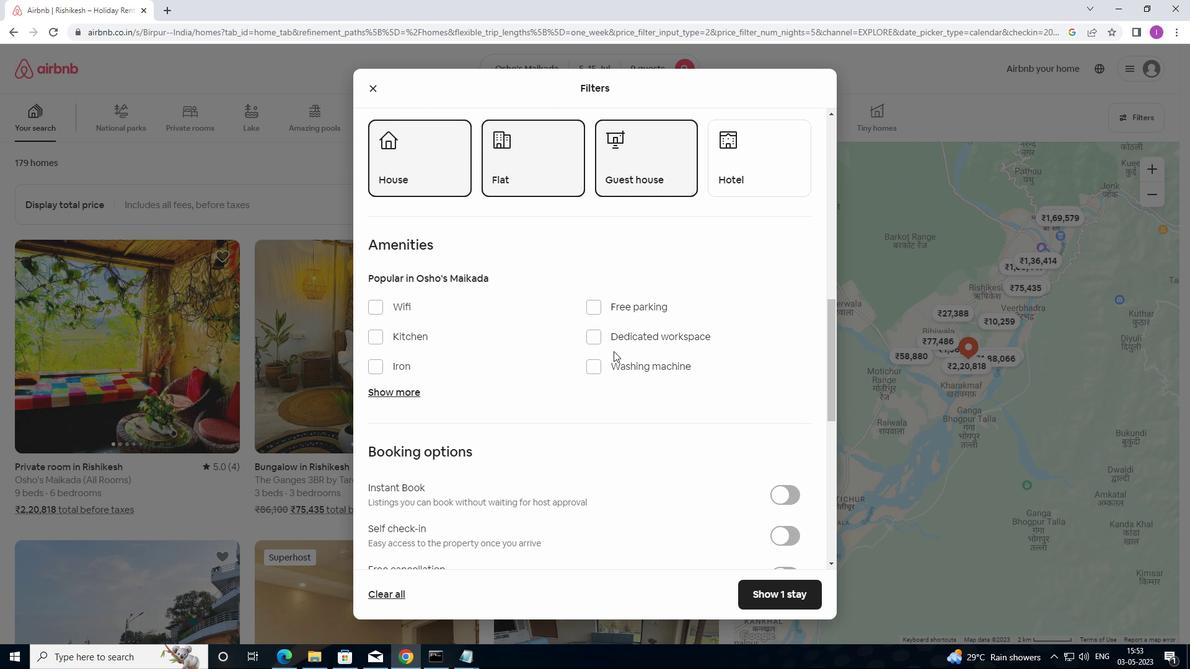 
Action: Mouse scrolled (613, 350) with delta (0, 0)
Screenshot: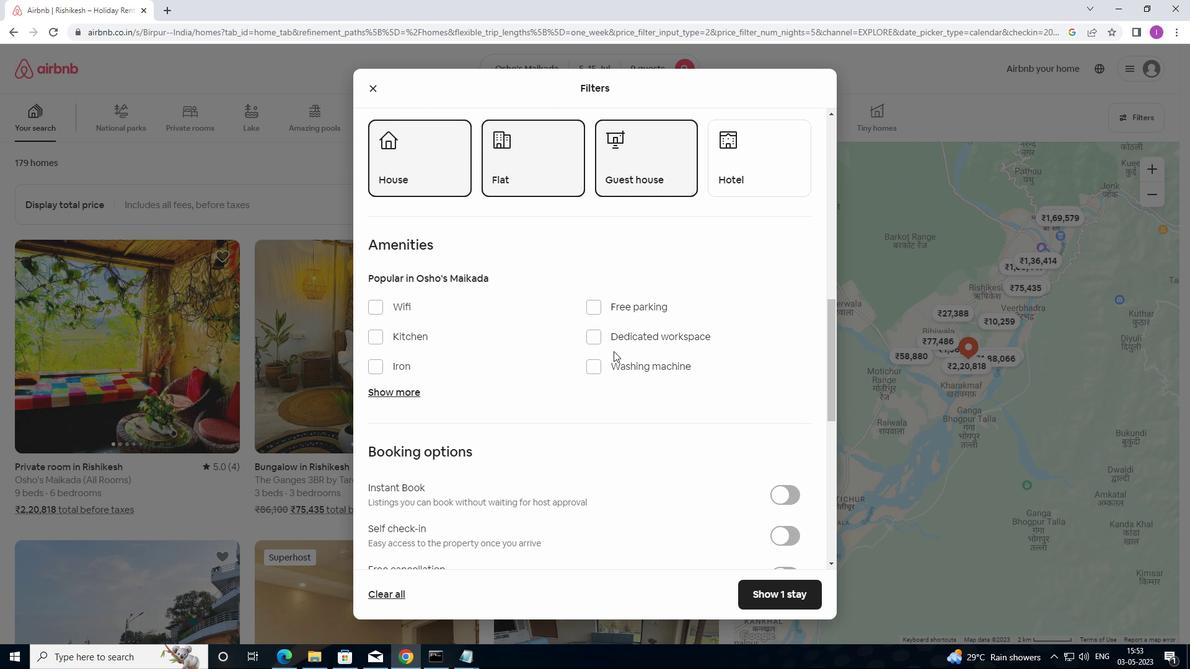 
Action: Mouse moved to (615, 352)
Screenshot: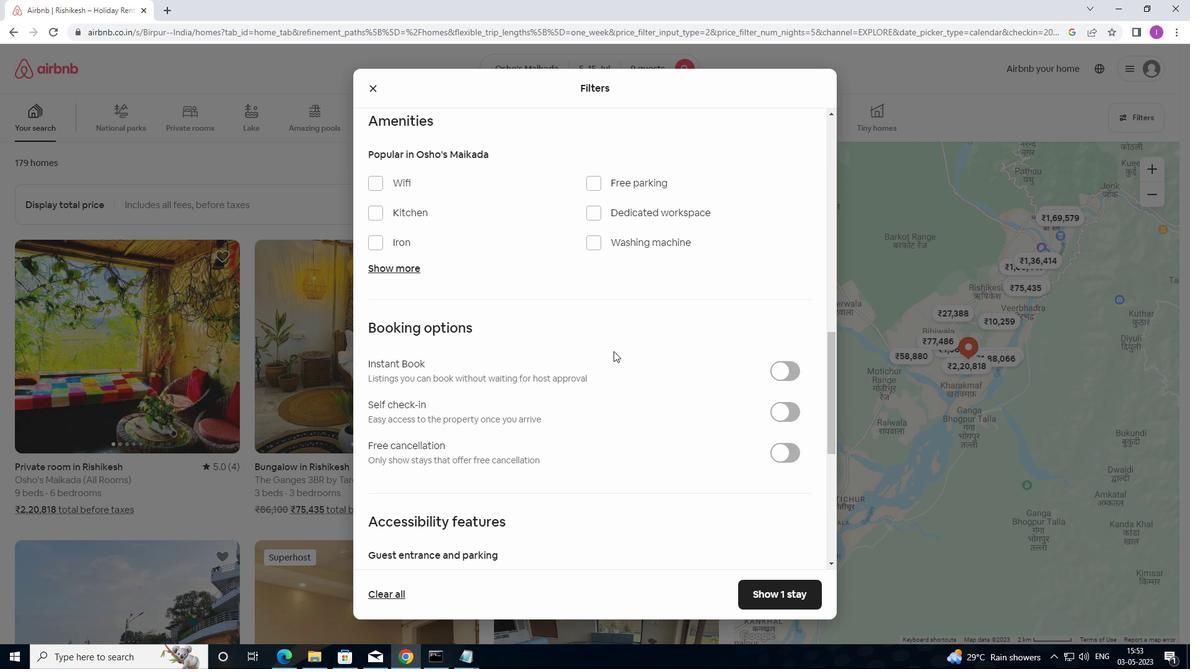 
Action: Mouse scrolled (615, 351) with delta (0, 0)
Screenshot: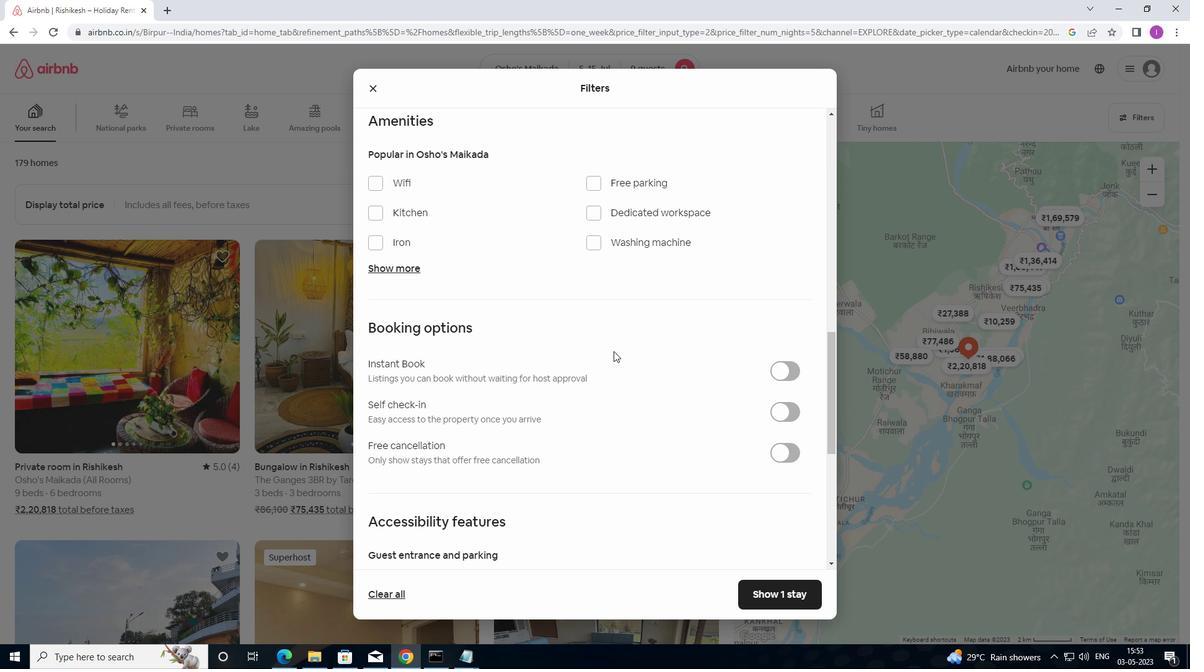 
Action: Mouse scrolled (615, 351) with delta (0, 0)
Screenshot: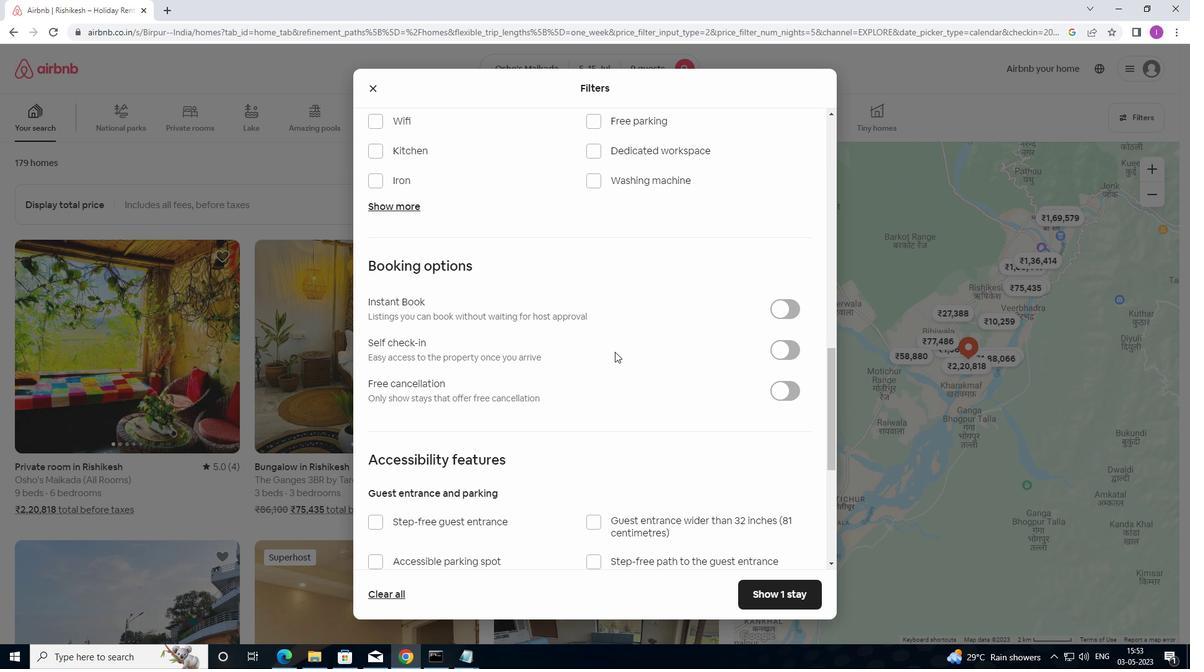 
Action: Mouse scrolled (615, 351) with delta (0, 0)
Screenshot: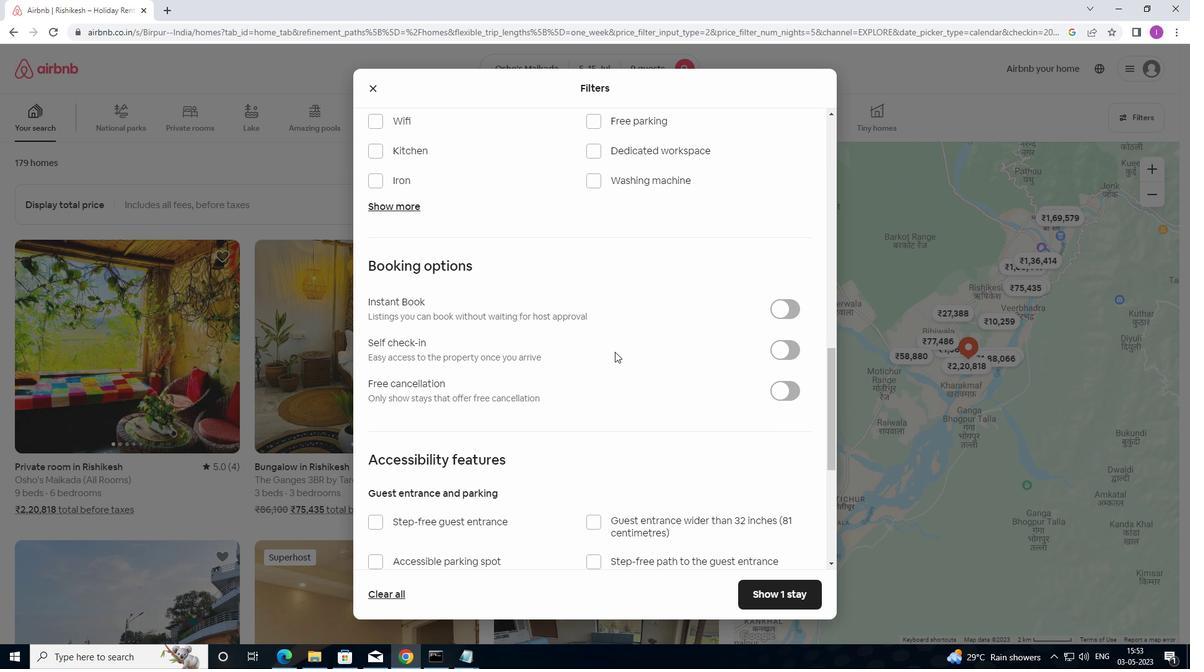 
Action: Mouse moved to (784, 225)
Screenshot: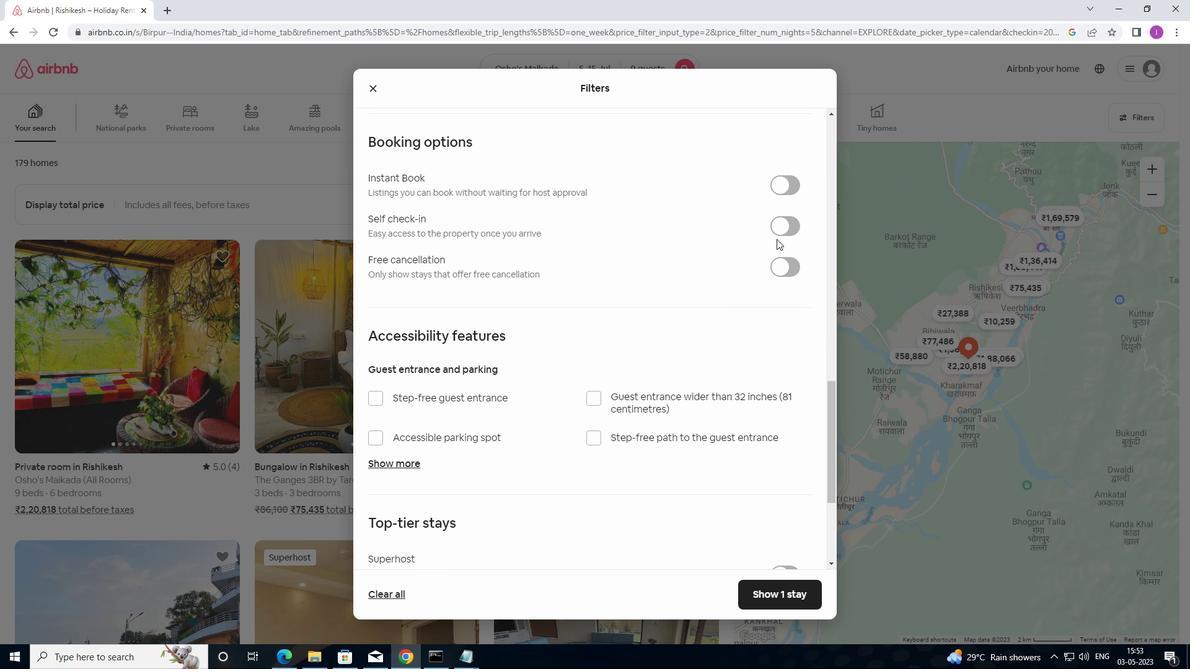 
Action: Mouse pressed left at (784, 225)
Screenshot: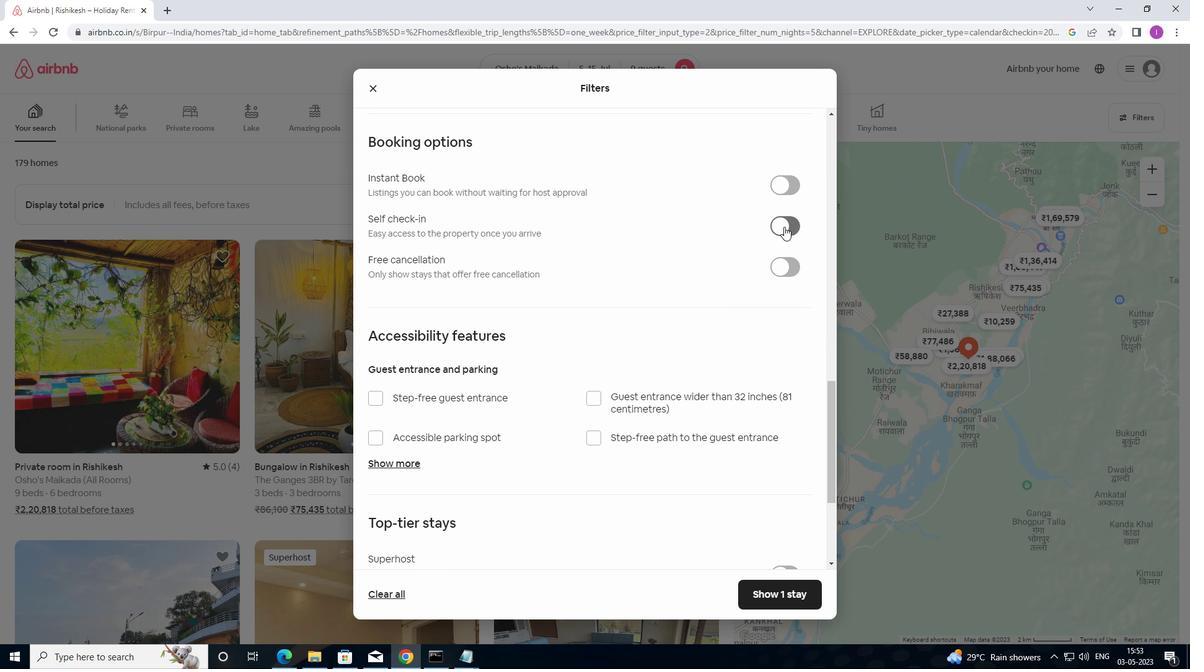 
Action: Mouse moved to (685, 367)
Screenshot: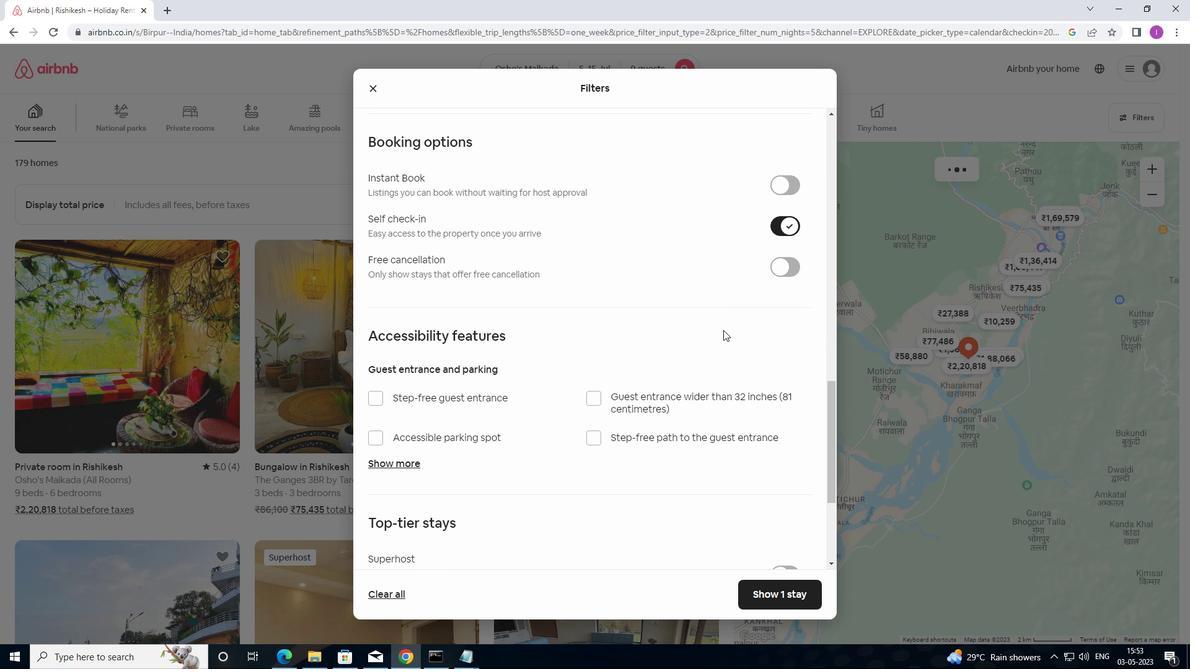 
Action: Mouse scrolled (685, 367) with delta (0, 0)
Screenshot: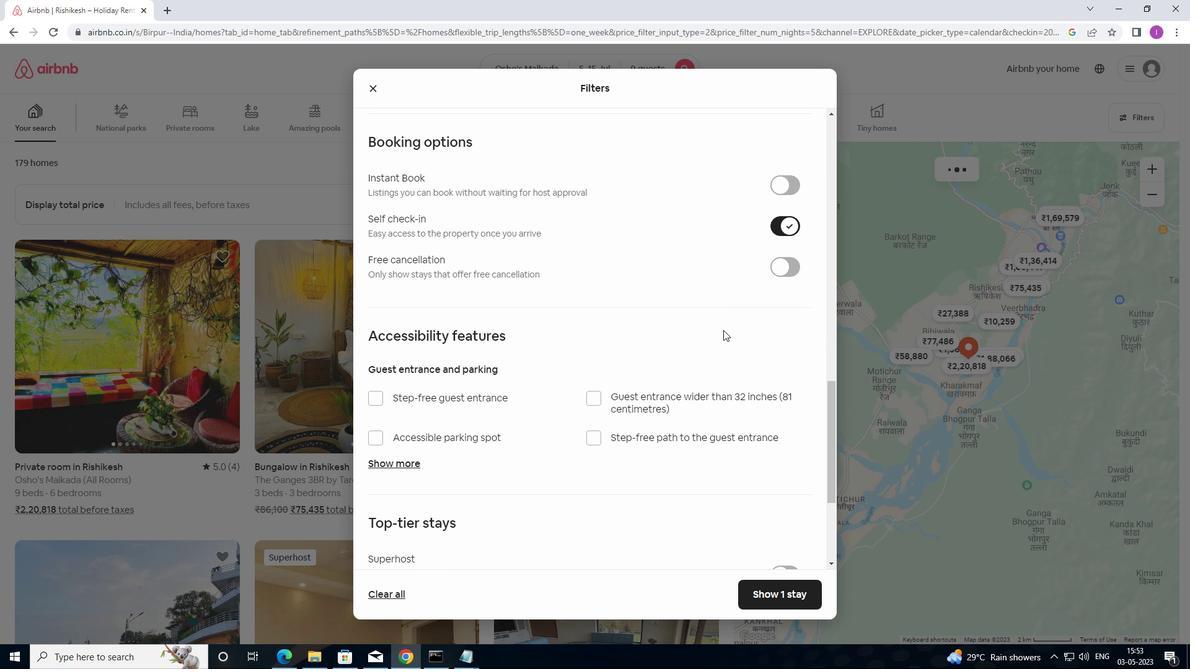
Action: Mouse moved to (682, 374)
Screenshot: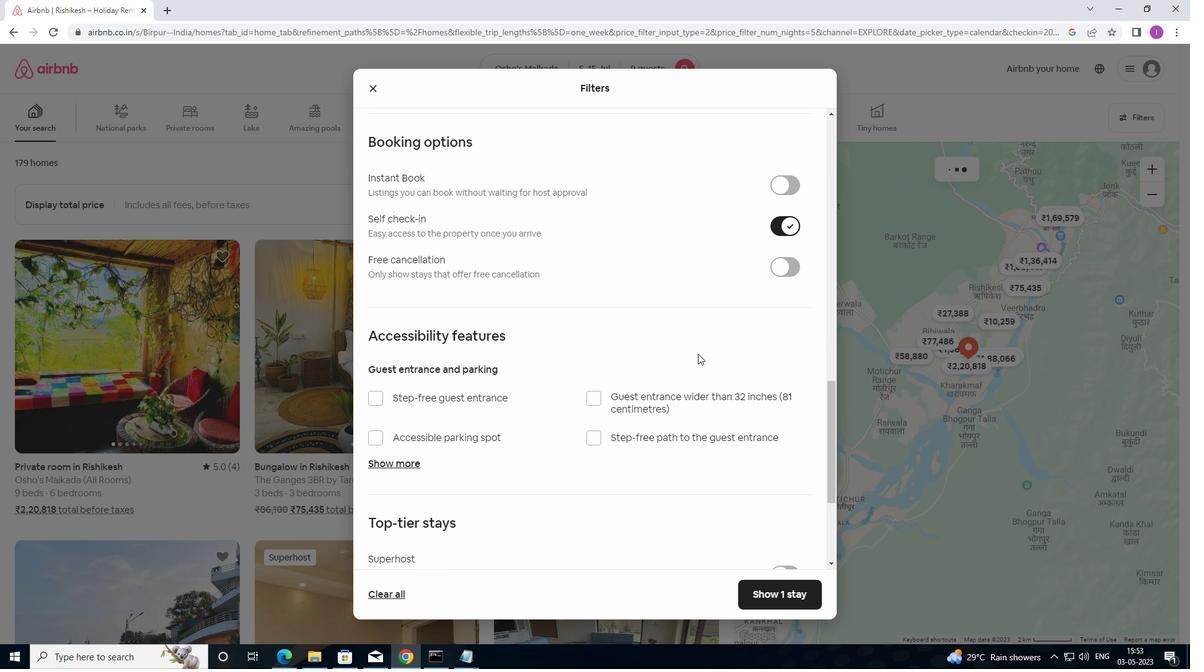 
Action: Mouse scrolled (682, 373) with delta (0, 0)
Screenshot: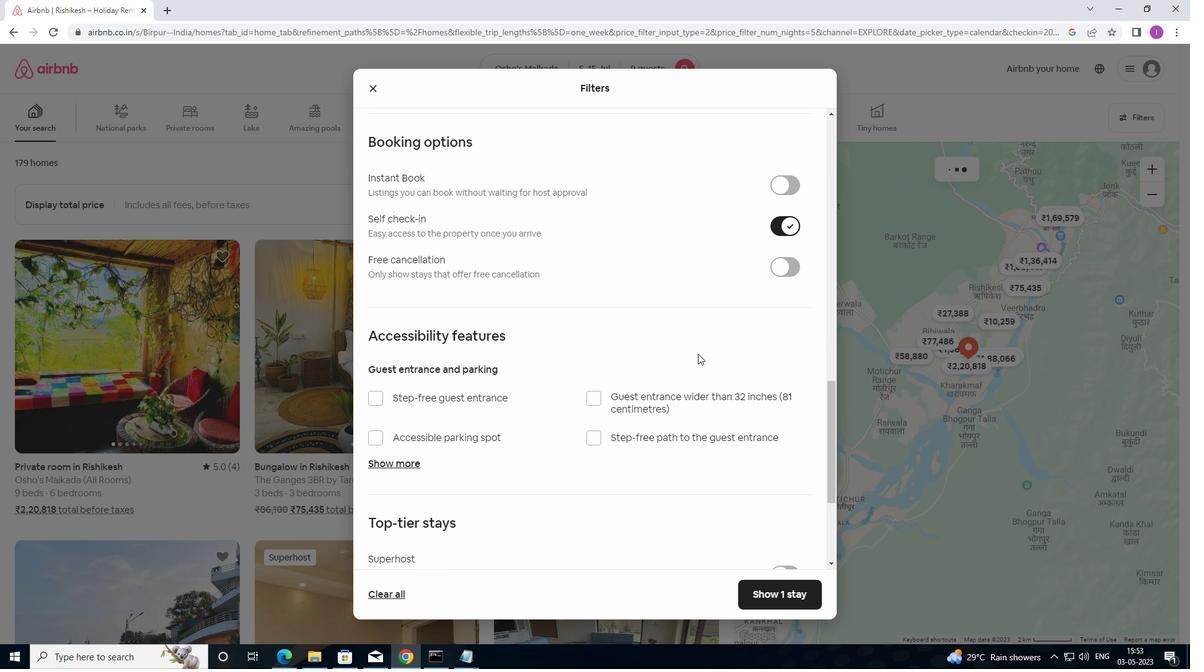 
Action: Mouse moved to (681, 375)
Screenshot: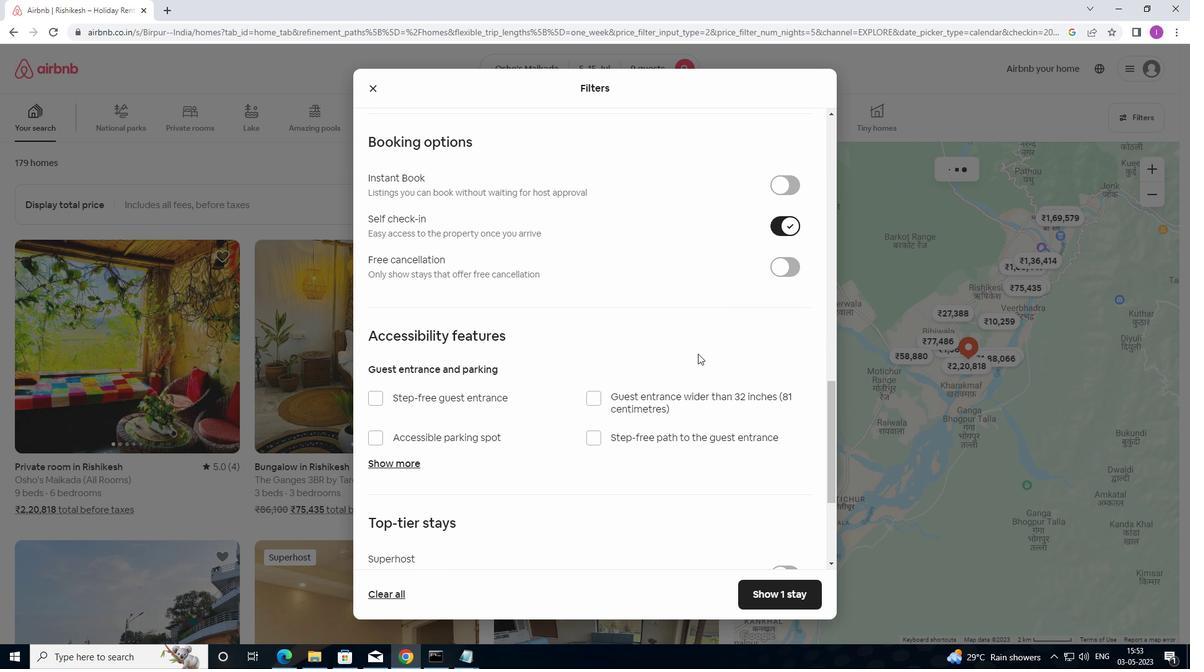 
Action: Mouse scrolled (681, 375) with delta (0, 0)
Screenshot: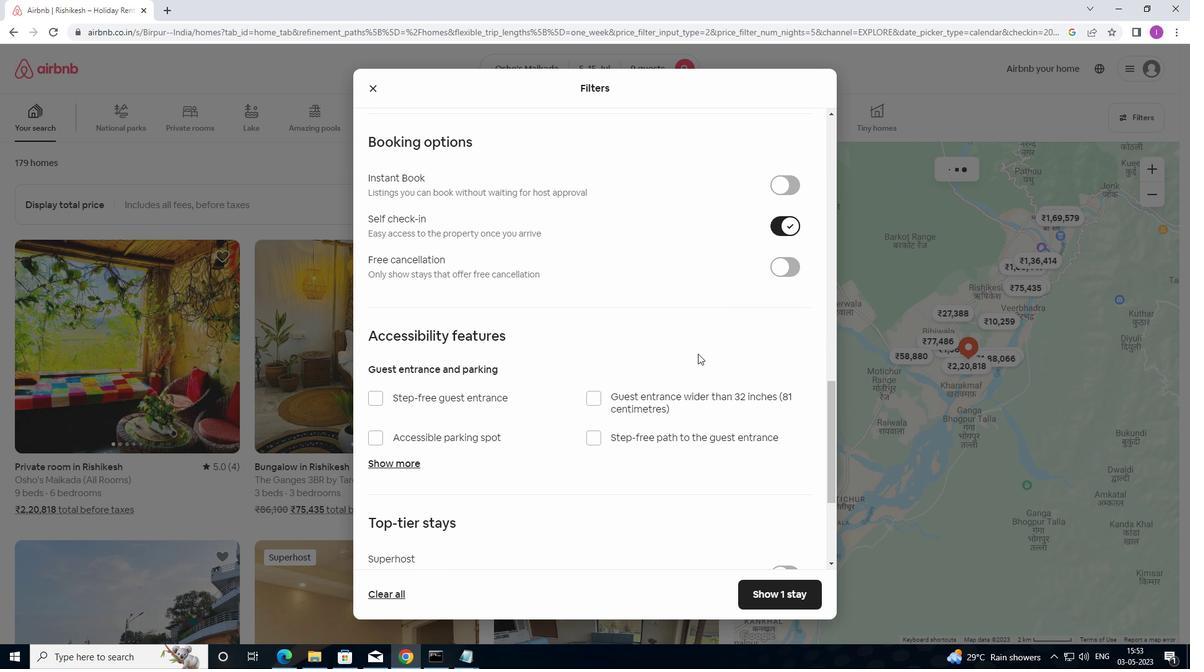 
Action: Mouse moved to (680, 379)
Screenshot: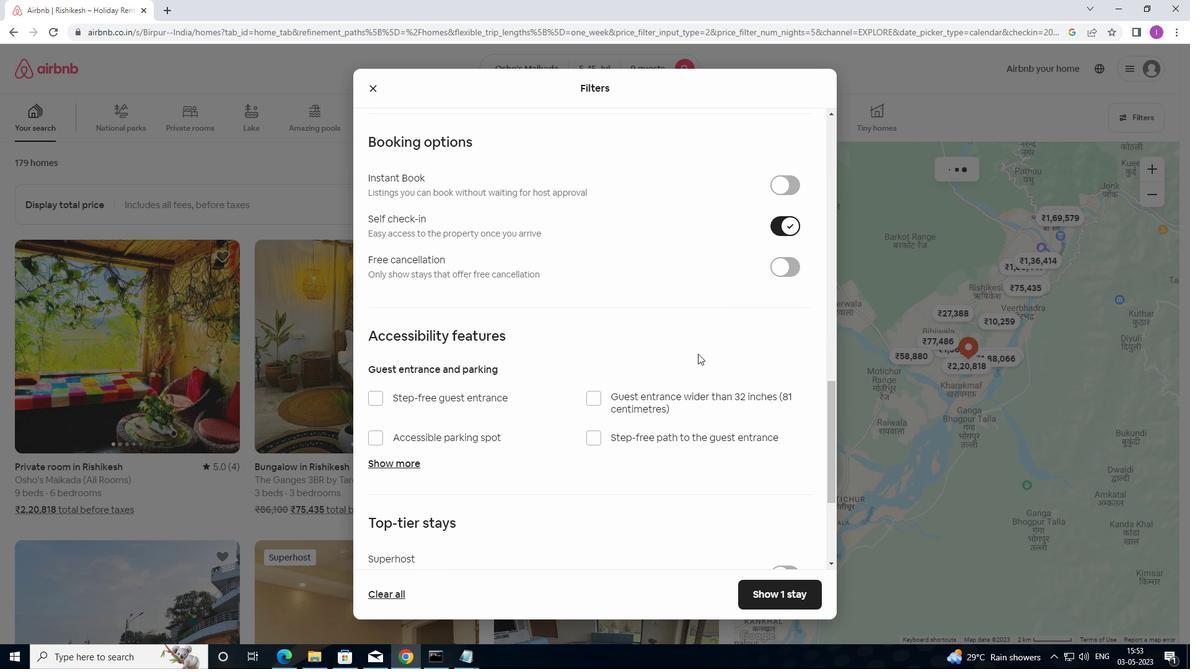 
Action: Mouse scrolled (680, 378) with delta (0, 0)
Screenshot: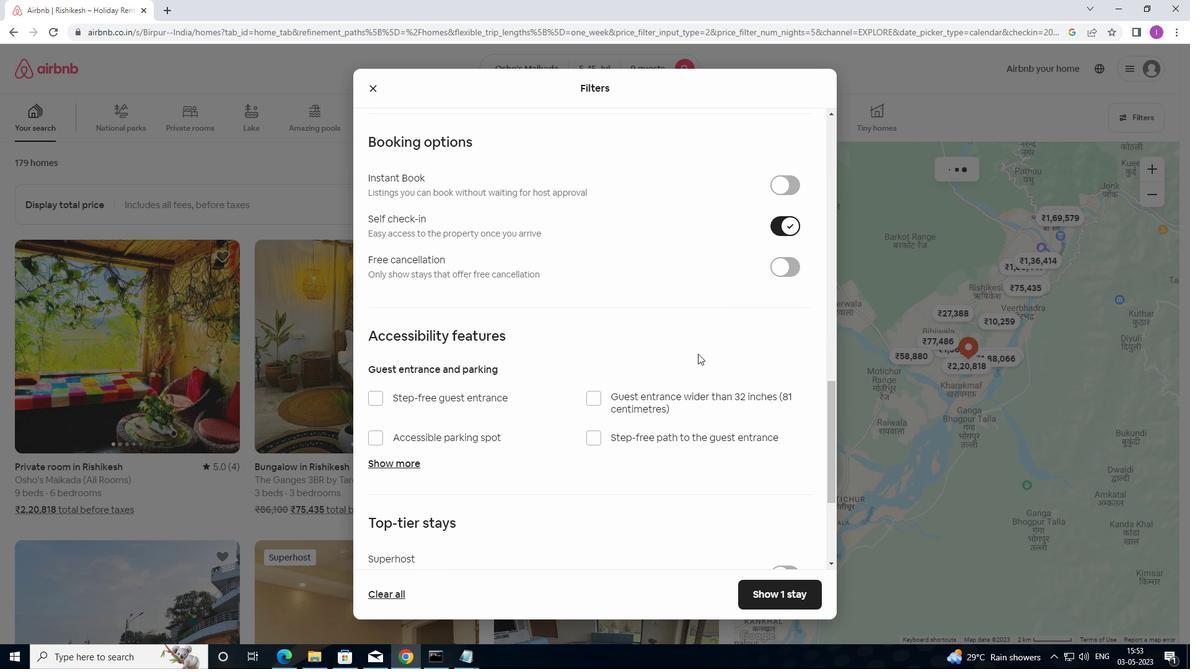 
Action: Mouse moved to (679, 380)
Screenshot: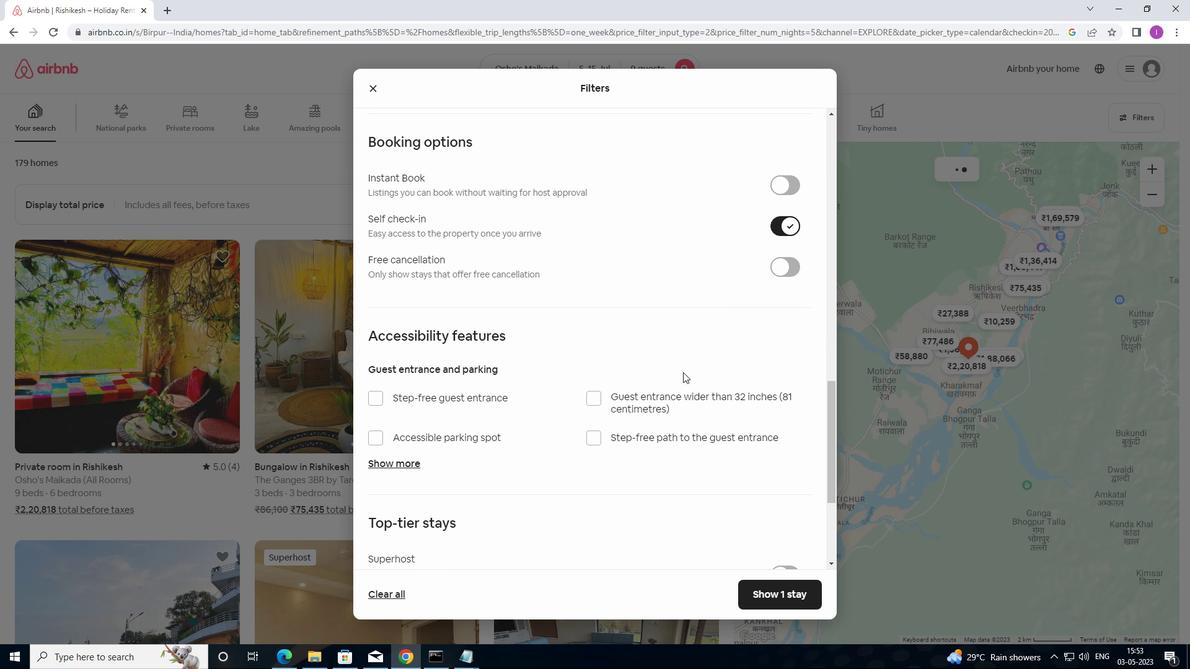 
Action: Mouse scrolled (679, 379) with delta (0, 0)
Screenshot: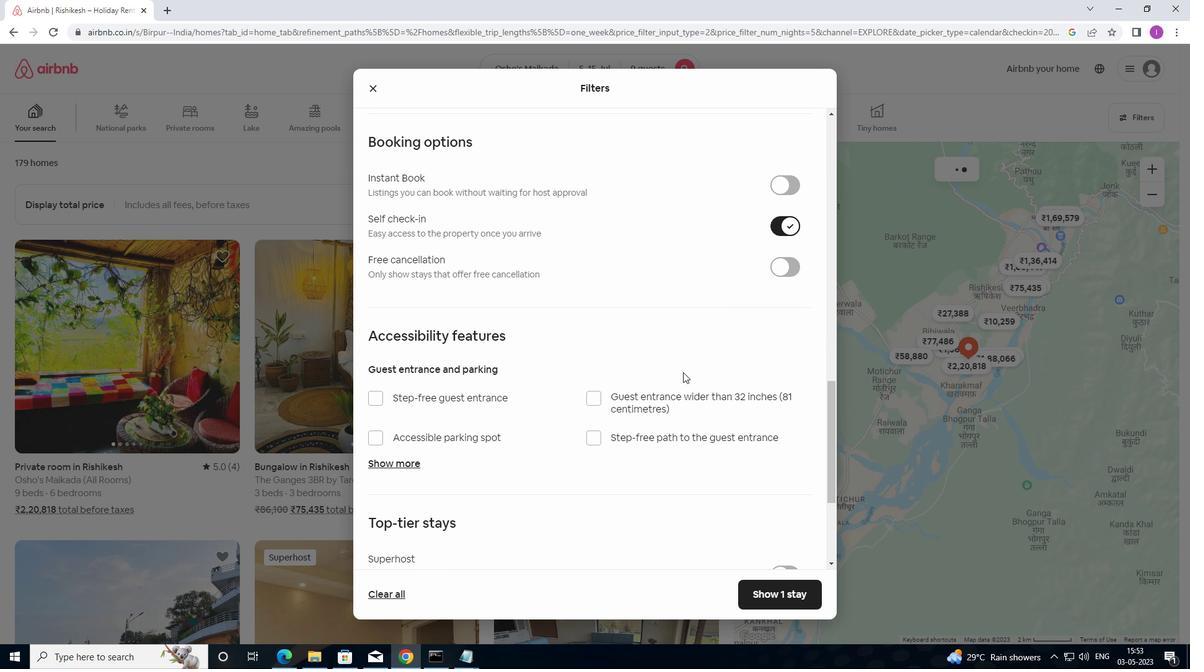 
Action: Mouse moved to (680, 380)
Screenshot: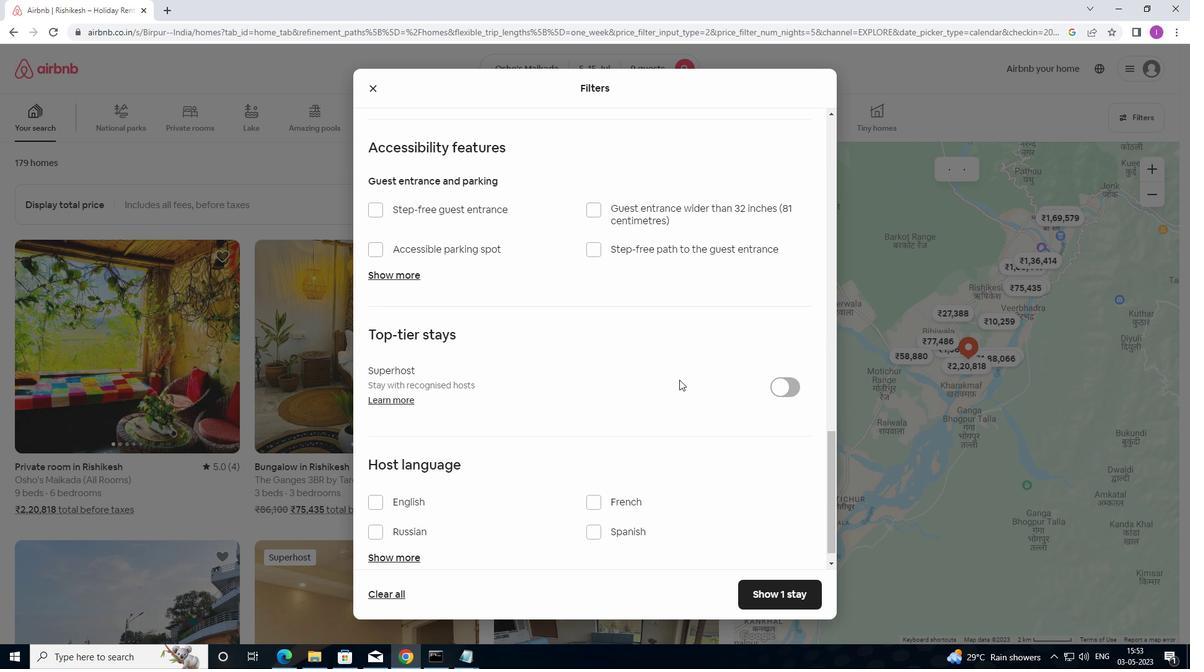 
Action: Mouse scrolled (680, 380) with delta (0, 0)
Screenshot: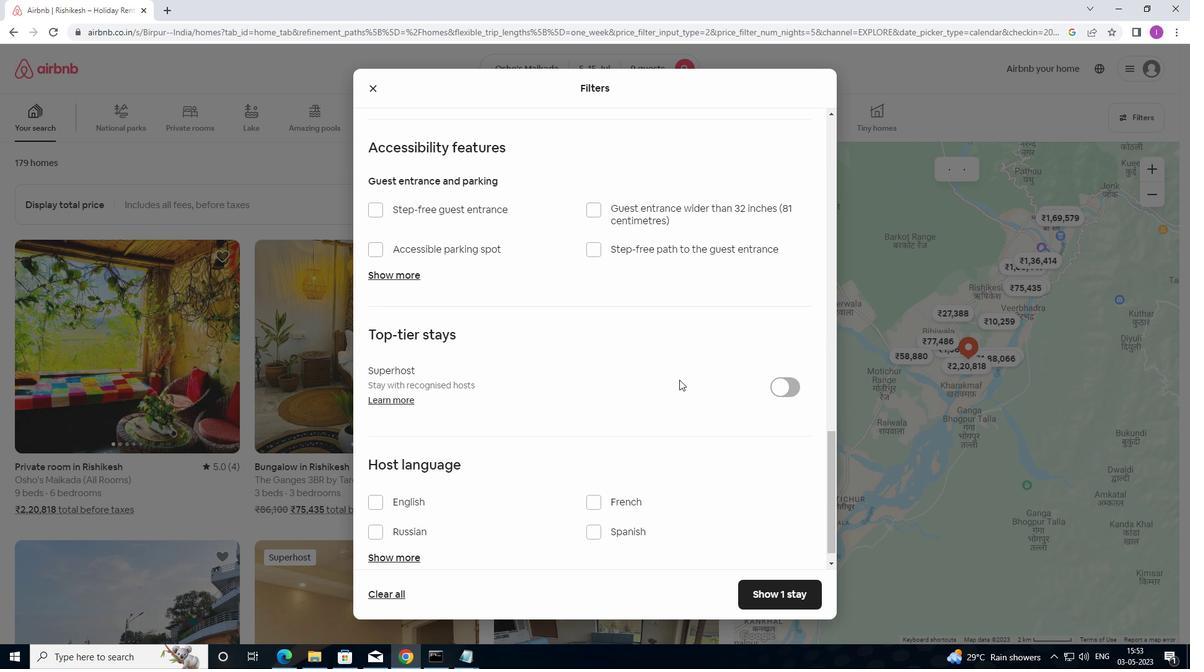 
Action: Mouse moved to (681, 383)
Screenshot: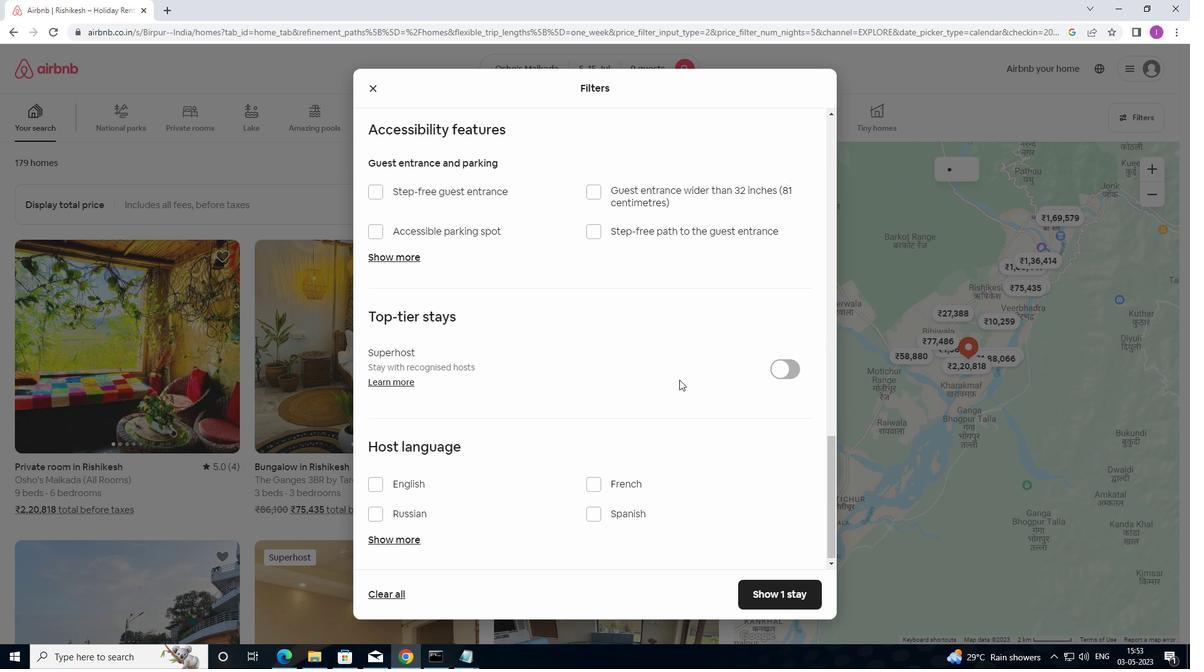 
Action: Mouse scrolled (681, 383) with delta (0, 0)
Screenshot: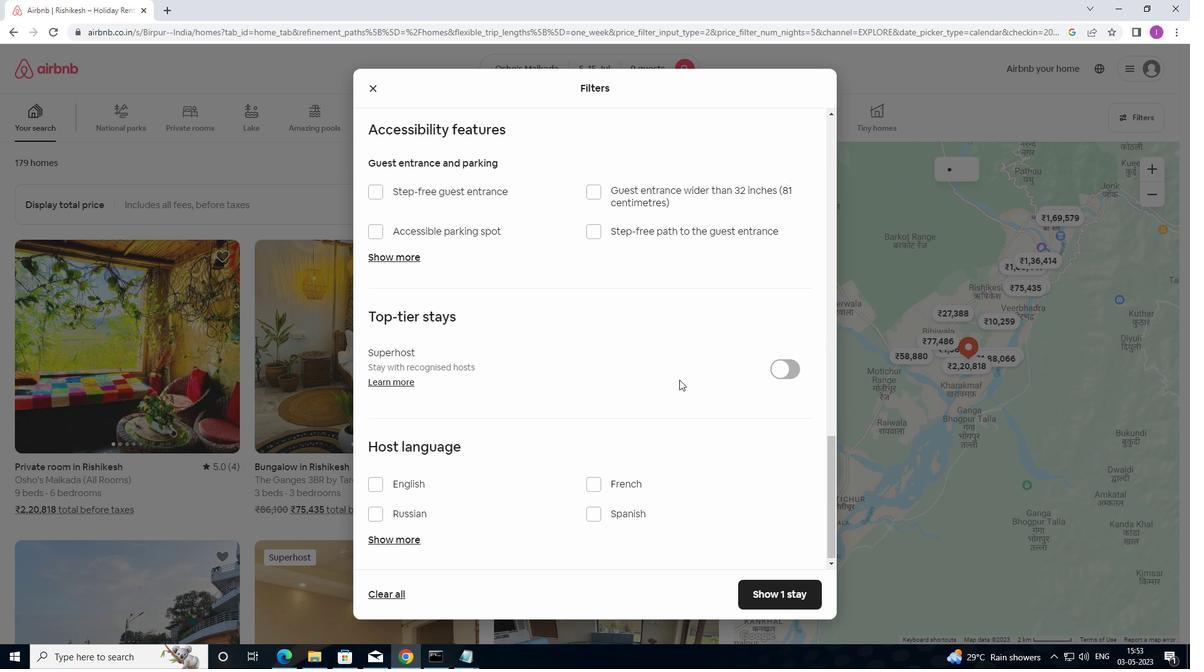 
Action: Mouse moved to (376, 481)
Screenshot: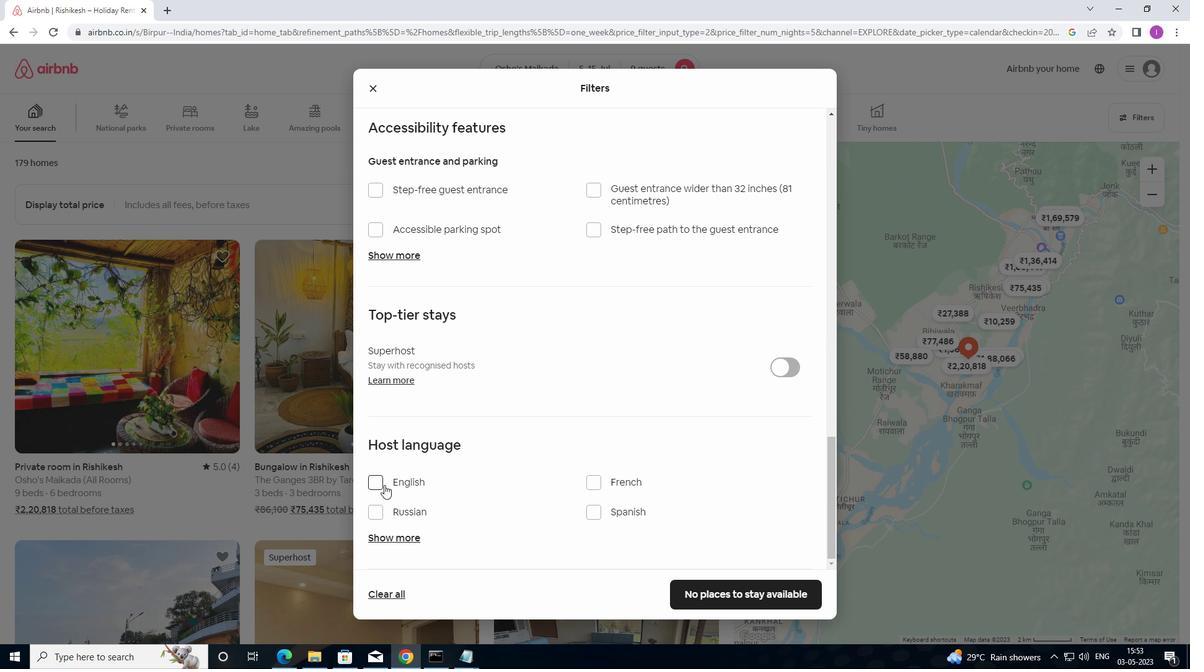
Action: Mouse pressed left at (376, 481)
Screenshot: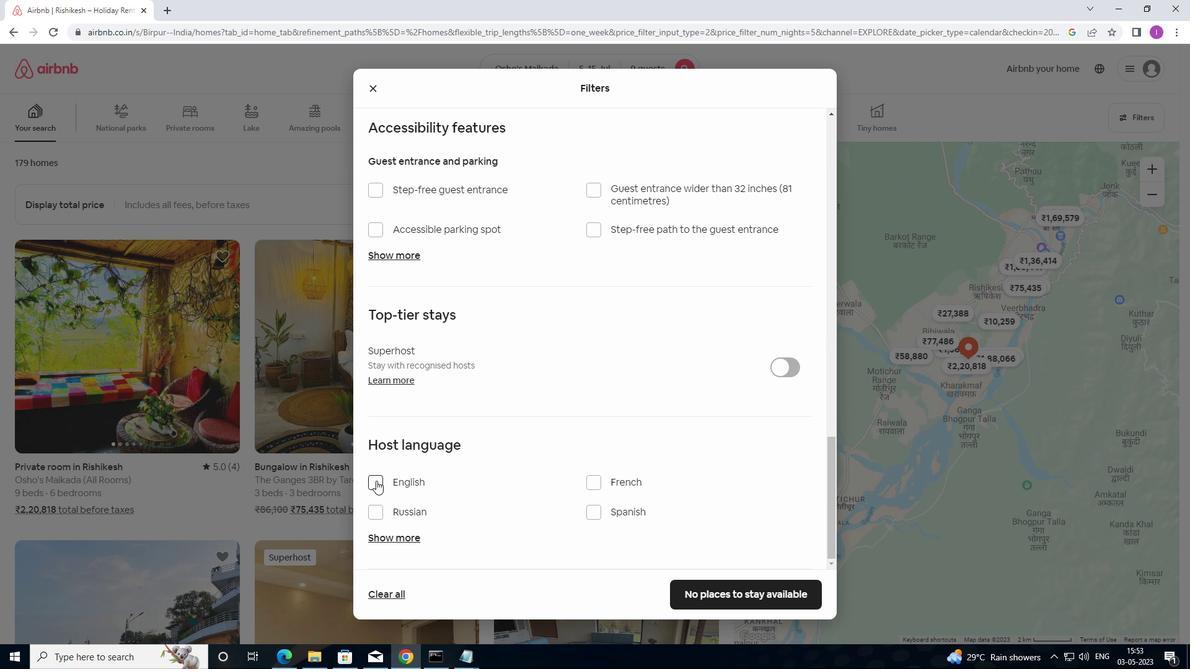 
Action: Mouse moved to (628, 453)
Screenshot: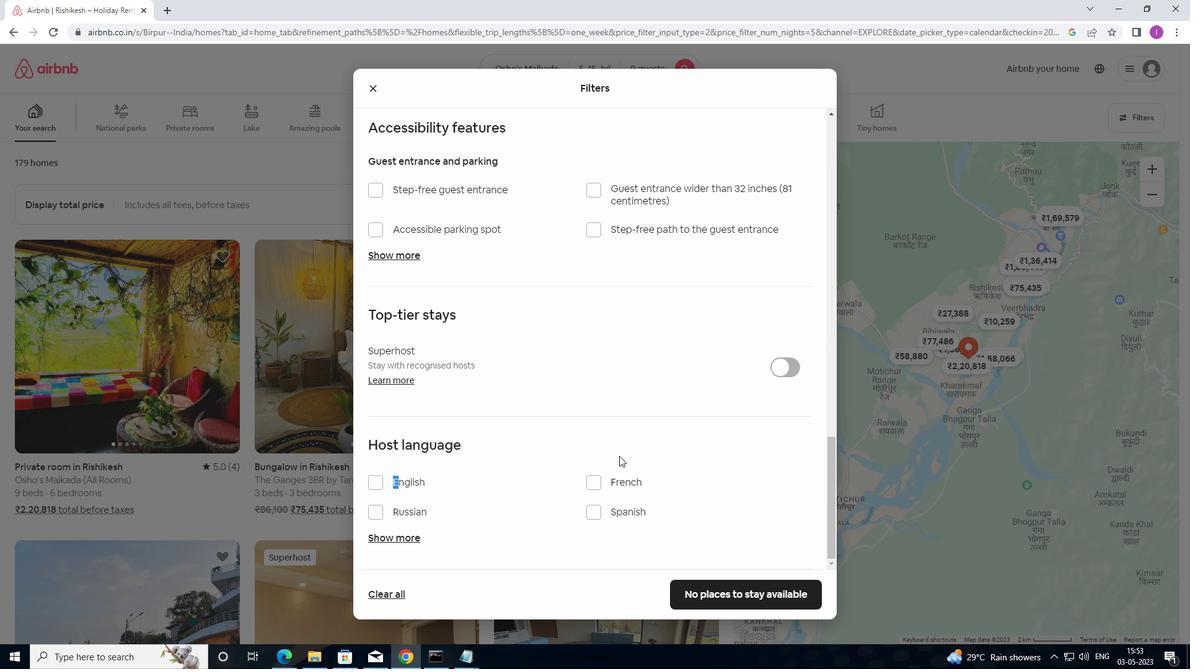 
Action: Mouse scrolled (628, 452) with delta (0, 0)
Screenshot: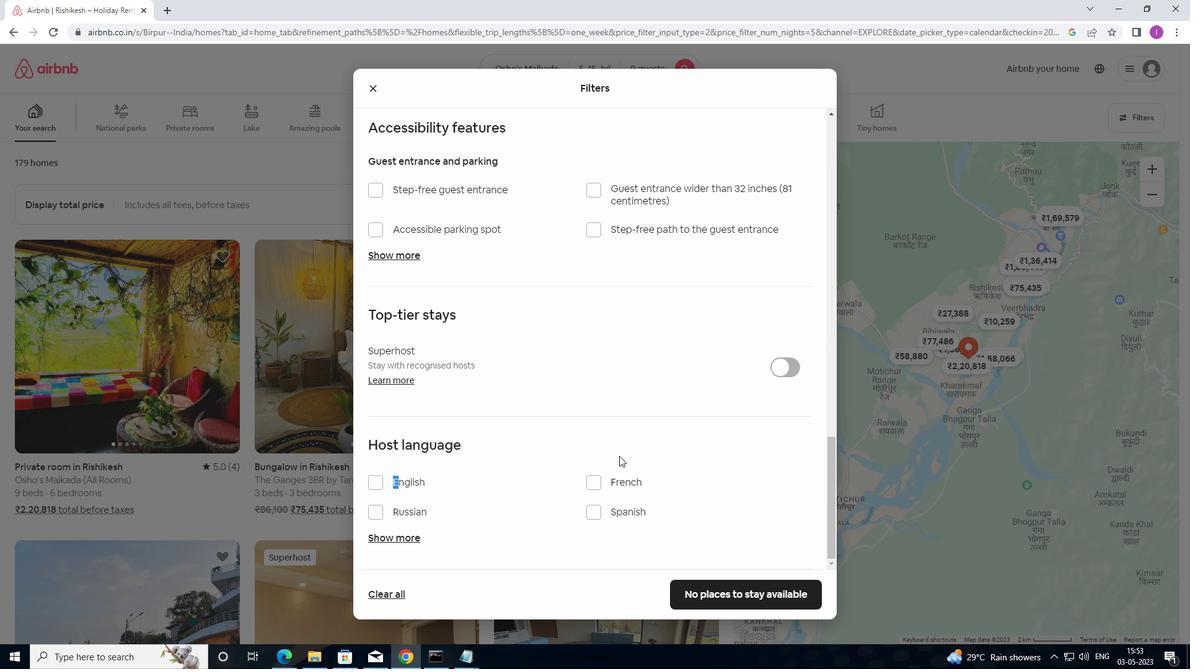 
Action: Mouse moved to (639, 455)
Screenshot: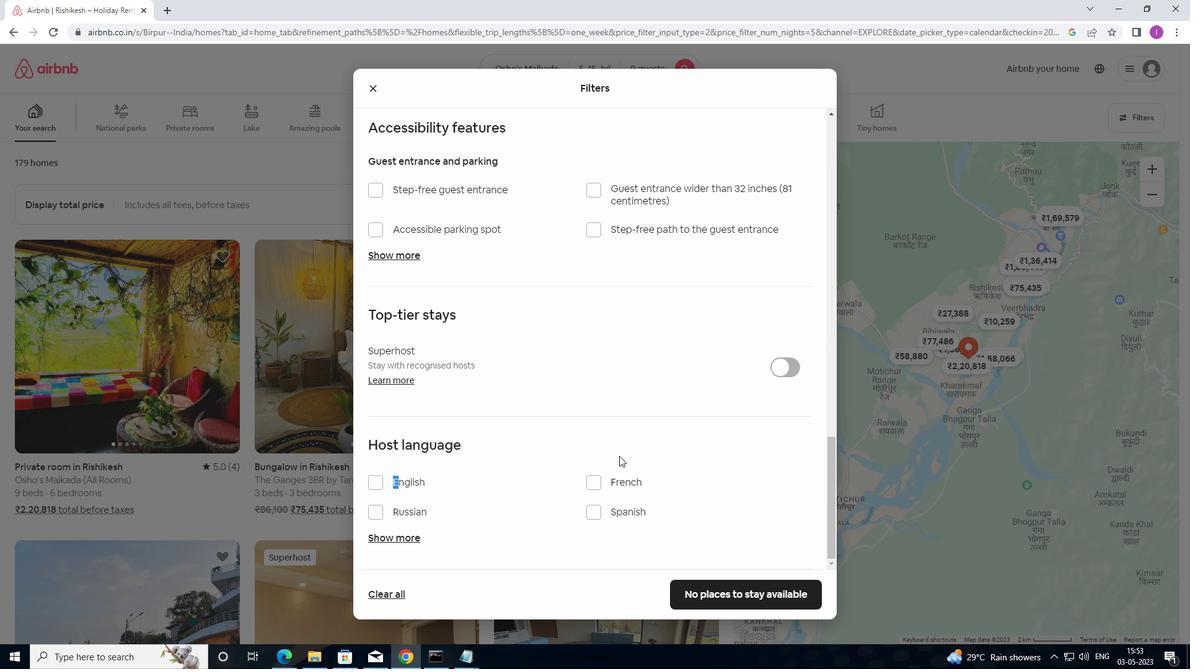 
Action: Mouse scrolled (639, 454) with delta (0, 0)
Screenshot: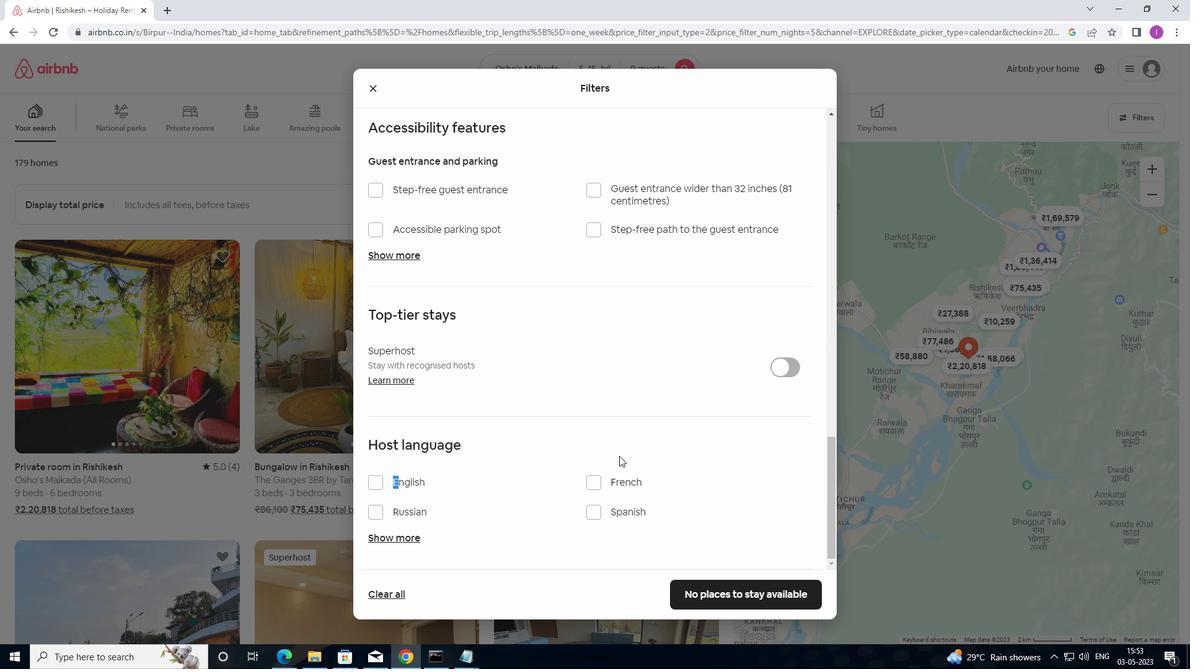 
Action: Mouse moved to (655, 456)
Screenshot: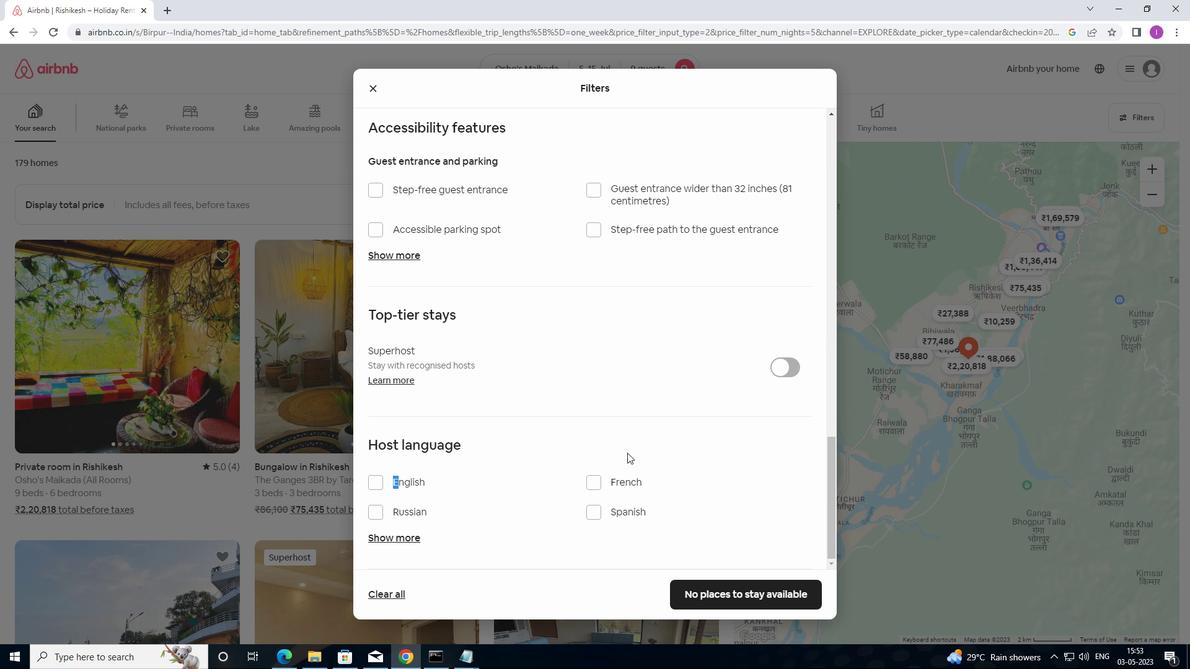 
Action: Mouse scrolled (655, 456) with delta (0, 0)
Screenshot: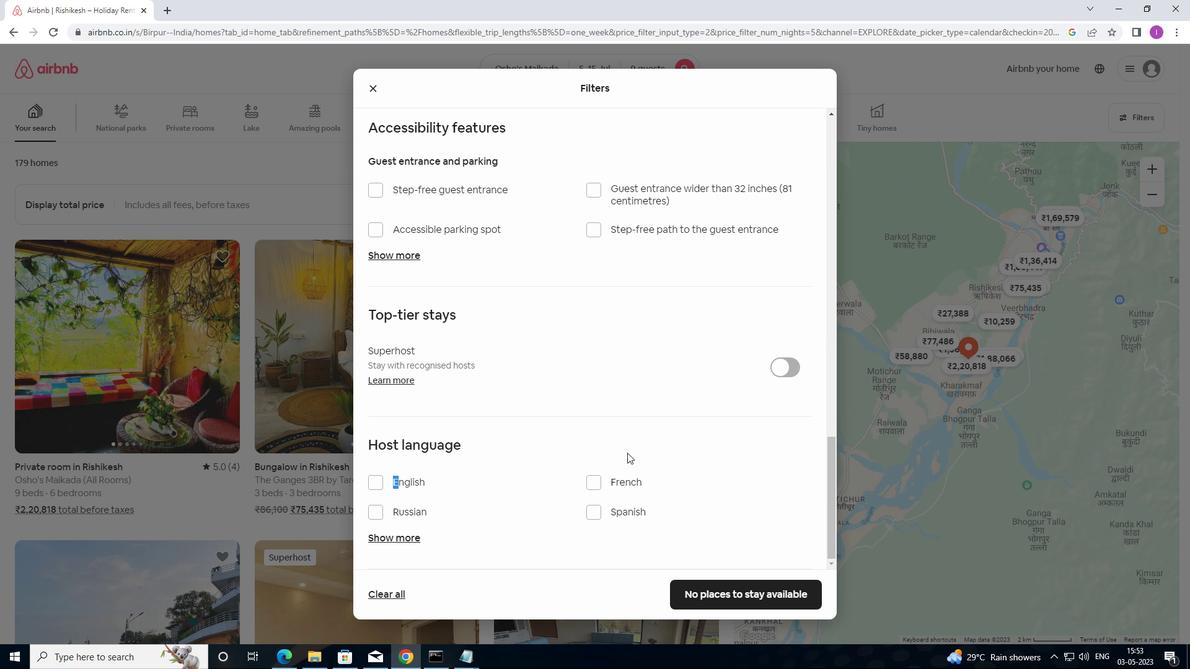 
Action: Mouse moved to (507, 467)
Screenshot: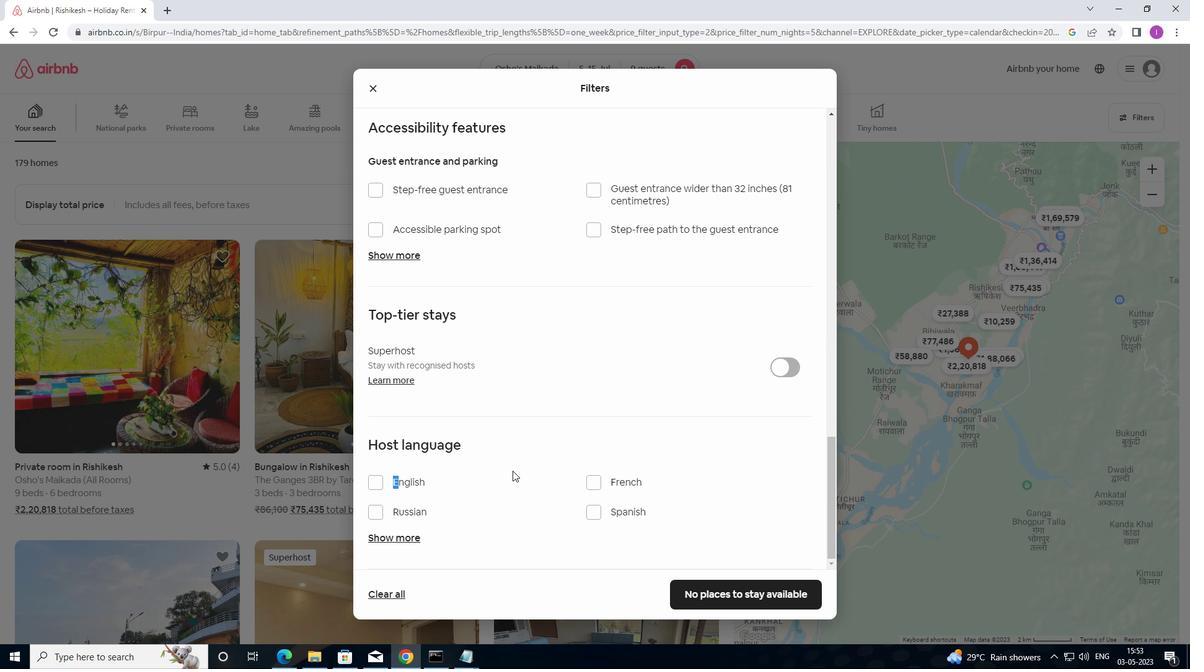 
Action: Mouse pressed left at (507, 467)
Screenshot: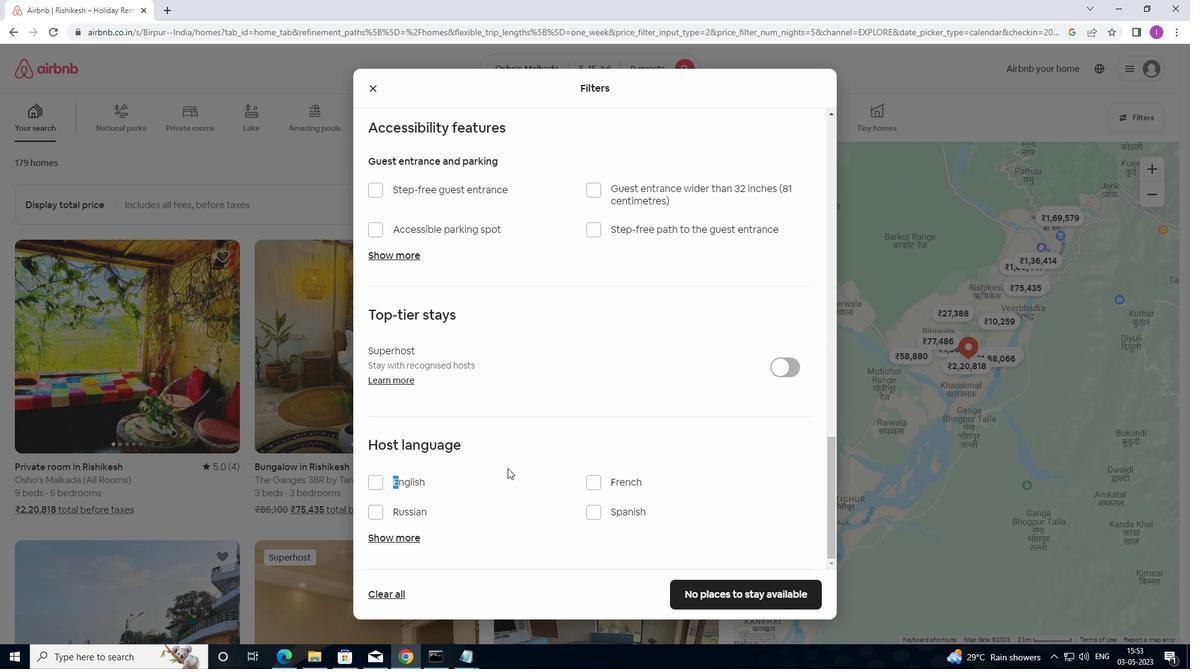 
Action: Mouse moved to (374, 483)
Screenshot: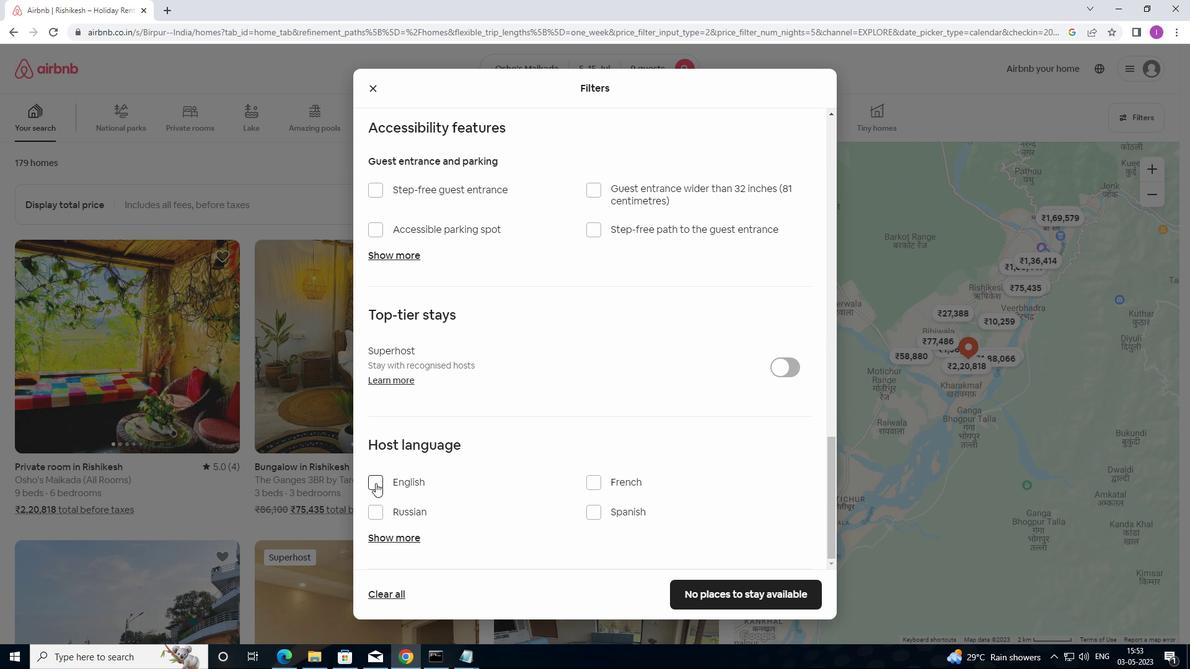 
Action: Mouse pressed left at (374, 483)
Screenshot: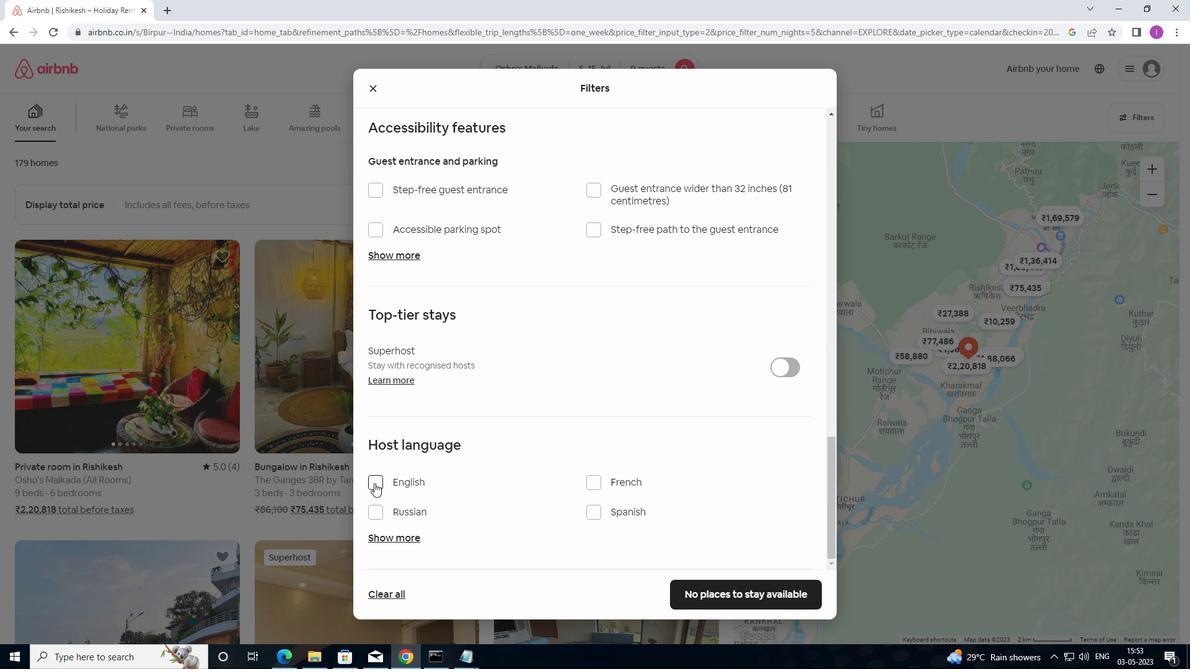 
Action: Mouse moved to (572, 466)
Screenshot: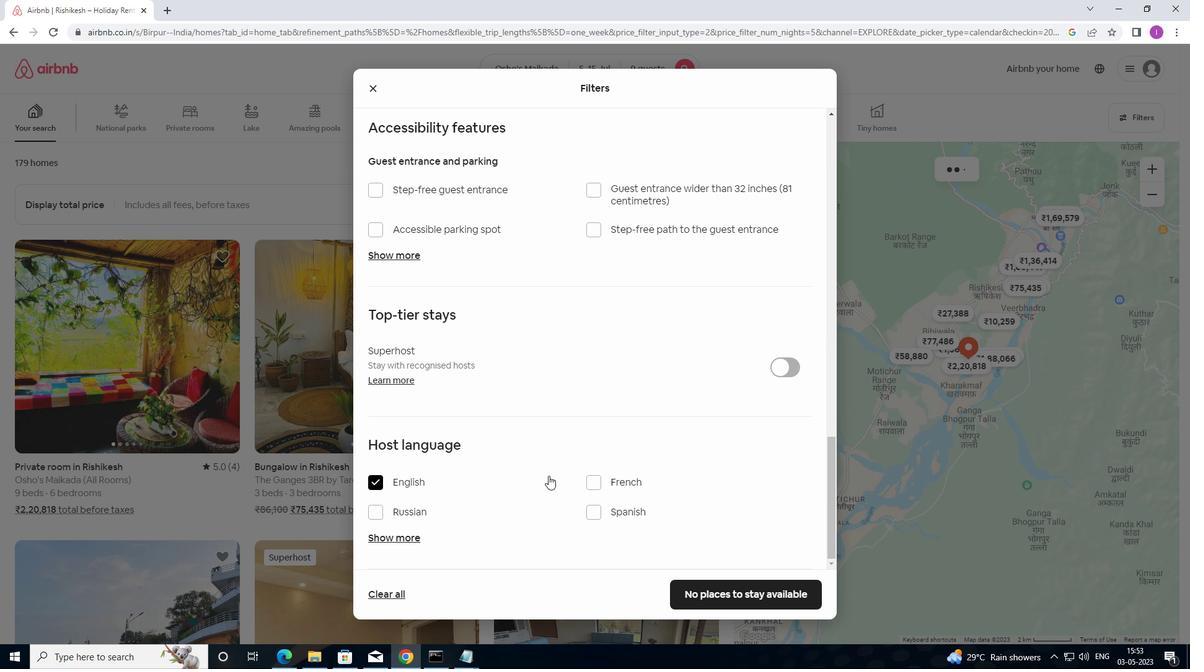 
Action: Mouse scrolled (572, 465) with delta (0, 0)
Screenshot: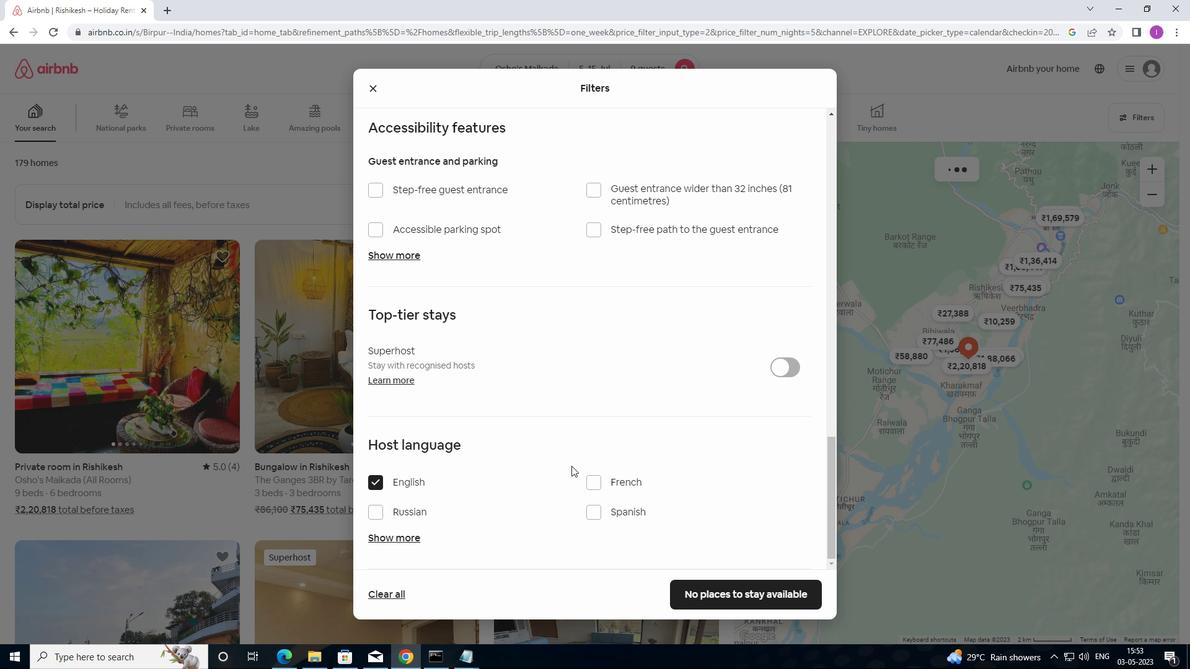
Action: Mouse scrolled (572, 465) with delta (0, 0)
Screenshot: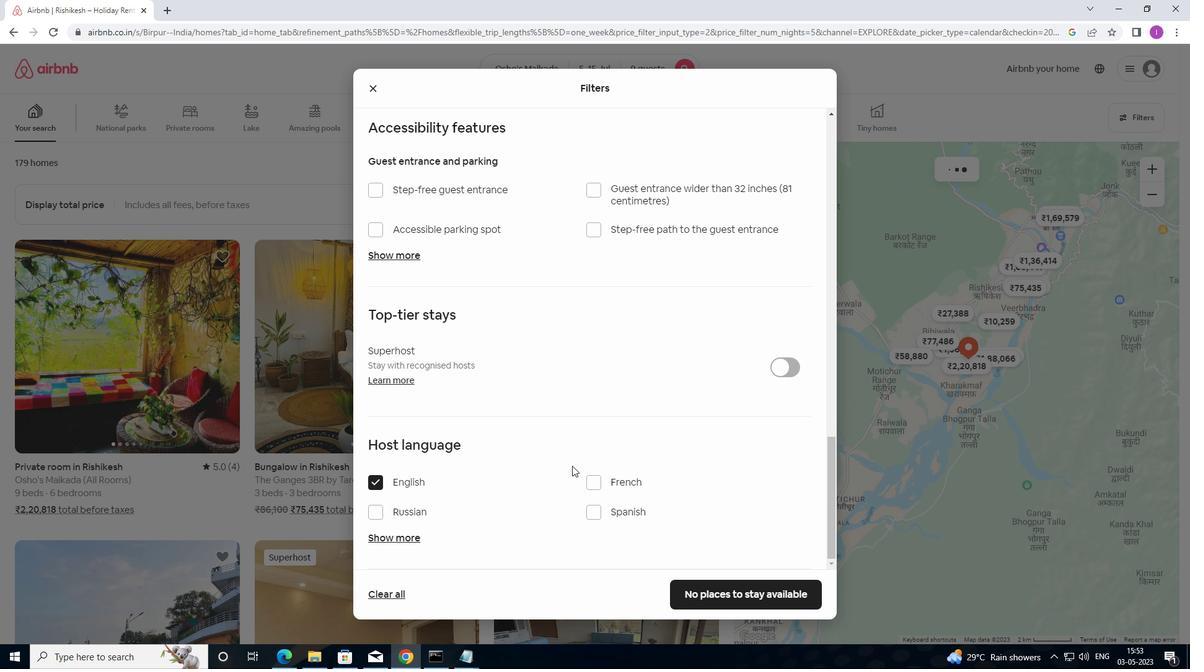
Action: Mouse scrolled (572, 465) with delta (0, 0)
Screenshot: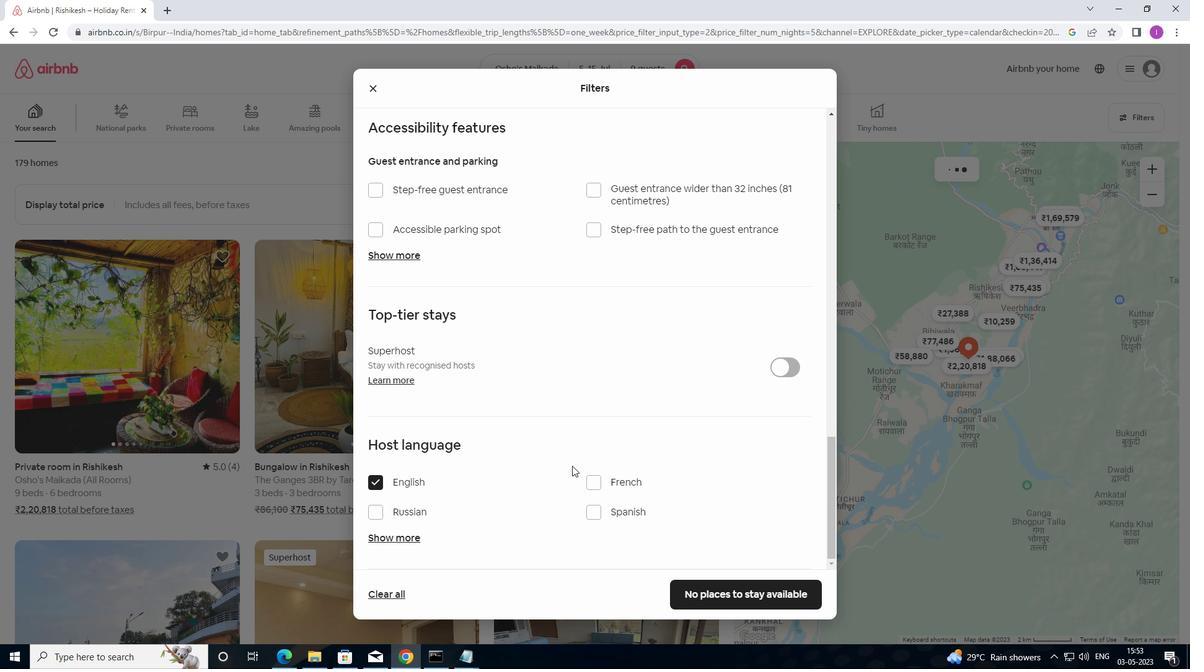 
Action: Mouse scrolled (572, 465) with delta (0, 0)
Screenshot: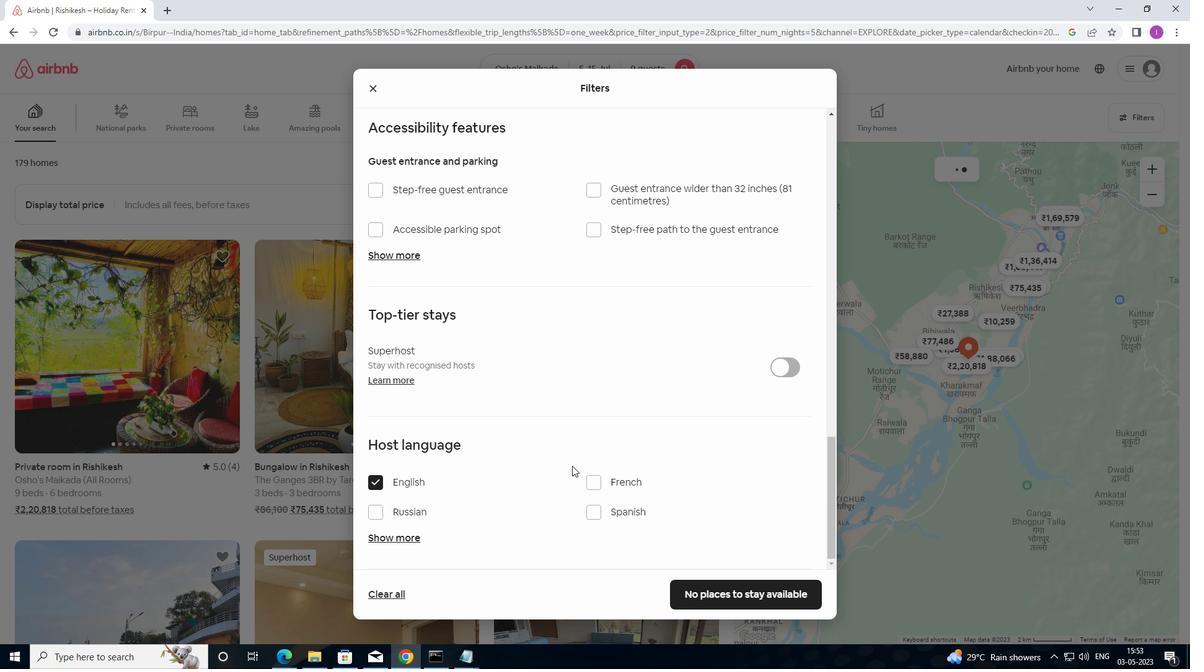 
Action: Mouse scrolled (572, 465) with delta (0, 0)
Screenshot: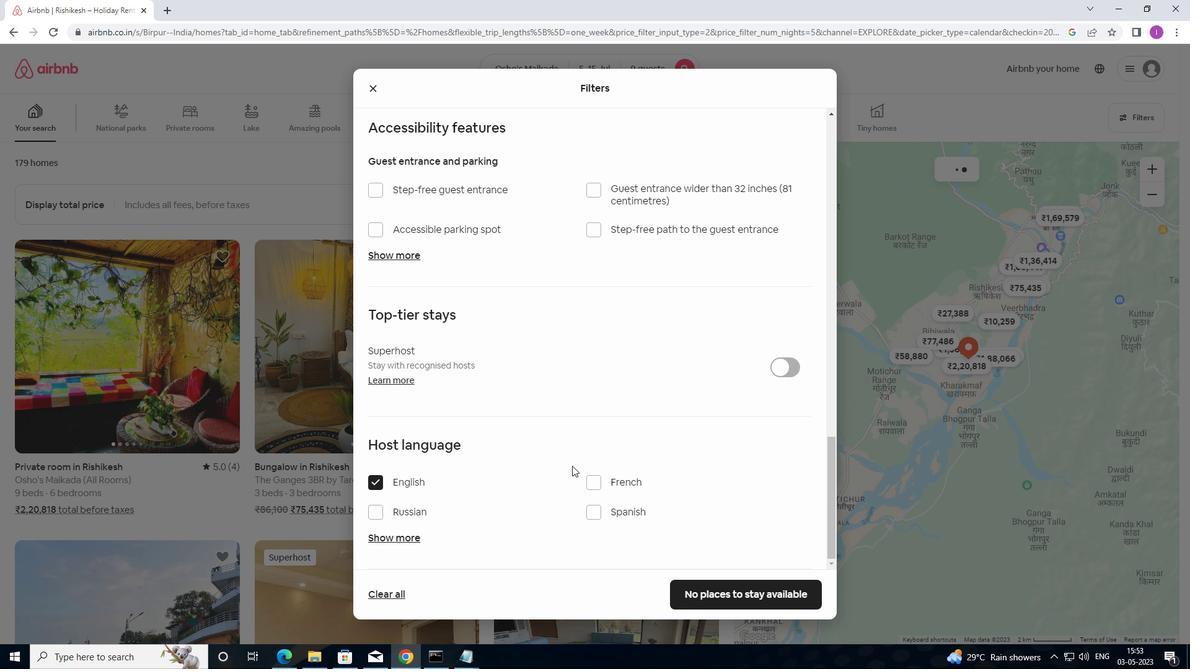 
Action: Mouse moved to (731, 597)
Screenshot: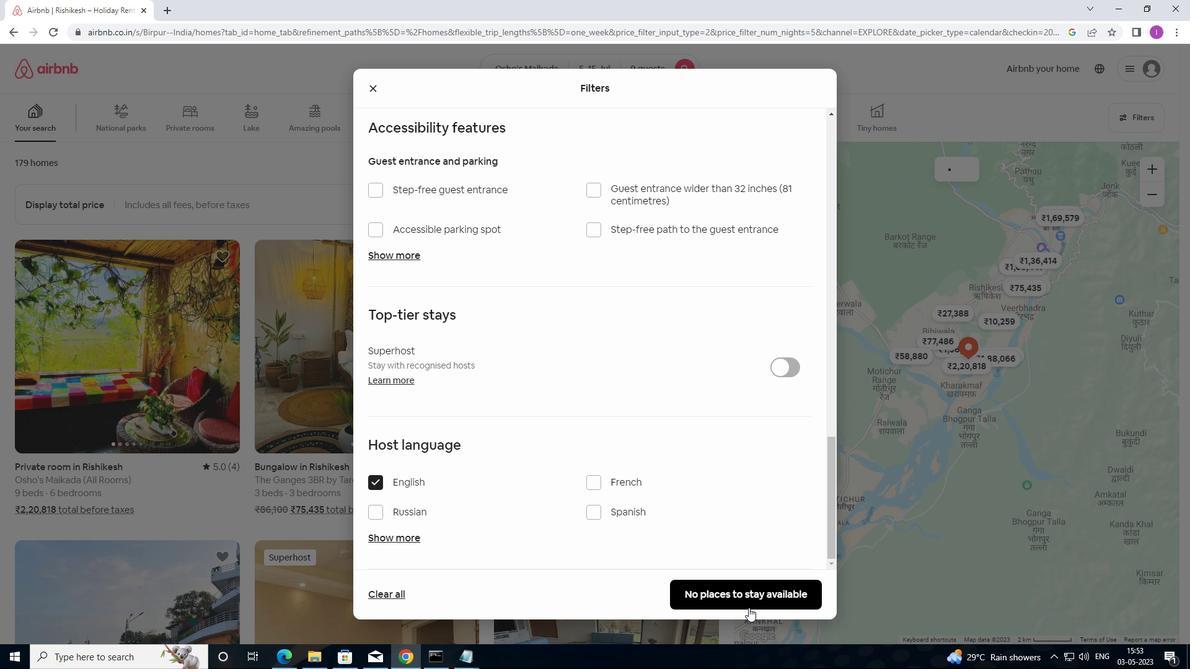 
Action: Mouse pressed left at (731, 597)
Screenshot: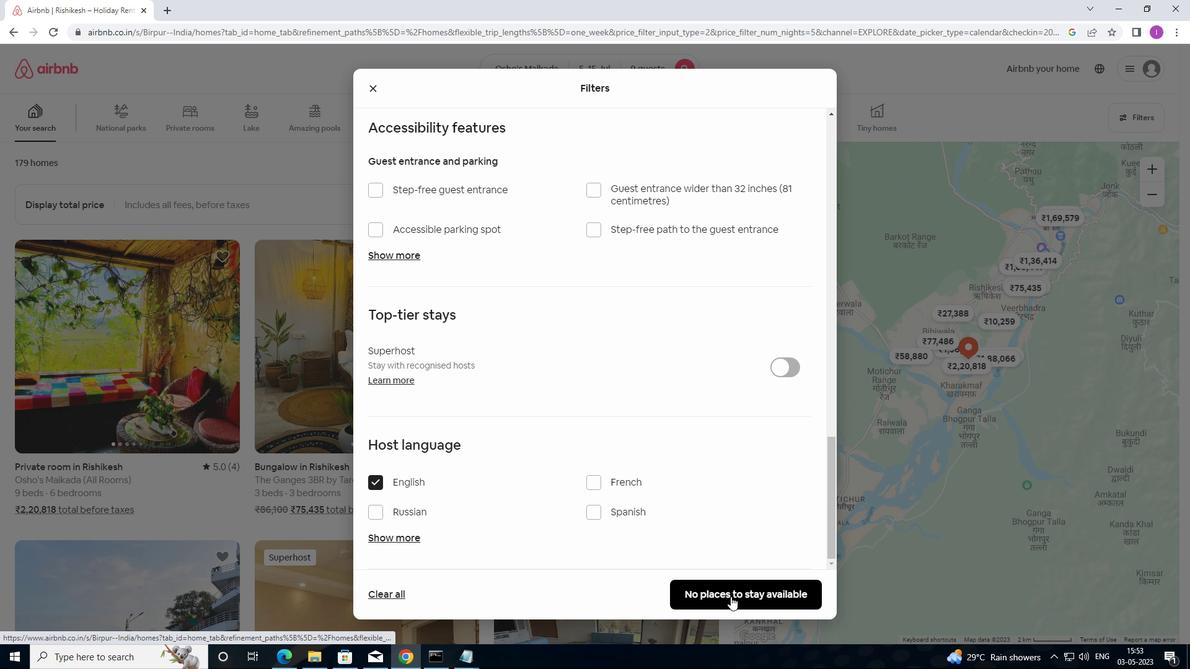 
Action: Mouse moved to (636, 466)
Screenshot: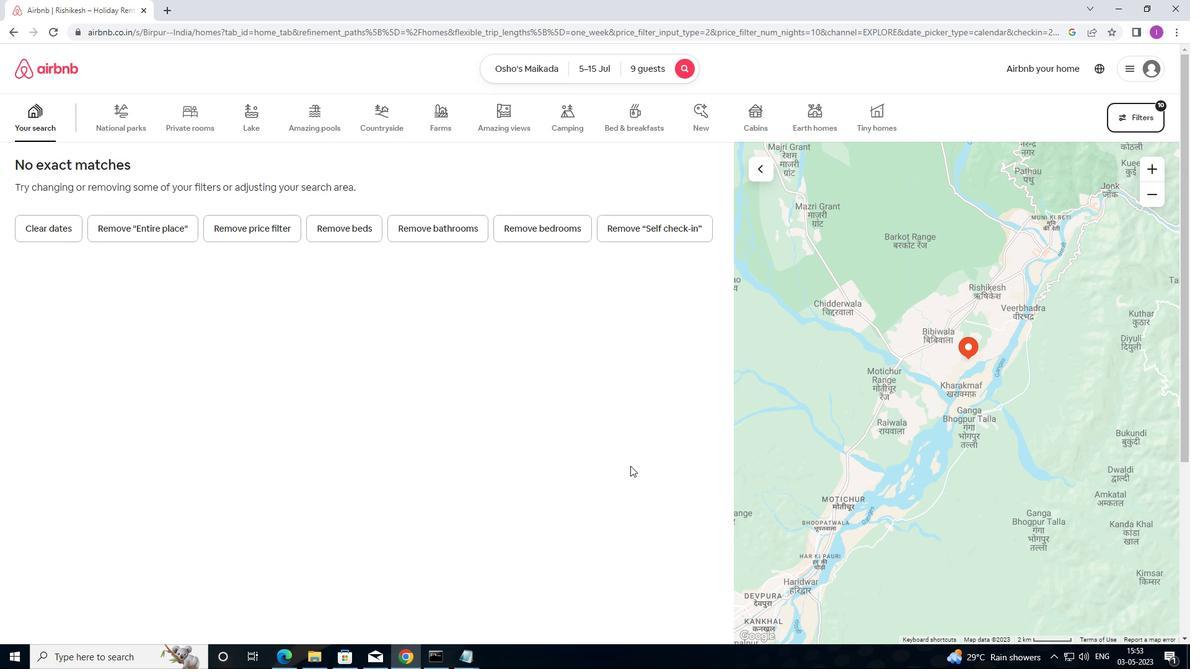 
